 Task: Add a signature Connor Wood containing Have a lovely day, Connor Wood to email address softage.1@softage.net and add a label Benefits
Action: Mouse moved to (397, 642)
Screenshot: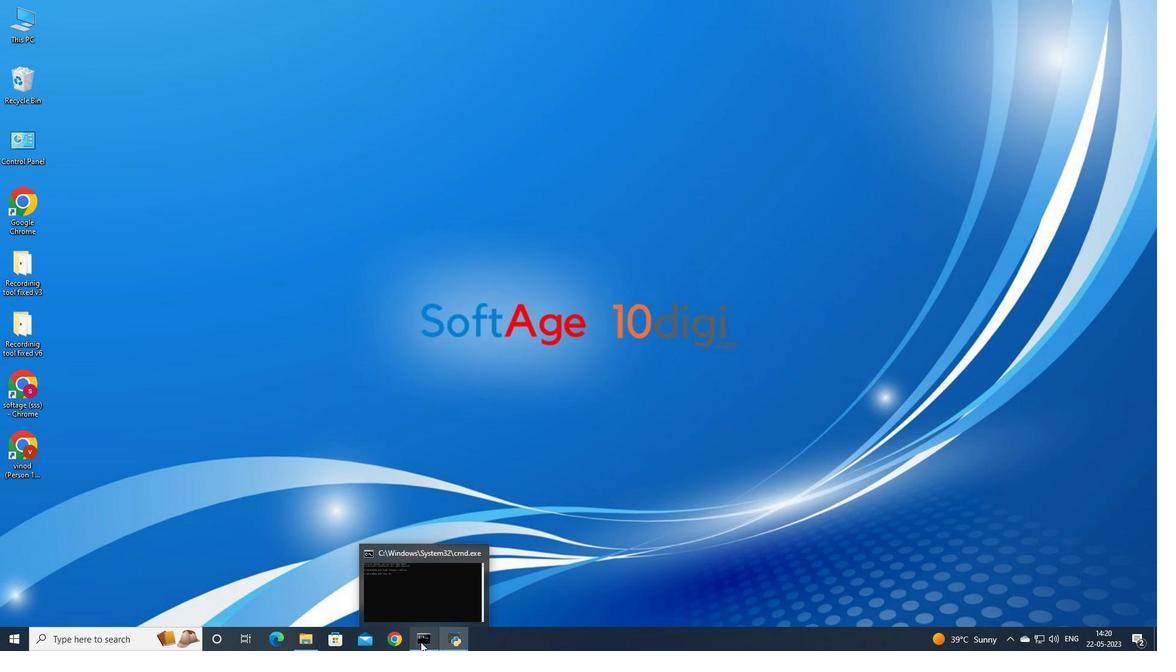 
Action: Mouse pressed left at (397, 642)
Screenshot: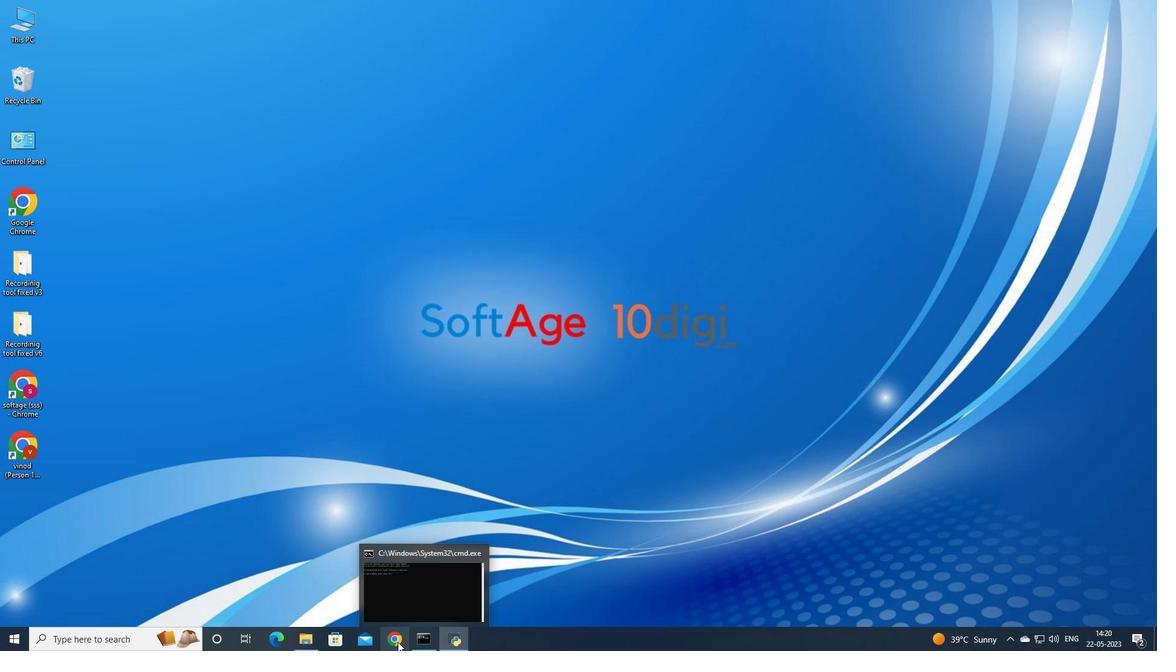 
Action: Mouse moved to (503, 373)
Screenshot: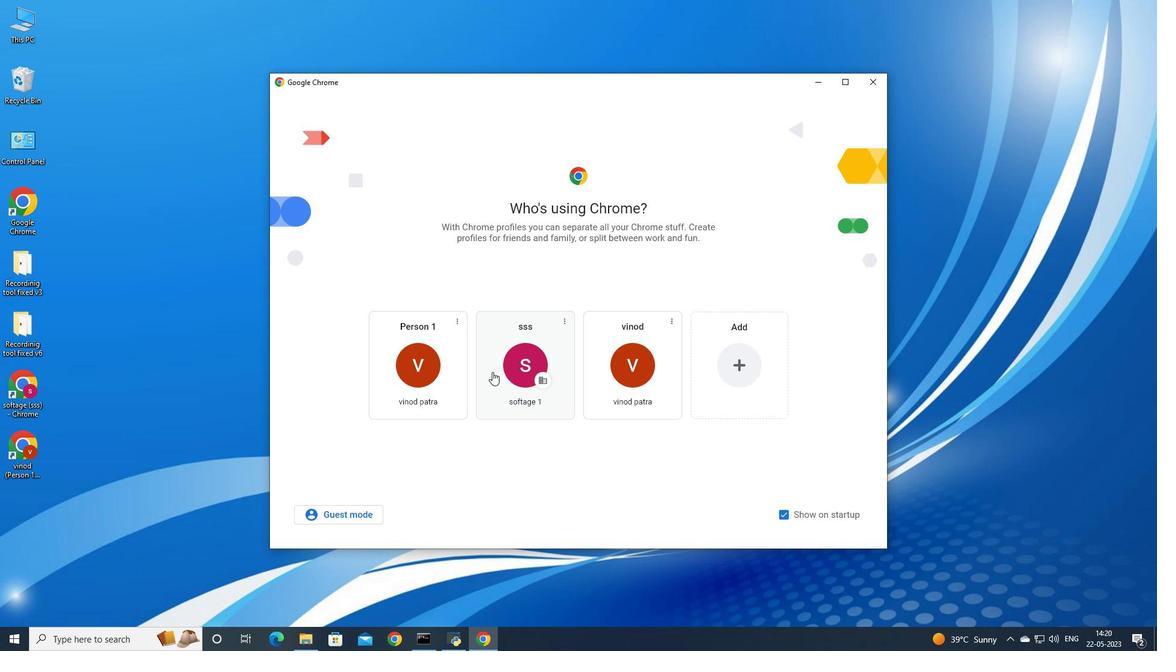 
Action: Mouse pressed left at (503, 373)
Screenshot: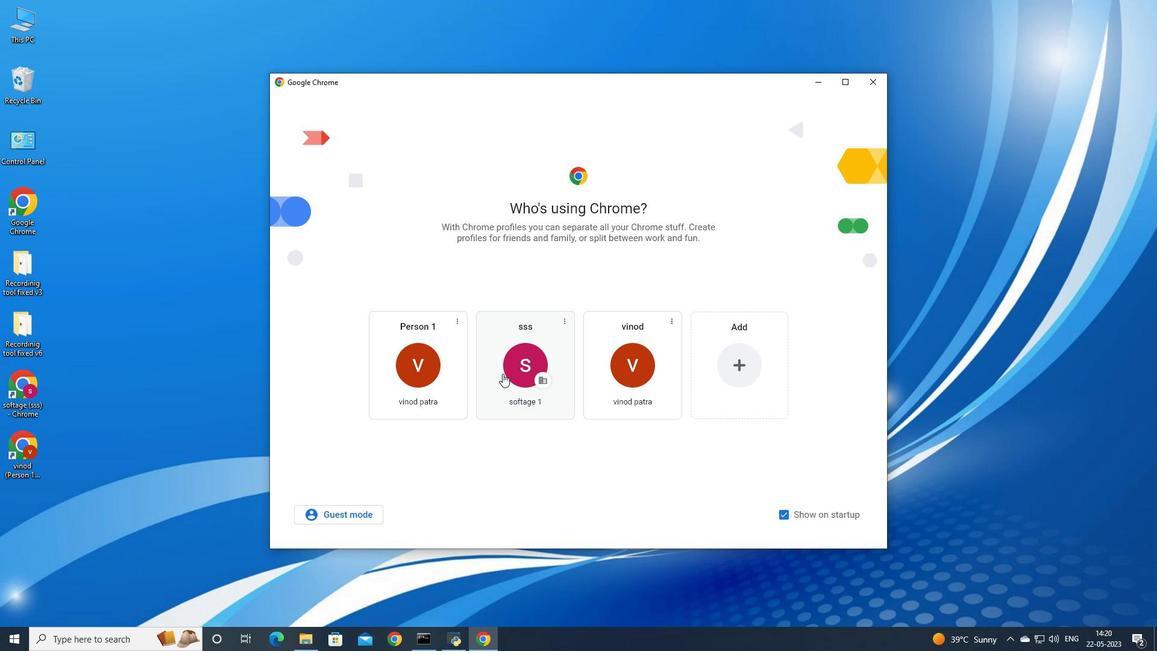 
Action: Mouse moved to (1053, 65)
Screenshot: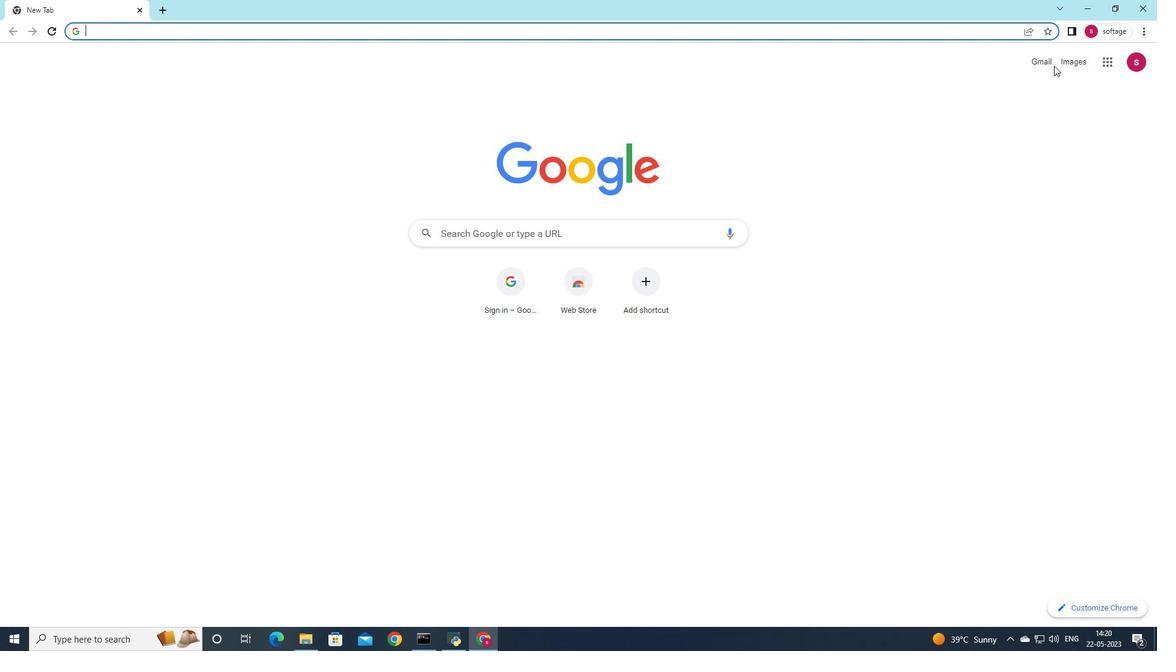 
Action: Mouse pressed left at (1053, 65)
Screenshot: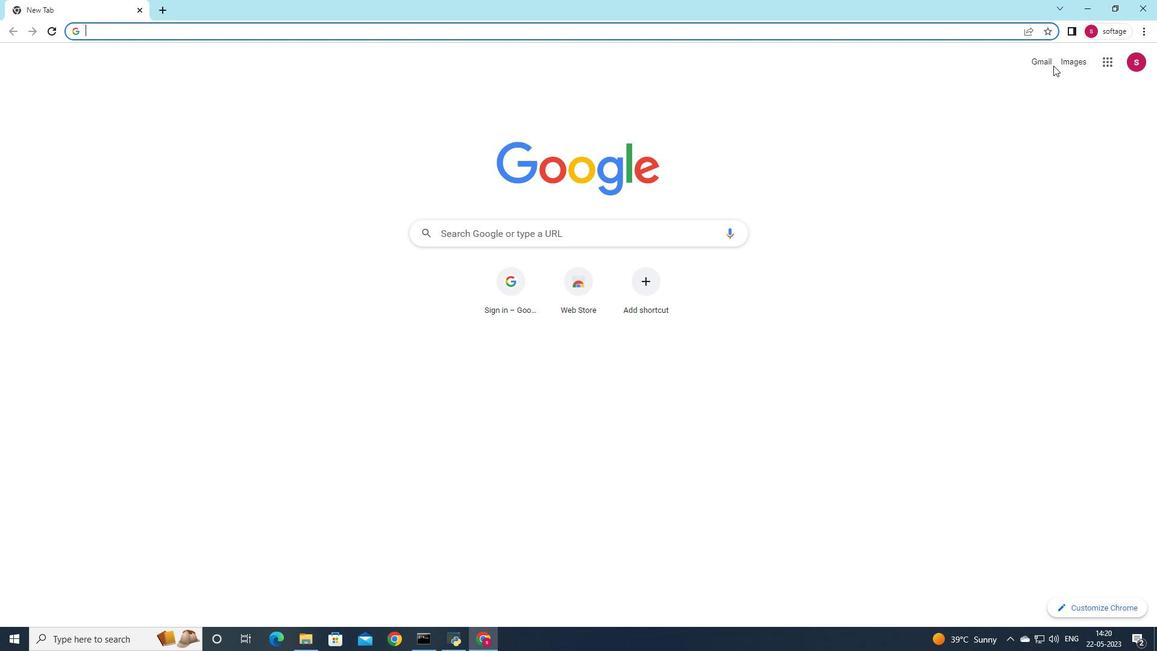 
Action: Mouse moved to (1046, 65)
Screenshot: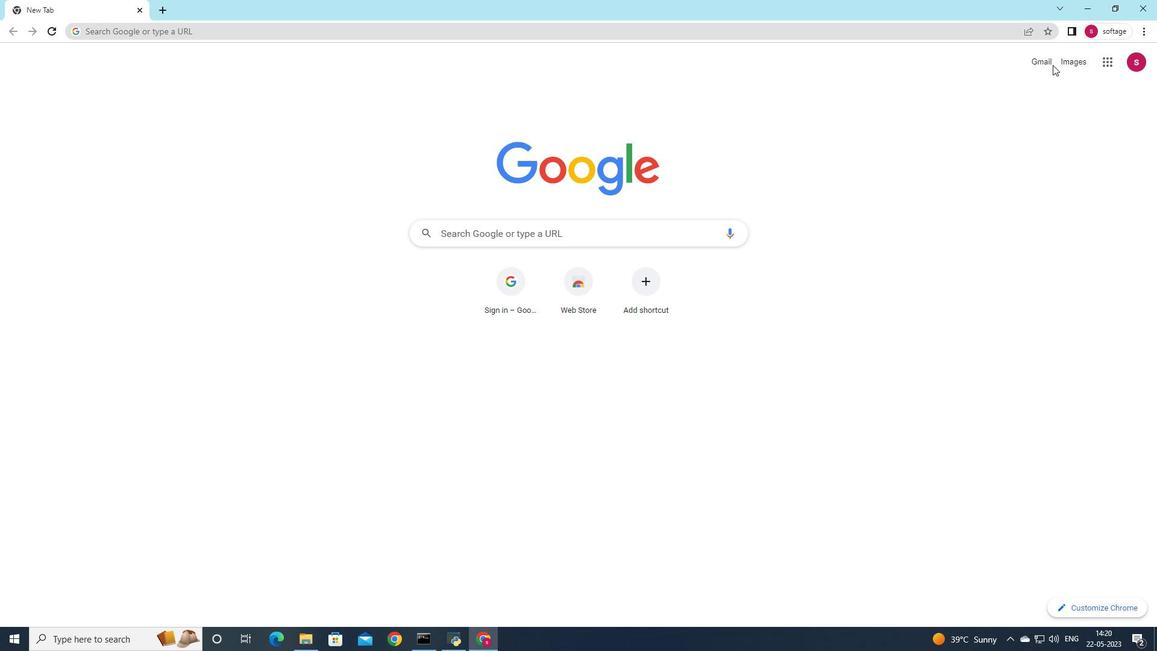 
Action: Mouse pressed left at (1046, 65)
Screenshot: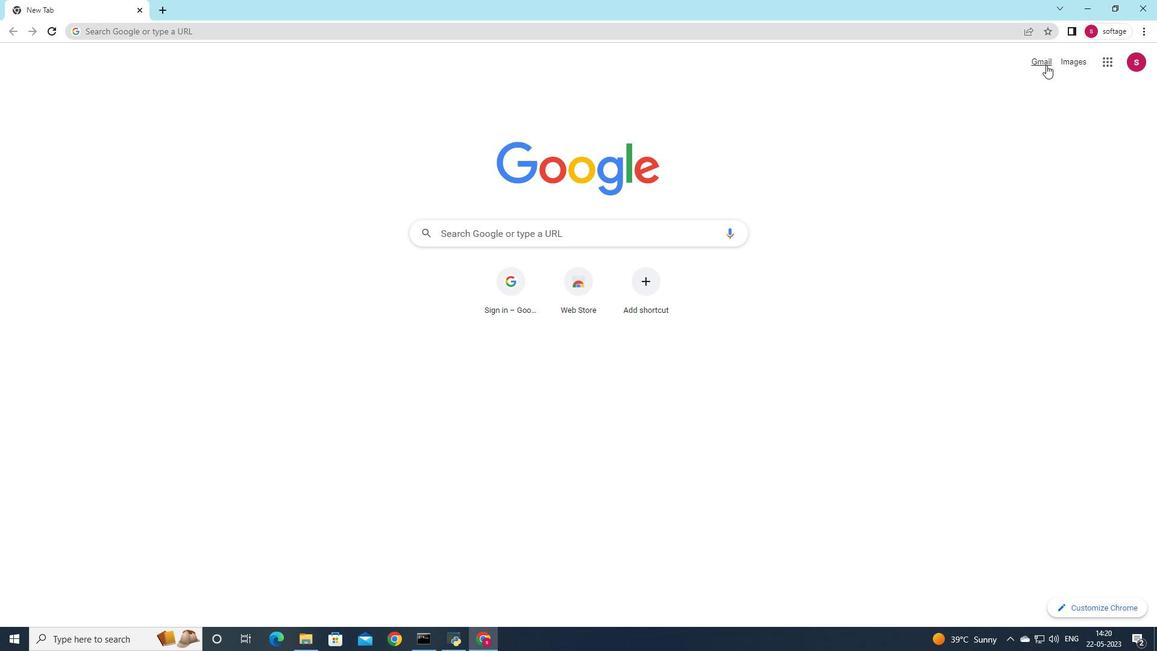 
Action: Mouse moved to (1016, 84)
Screenshot: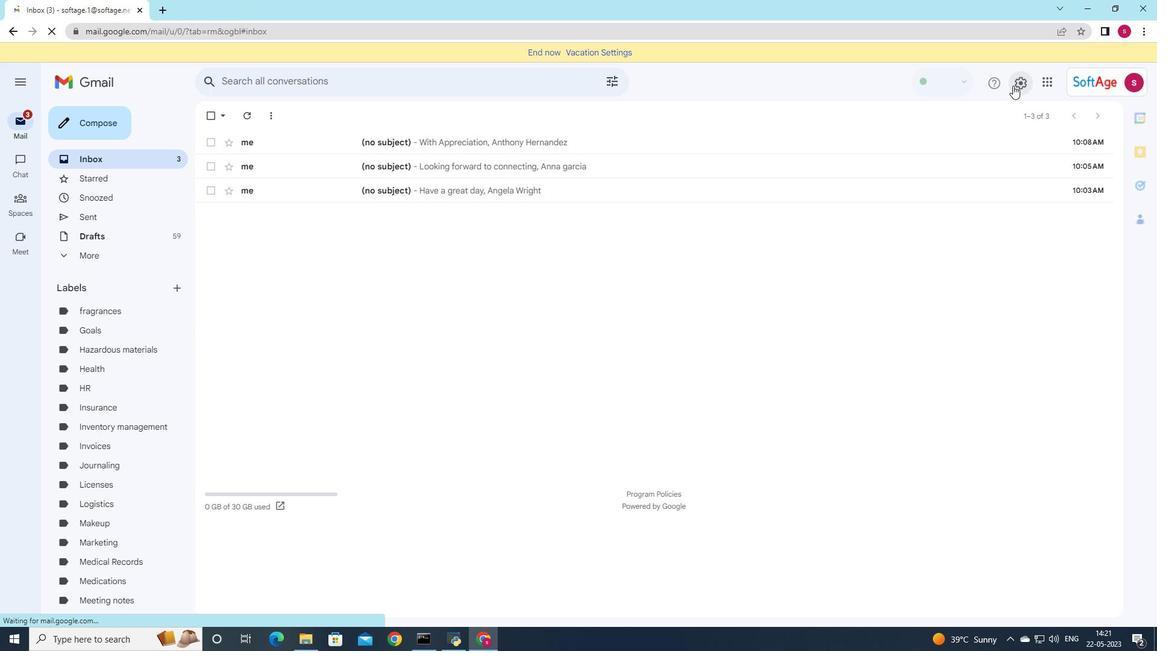 
Action: Mouse pressed left at (1016, 84)
Screenshot: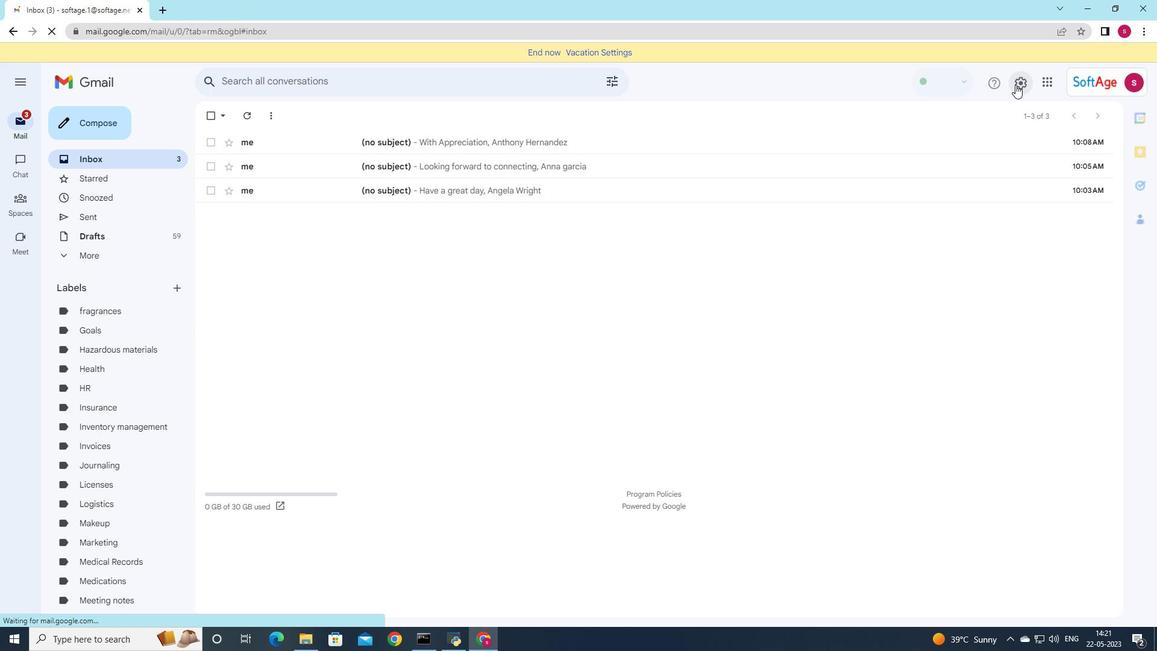 
Action: Mouse moved to (1019, 142)
Screenshot: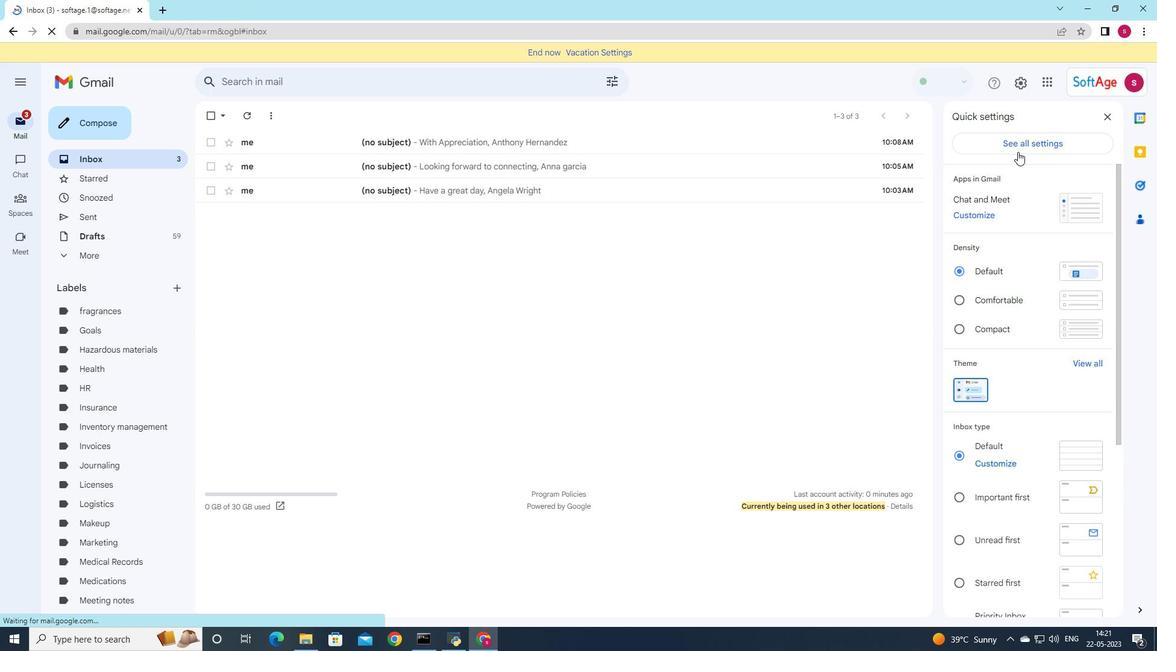 
Action: Mouse pressed left at (1019, 142)
Screenshot: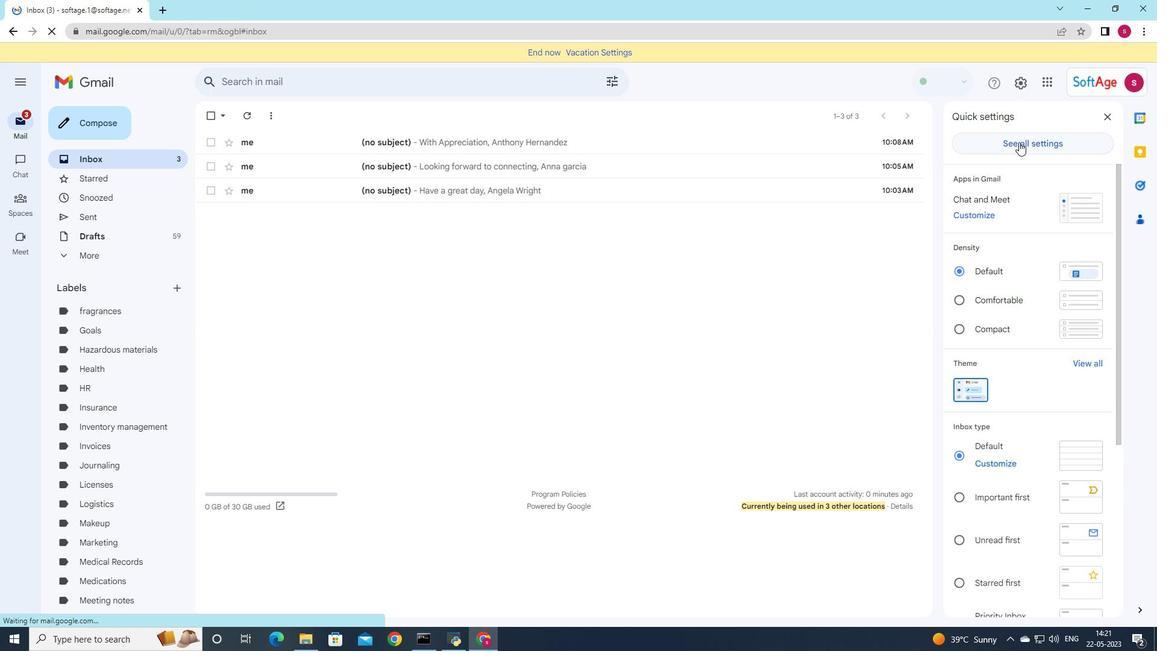 
Action: Mouse moved to (449, 430)
Screenshot: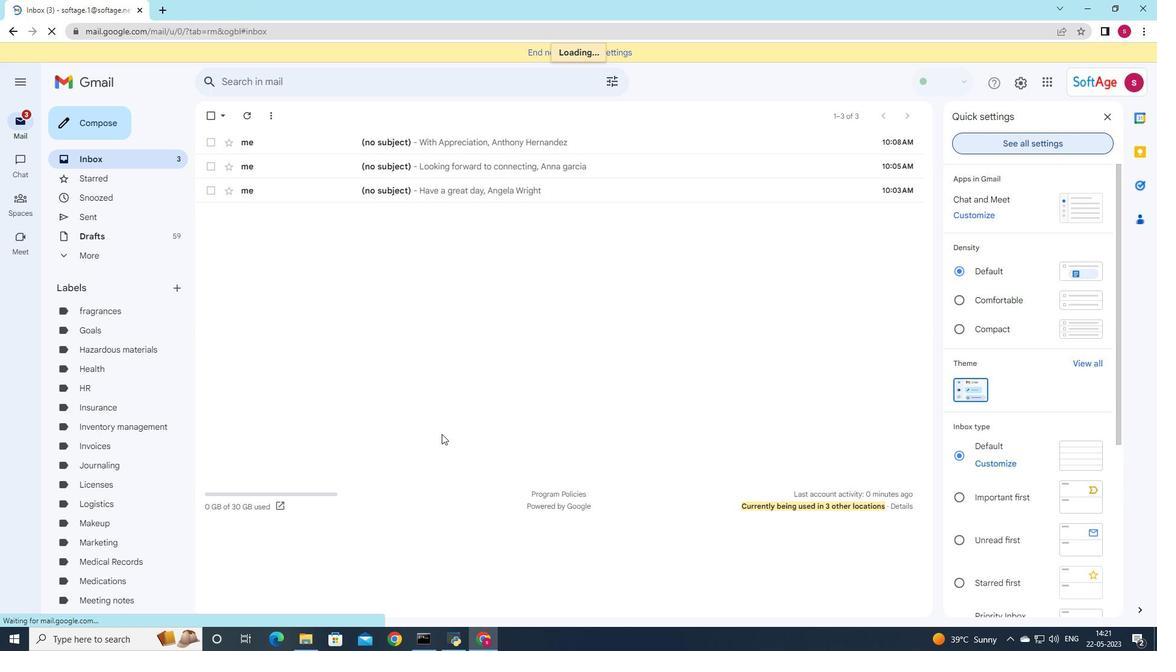 
Action: Mouse scrolled (449, 429) with delta (0, 0)
Screenshot: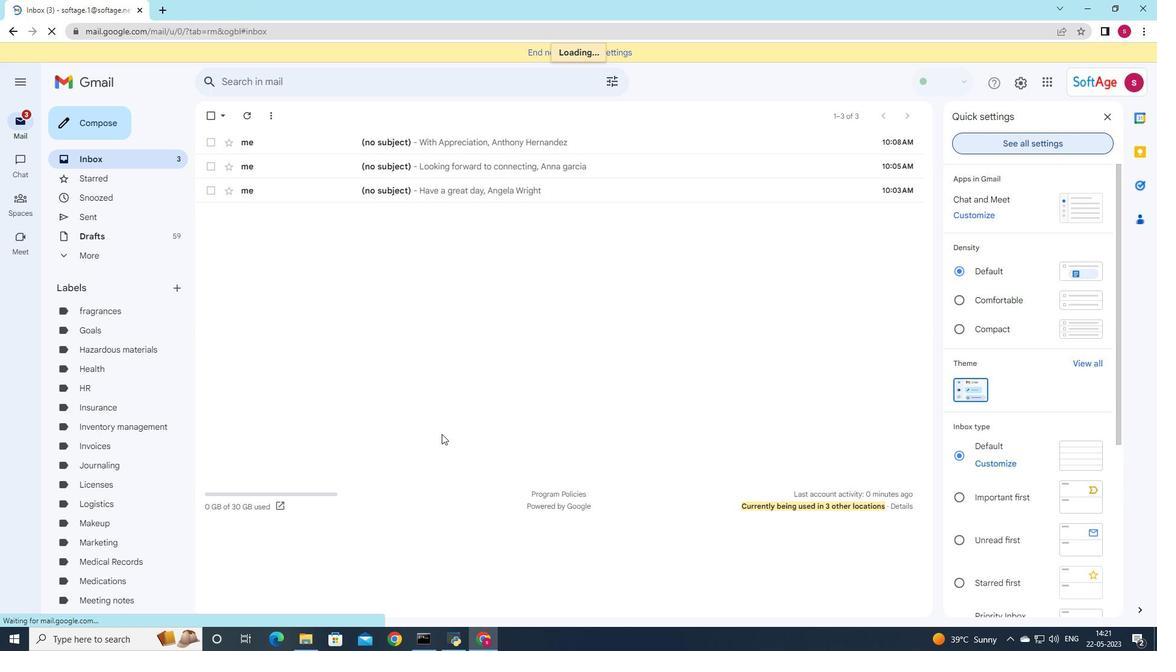 
Action: Mouse moved to (451, 429)
Screenshot: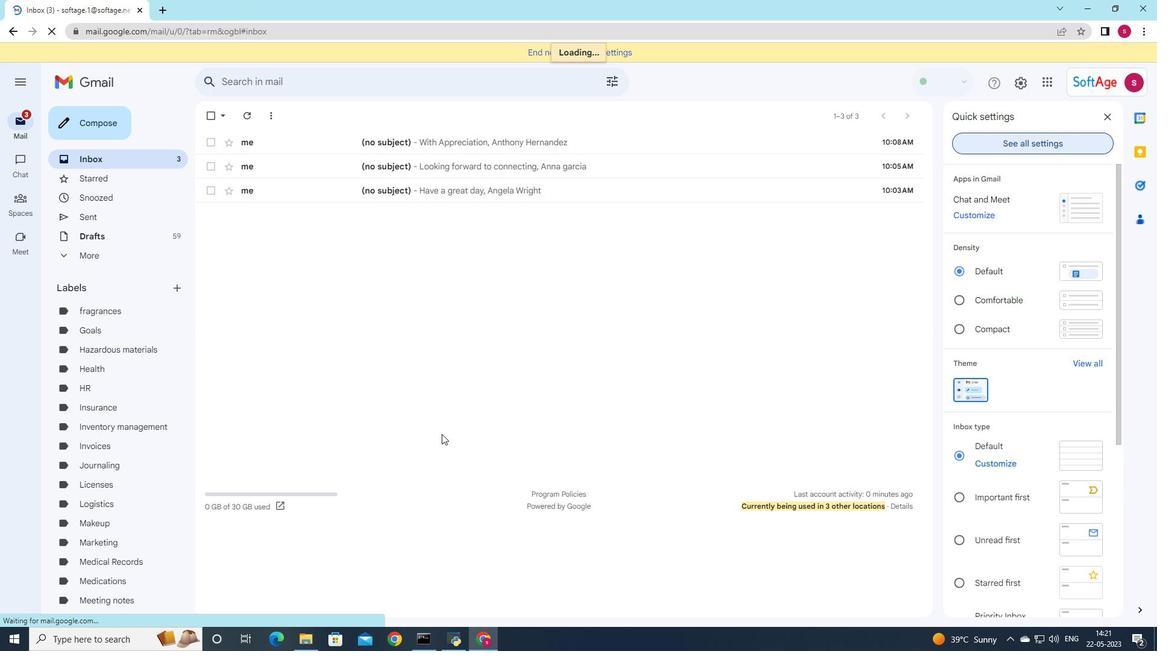 
Action: Mouse scrolled (451, 429) with delta (0, 0)
Screenshot: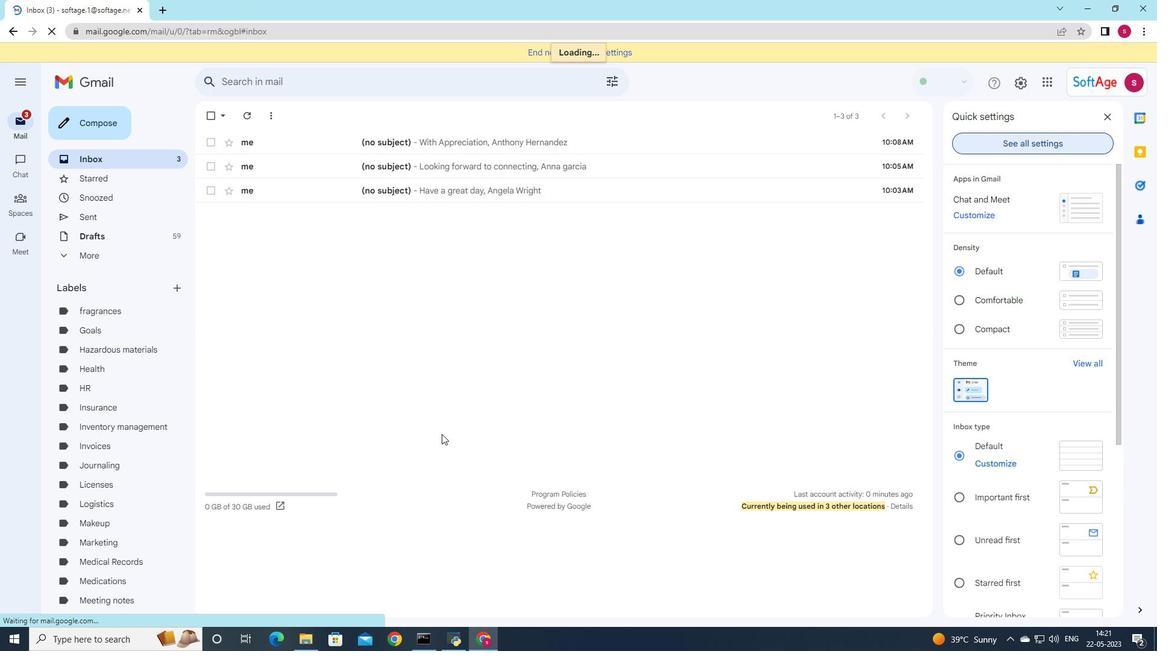 
Action: Mouse moved to (457, 428)
Screenshot: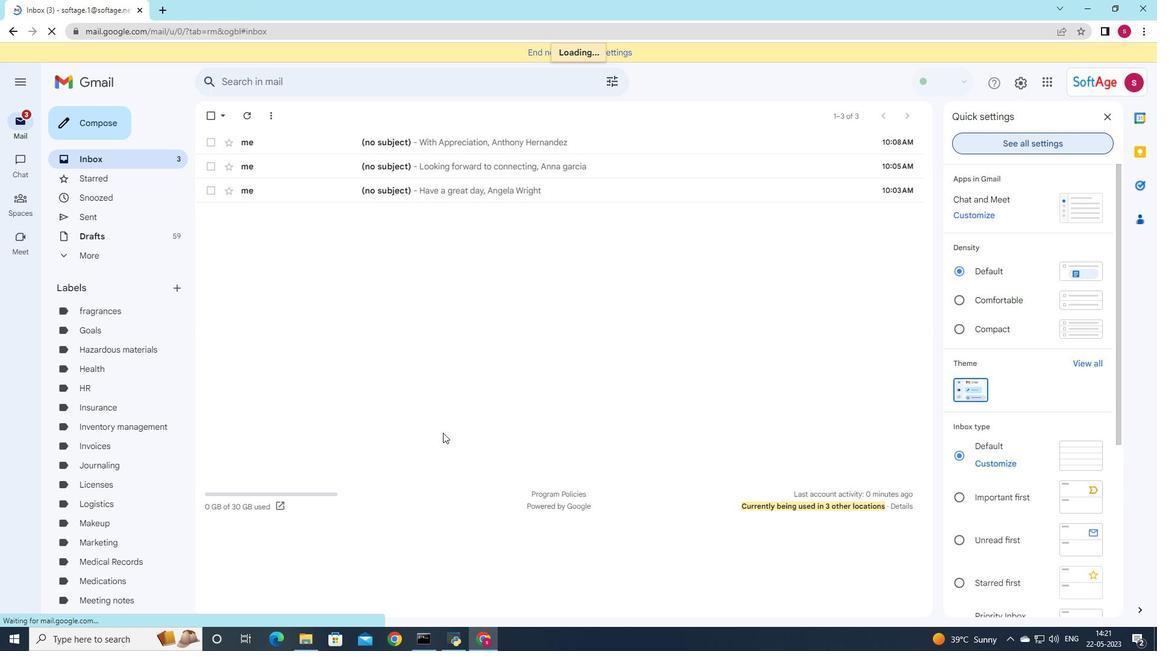 
Action: Mouse scrolled (457, 427) with delta (0, 0)
Screenshot: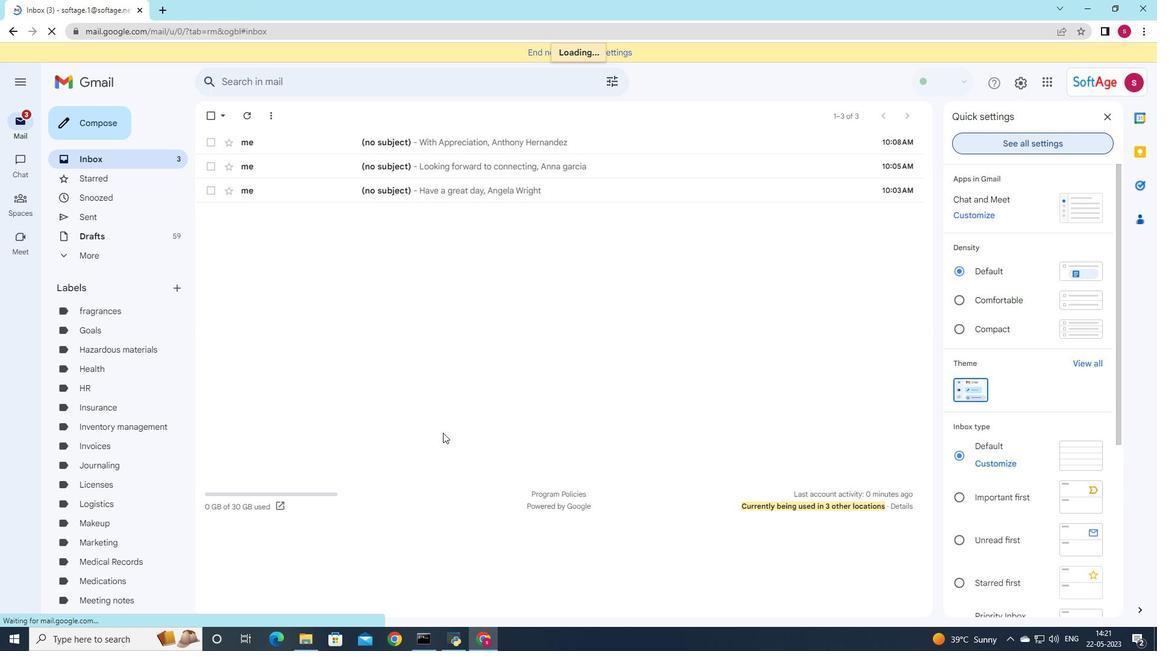 
Action: Mouse moved to (465, 426)
Screenshot: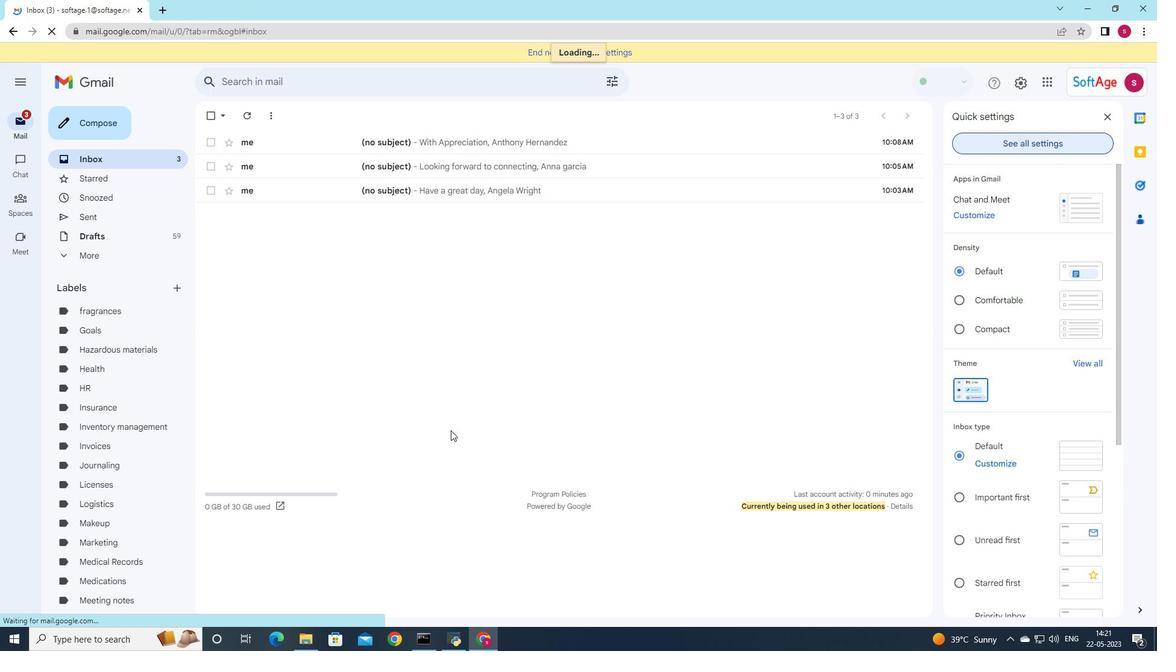 
Action: Mouse scrolled (465, 426) with delta (0, 0)
Screenshot: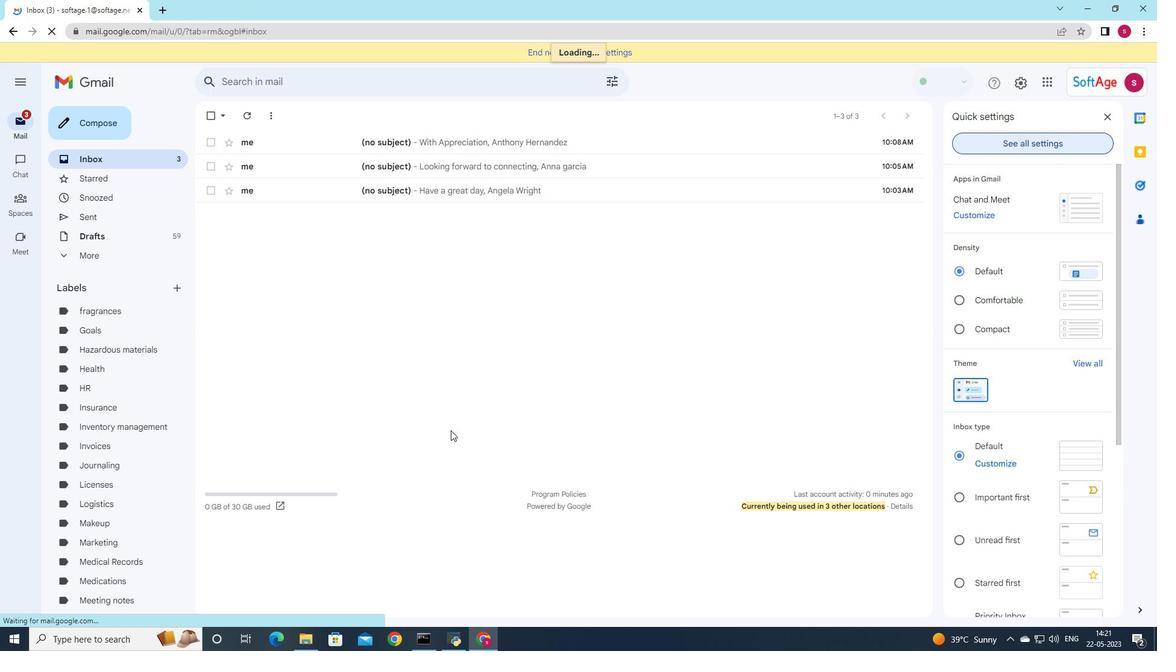 
Action: Mouse moved to (642, 382)
Screenshot: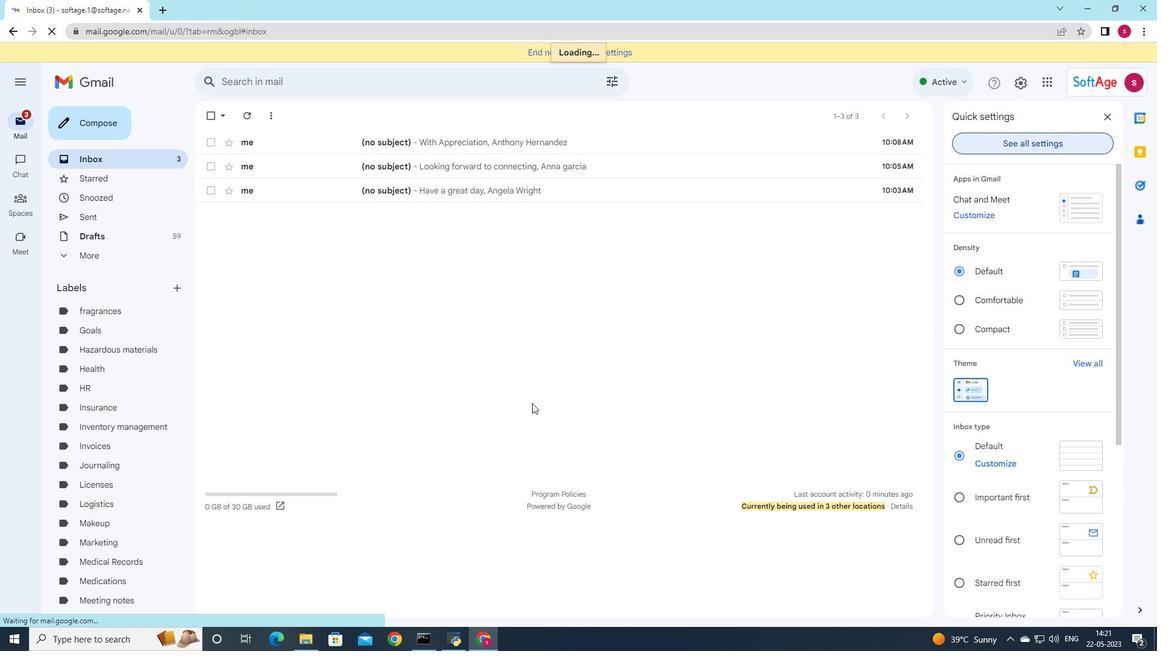 
Action: Mouse scrolled (642, 382) with delta (0, 0)
Screenshot: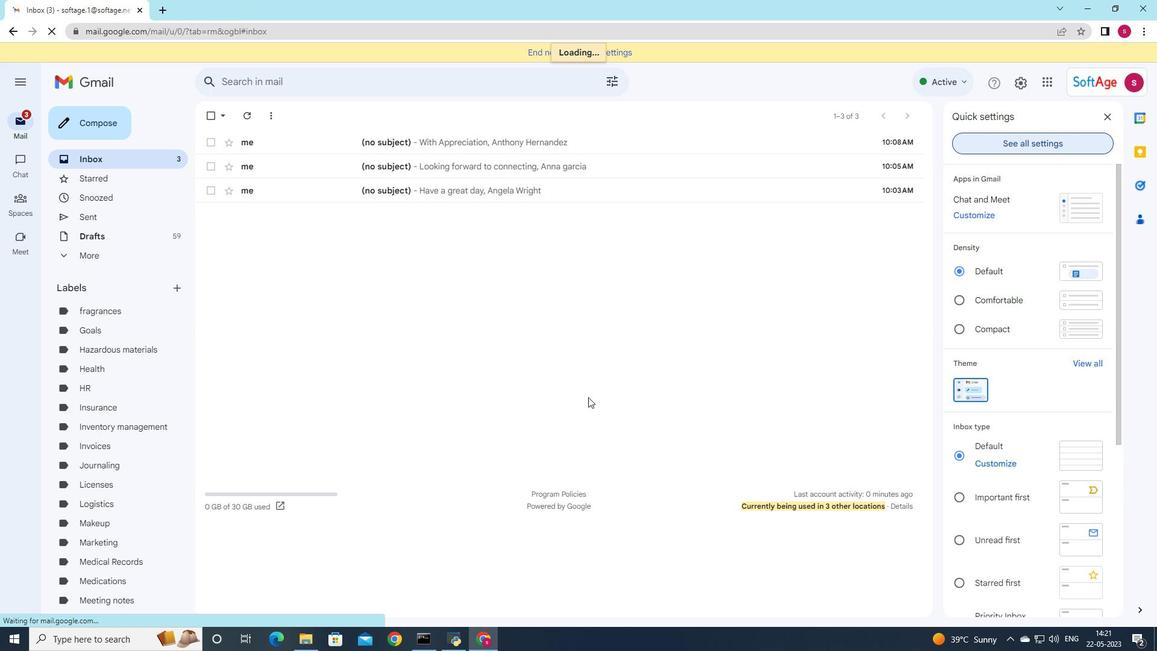 
Action: Mouse scrolled (642, 382) with delta (0, 0)
Screenshot: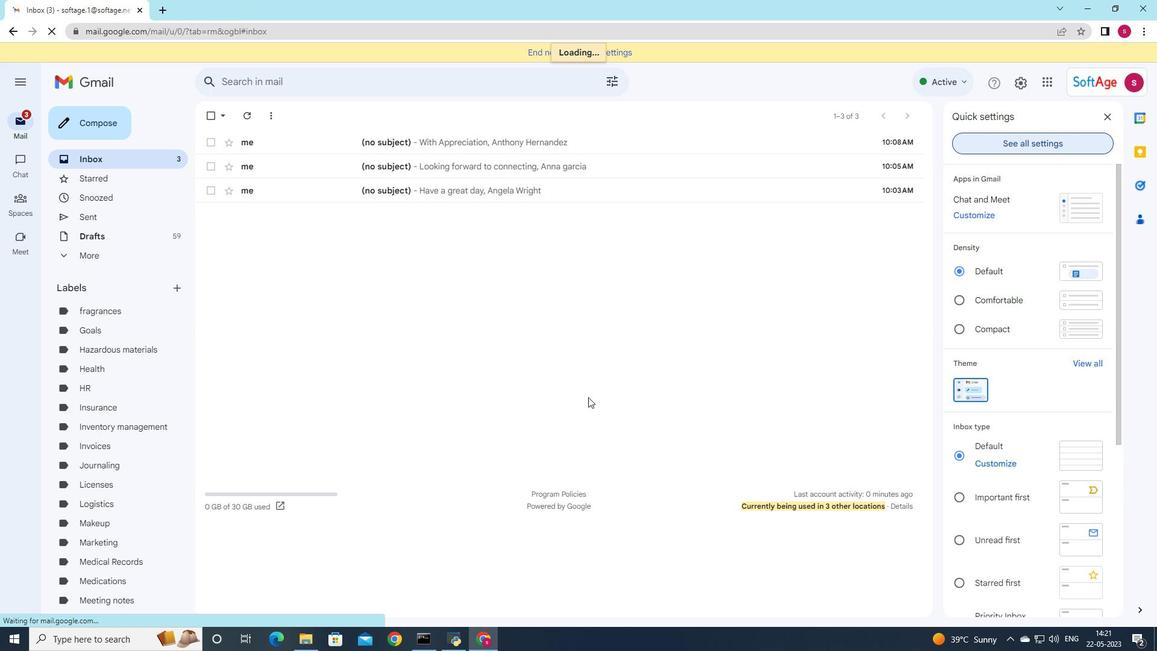 
Action: Mouse scrolled (642, 382) with delta (0, 0)
Screenshot: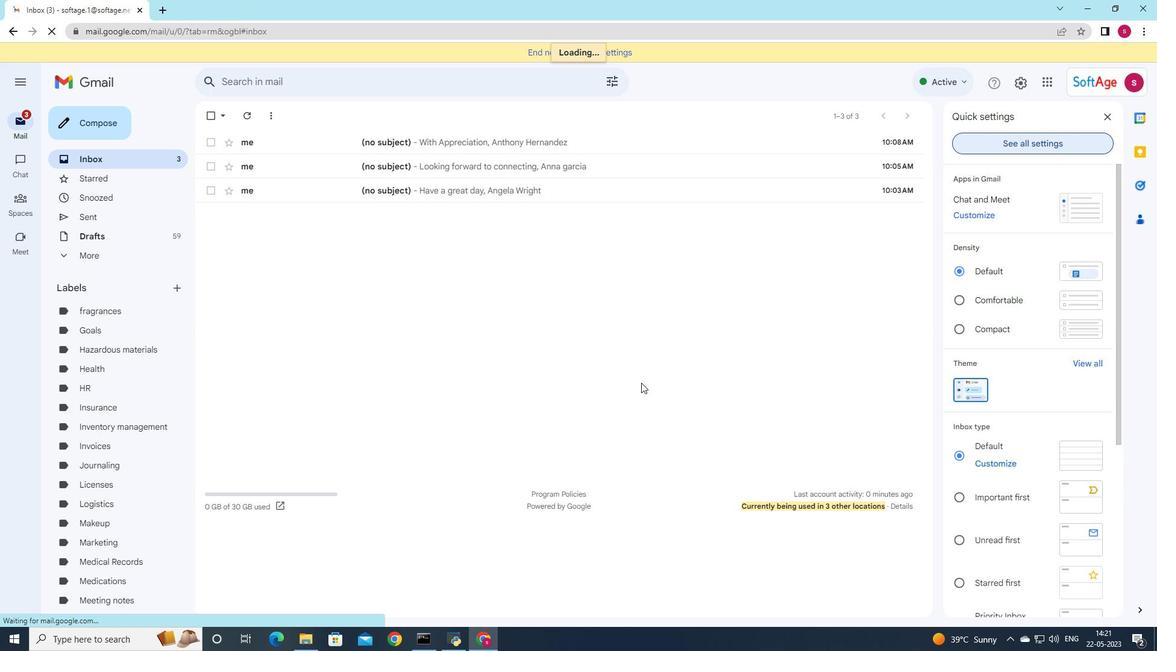 
Action: Mouse moved to (491, 356)
Screenshot: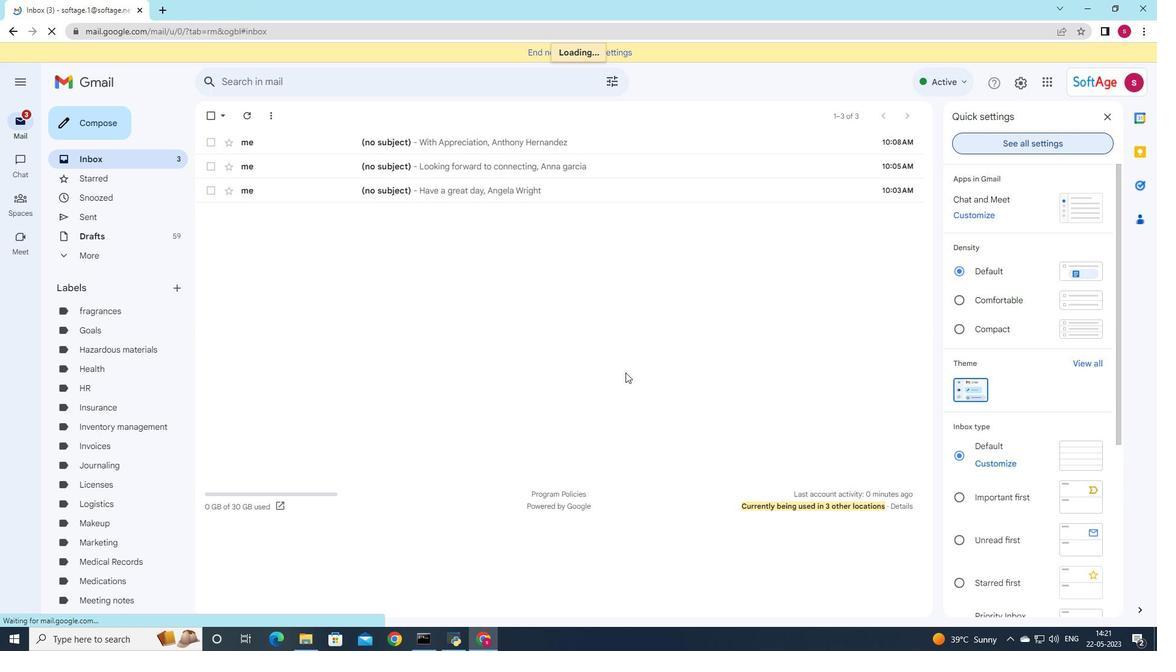 
Action: Mouse scrolled (491, 355) with delta (0, 0)
Screenshot: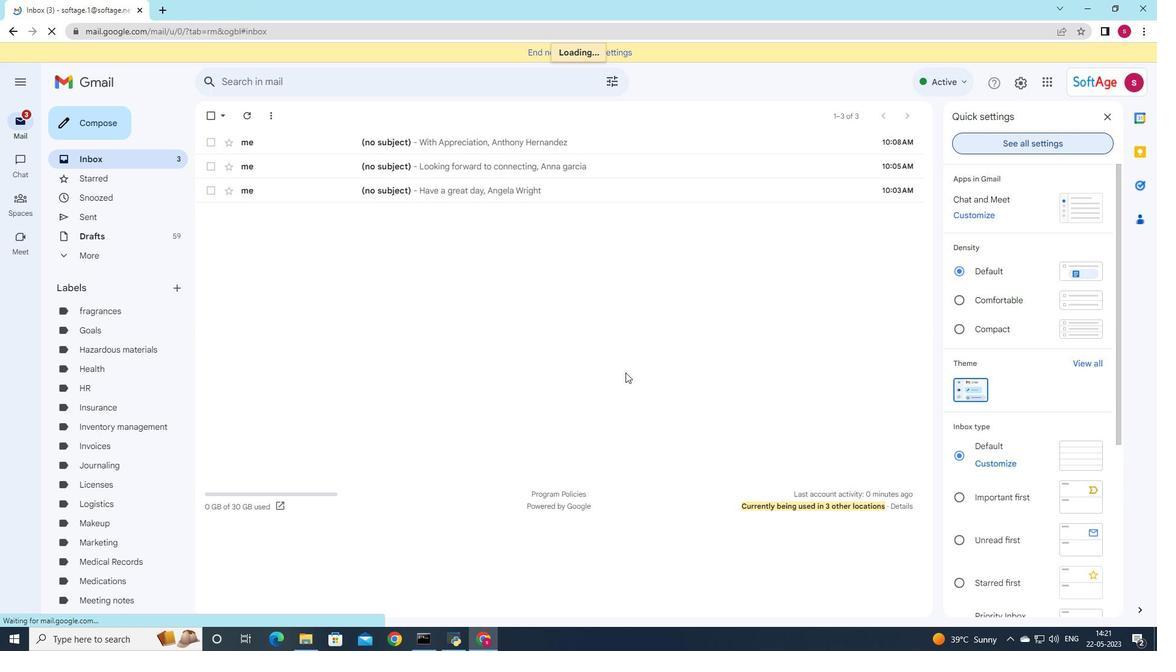 
Action: Mouse scrolled (491, 355) with delta (0, 0)
Screenshot: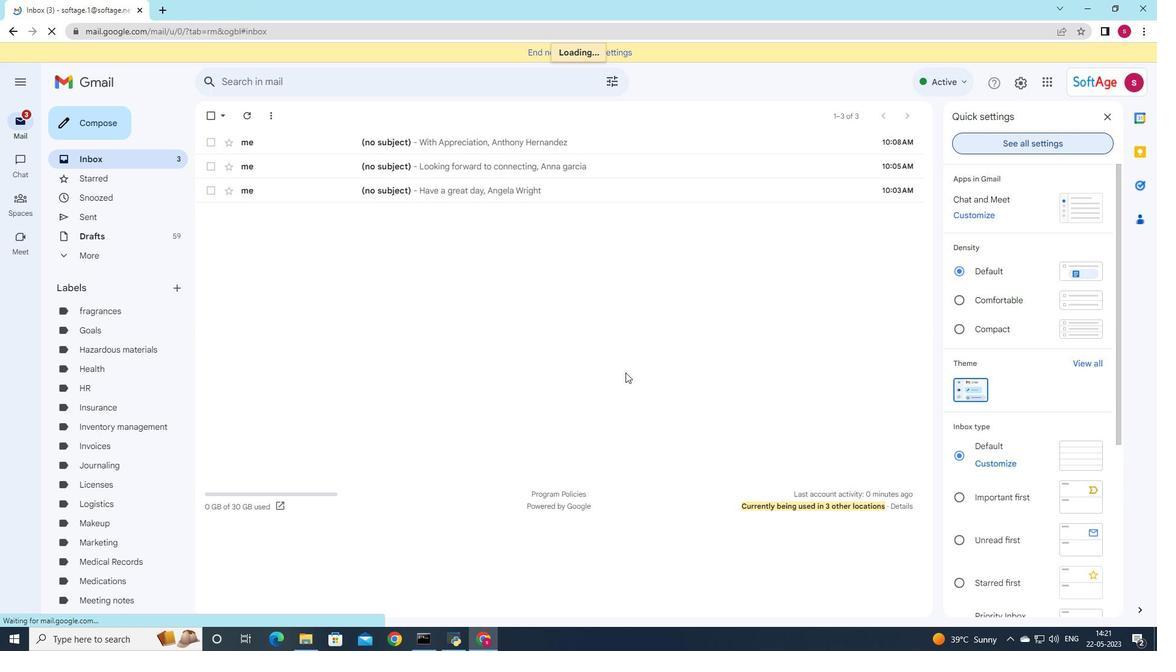 
Action: Mouse moved to (493, 356)
Screenshot: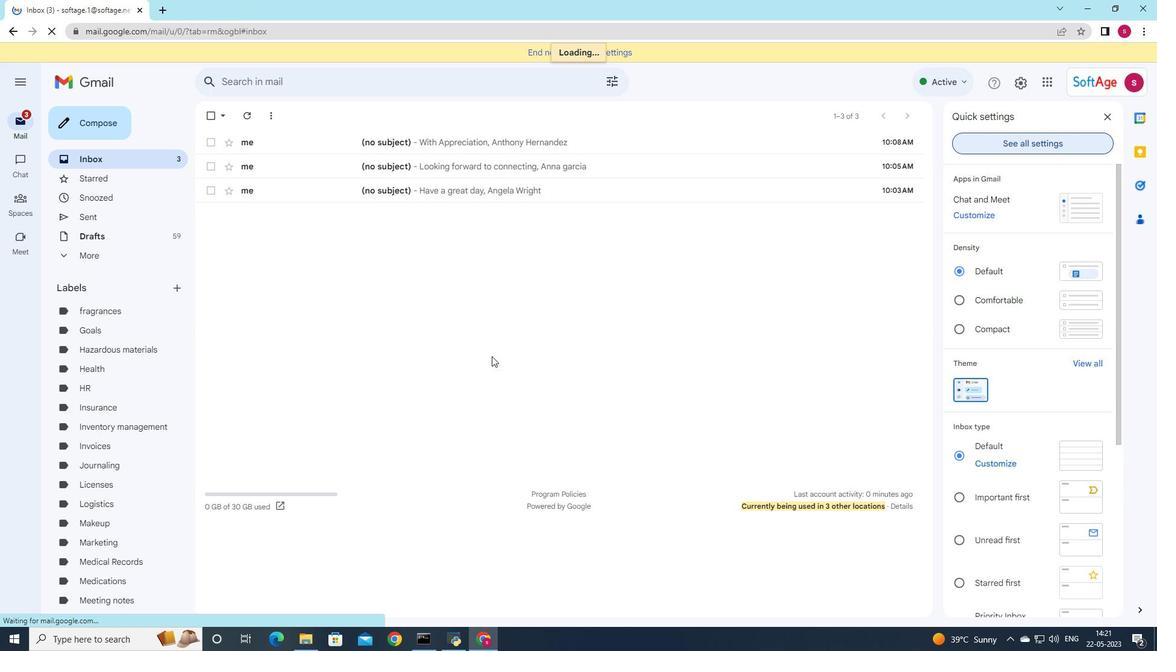 
Action: Mouse scrolled (493, 355) with delta (0, 0)
Screenshot: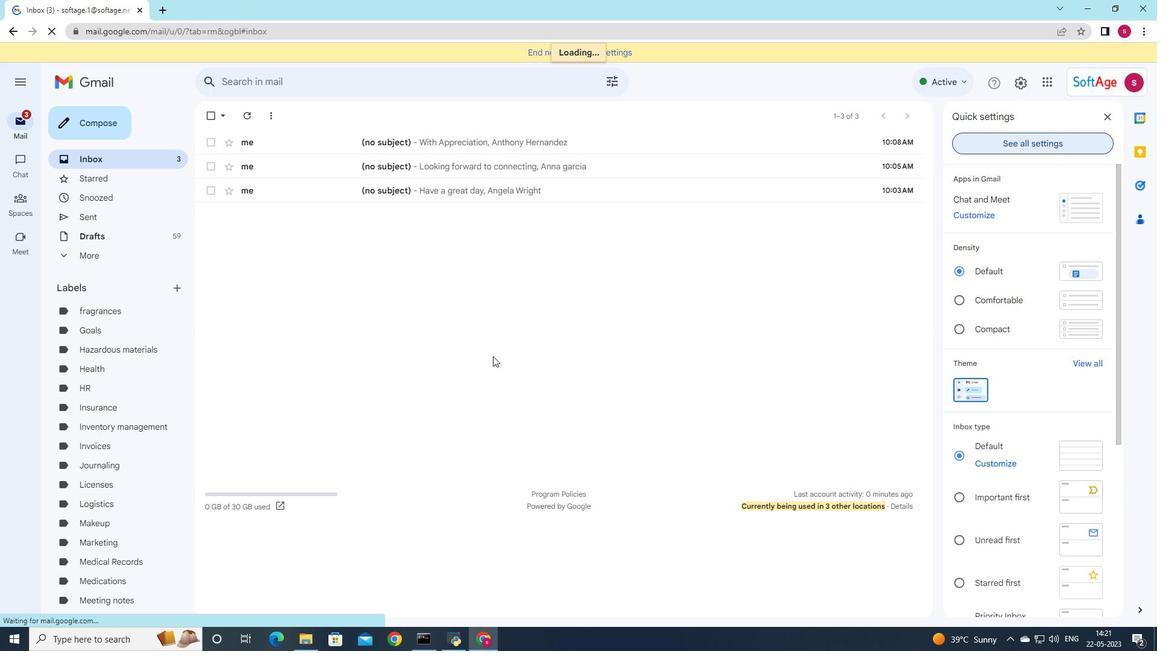 
Action: Mouse scrolled (493, 355) with delta (0, 0)
Screenshot: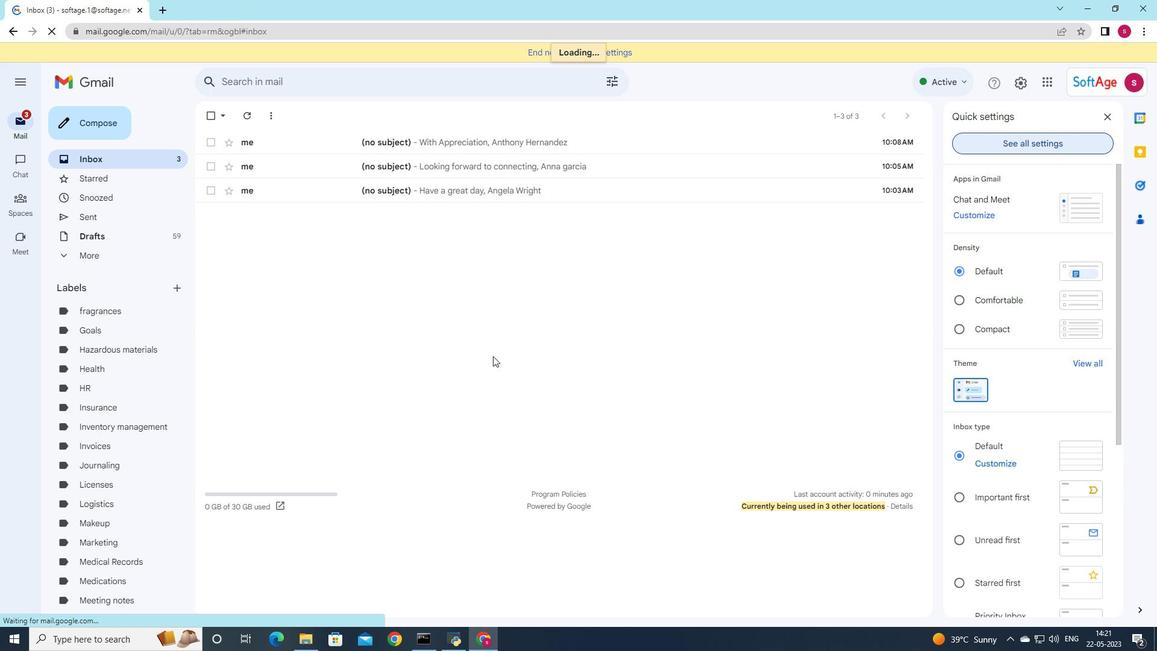 
Action: Mouse scrolled (493, 355) with delta (0, 0)
Screenshot: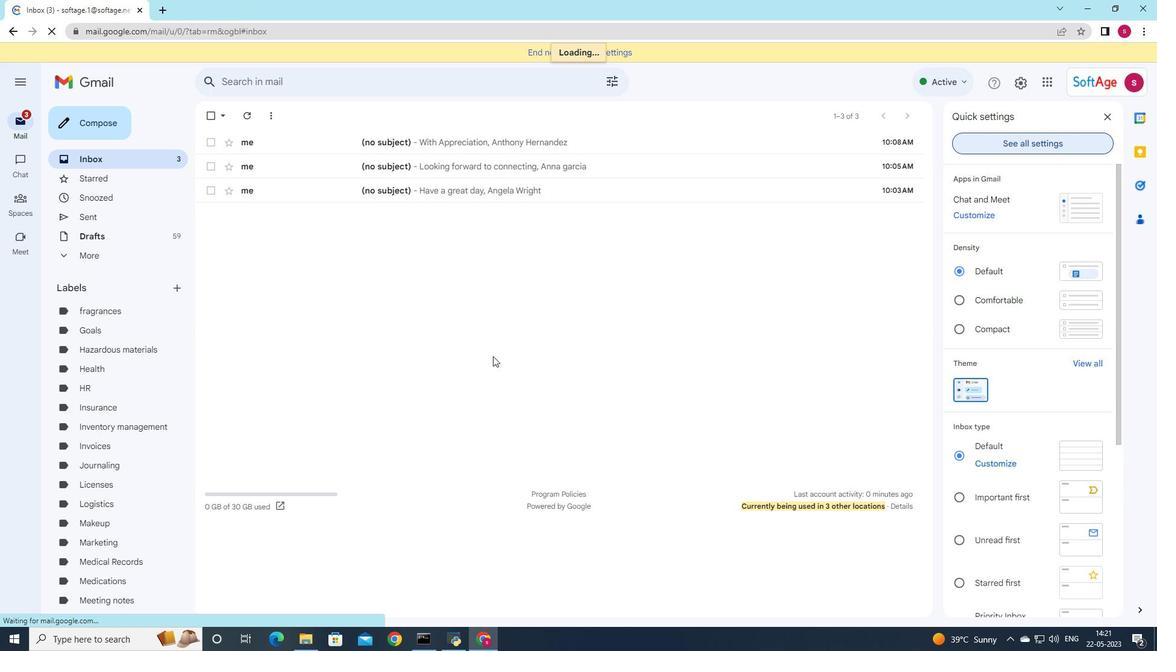 
Action: Mouse scrolled (493, 355) with delta (0, 0)
Screenshot: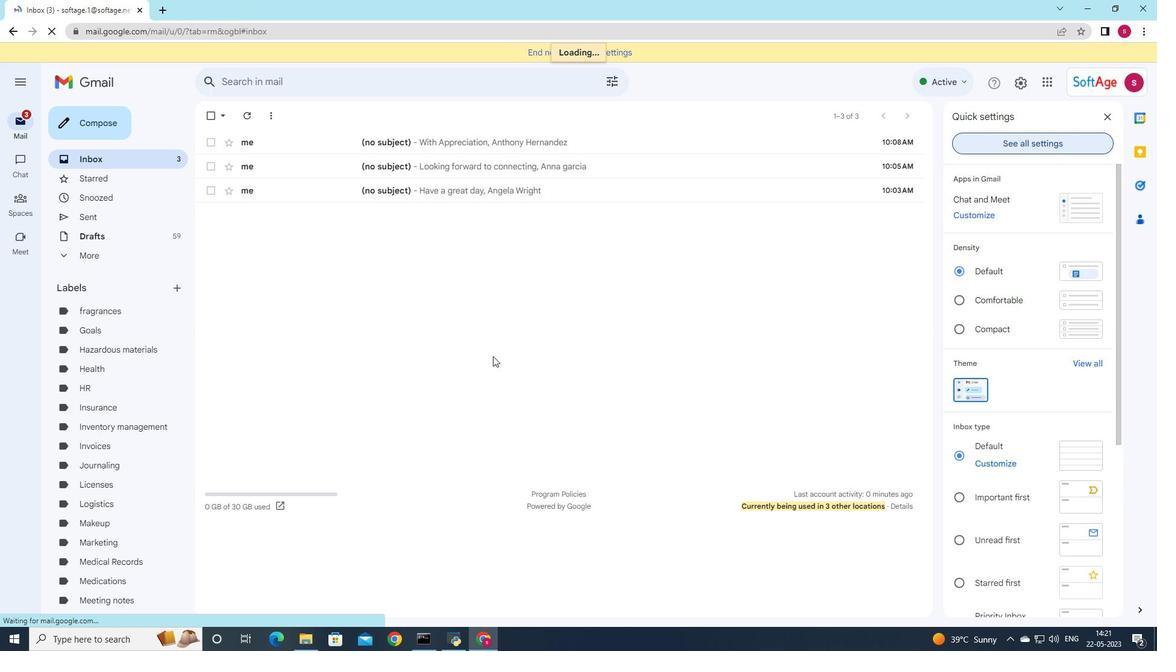 
Action: Mouse scrolled (493, 355) with delta (0, 0)
Screenshot: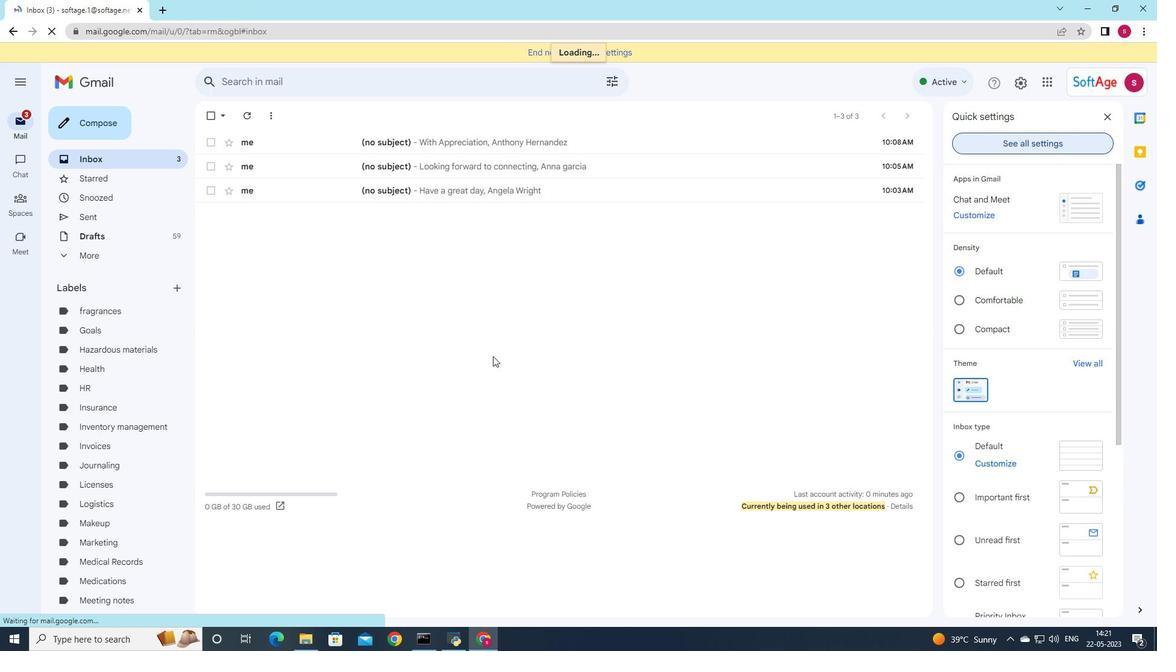 
Action: Mouse scrolled (493, 355) with delta (0, 0)
Screenshot: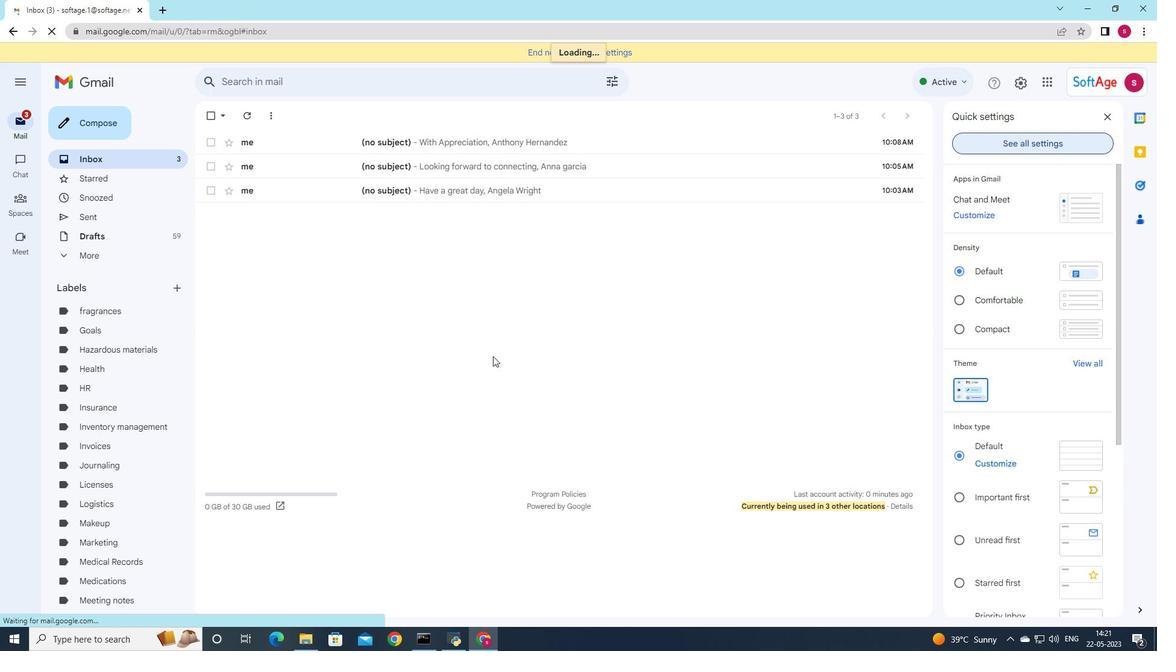 
Action: Mouse scrolled (493, 355) with delta (0, 0)
Screenshot: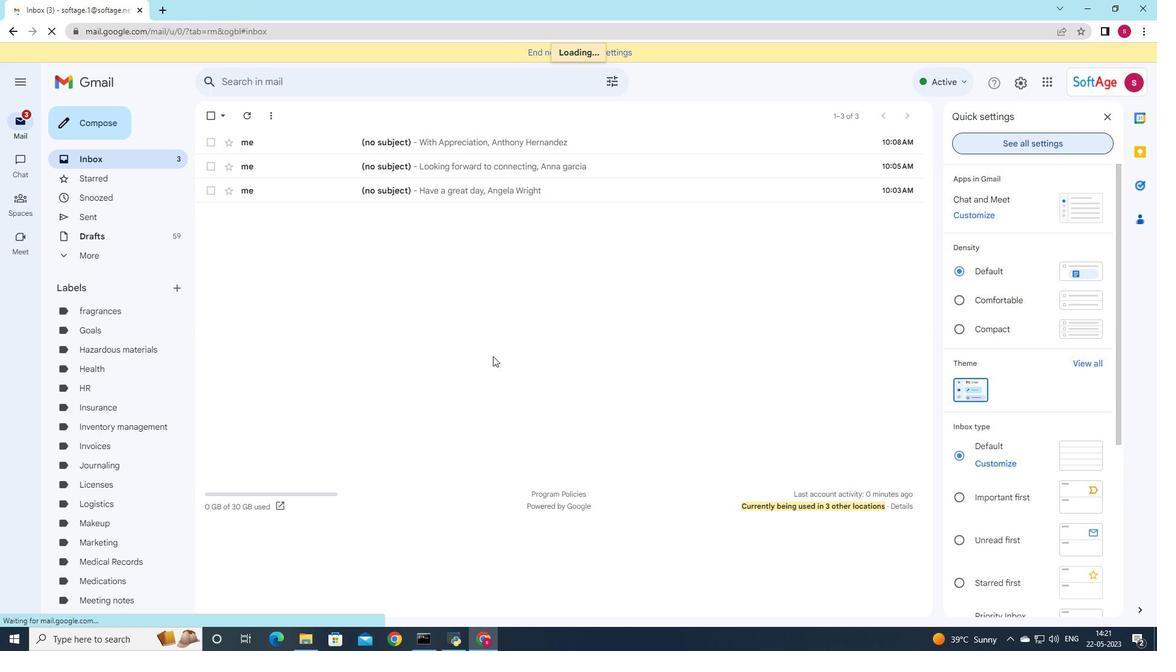 
Action: Mouse scrolled (493, 355) with delta (0, 0)
Screenshot: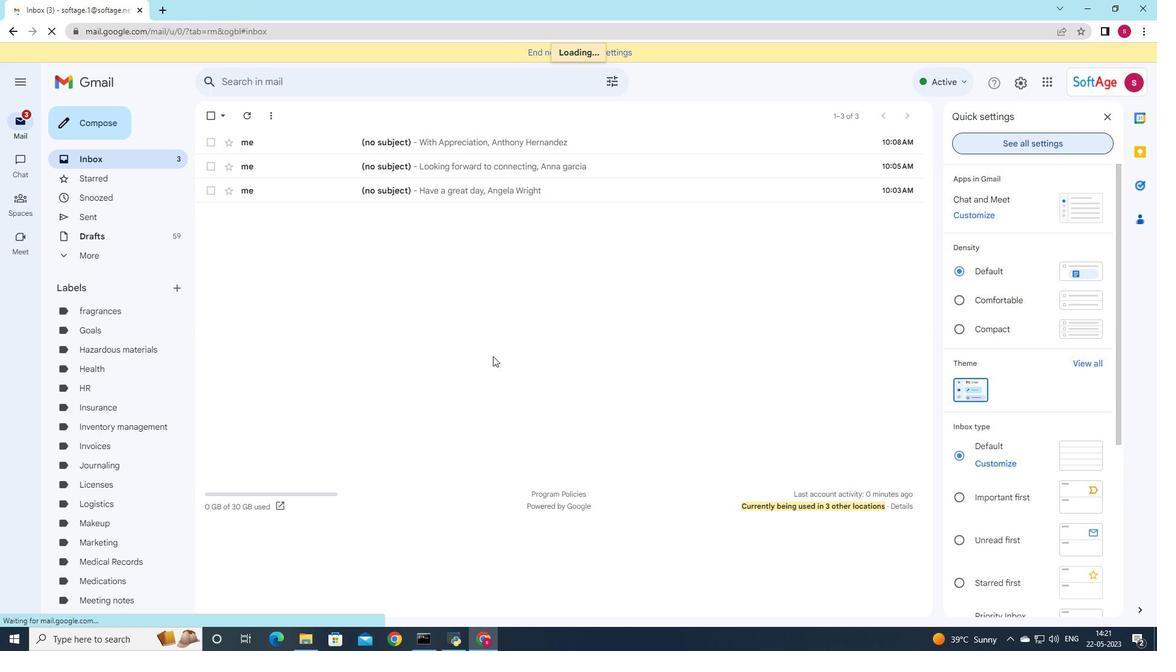 
Action: Mouse scrolled (493, 355) with delta (0, 0)
Screenshot: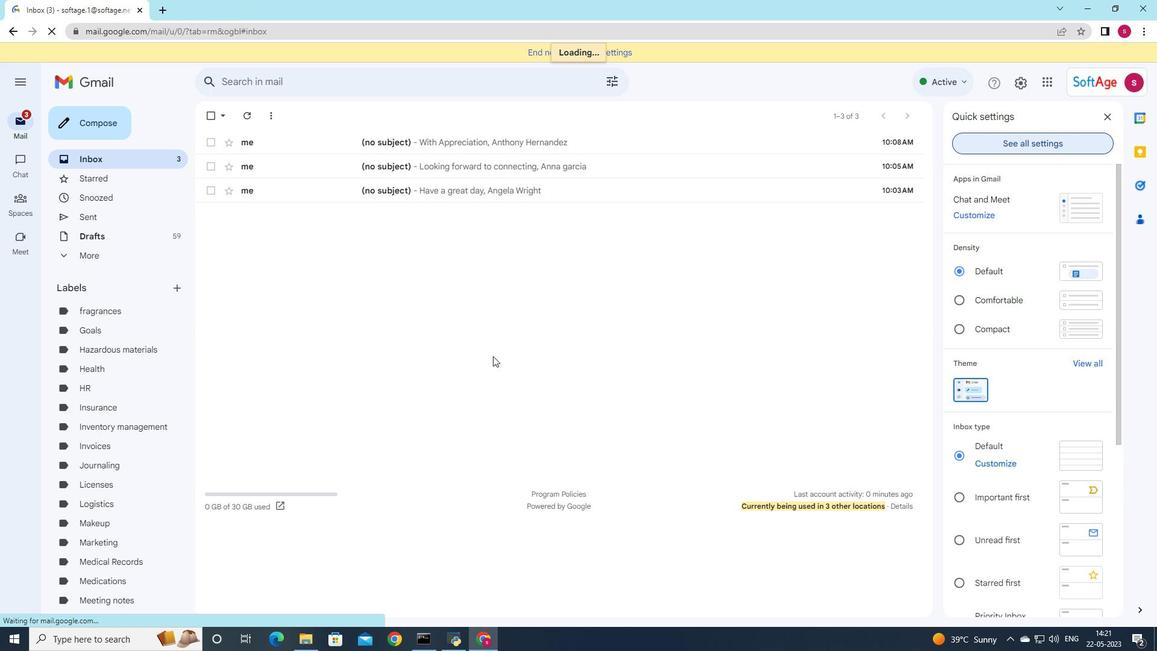 
Action: Mouse scrolled (493, 355) with delta (0, 0)
Screenshot: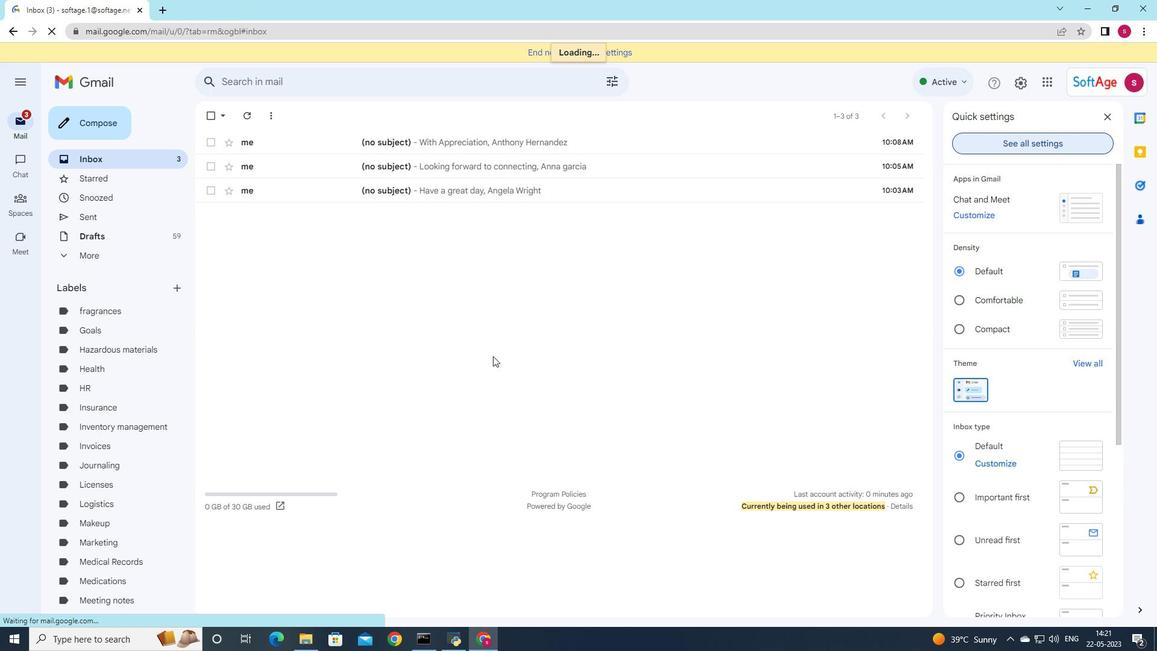 
Action: Mouse scrolled (493, 355) with delta (0, 0)
Screenshot: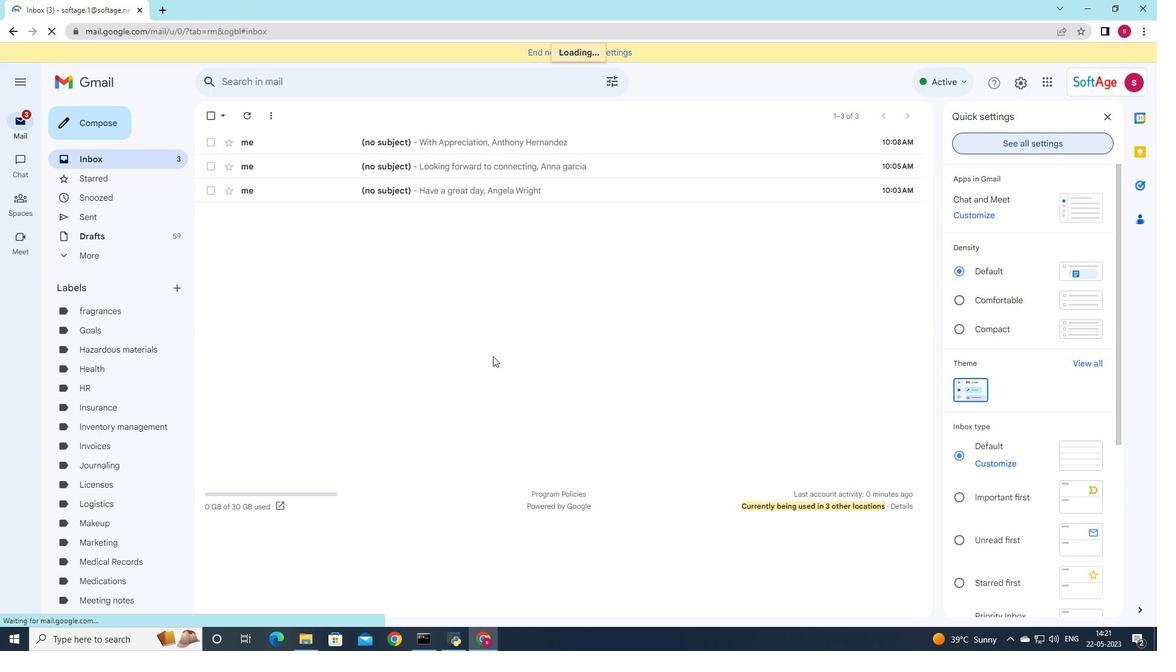 
Action: Mouse scrolled (493, 355) with delta (0, 0)
Screenshot: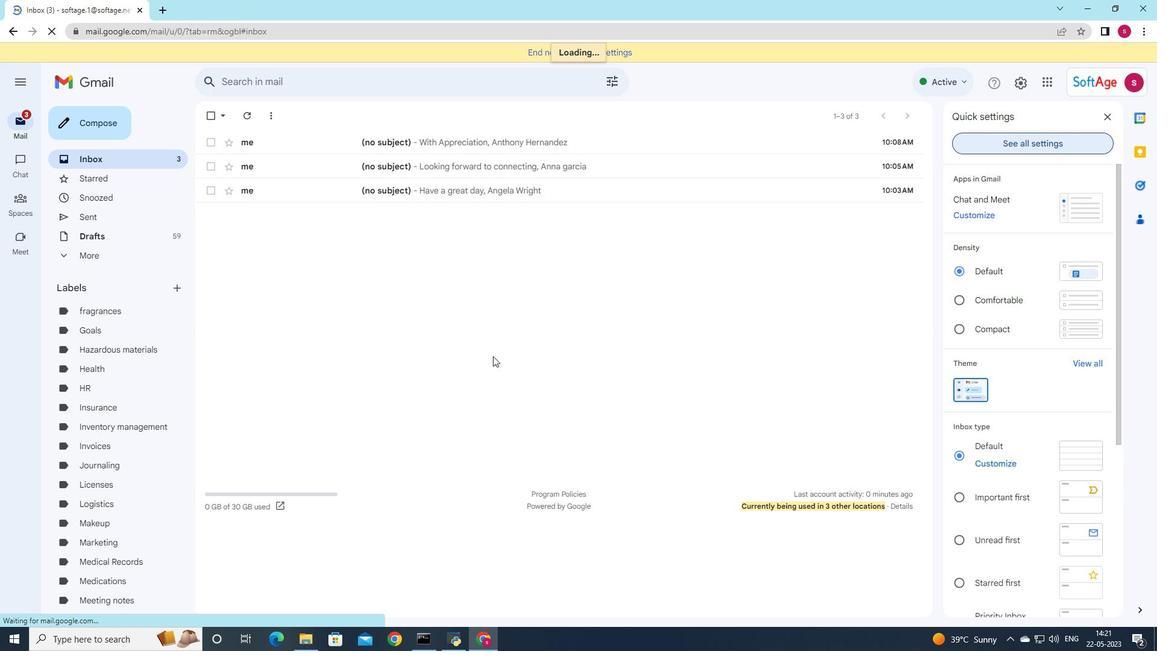 
Action: Mouse scrolled (493, 355) with delta (0, 0)
Screenshot: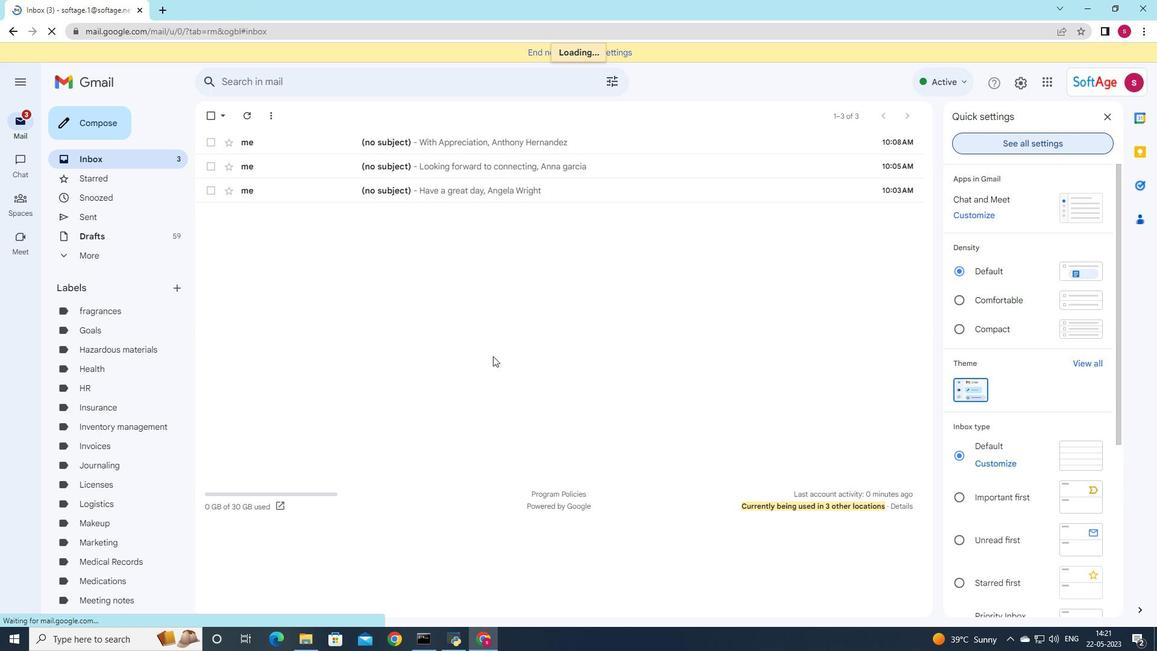 
Action: Mouse scrolled (493, 355) with delta (0, 0)
Screenshot: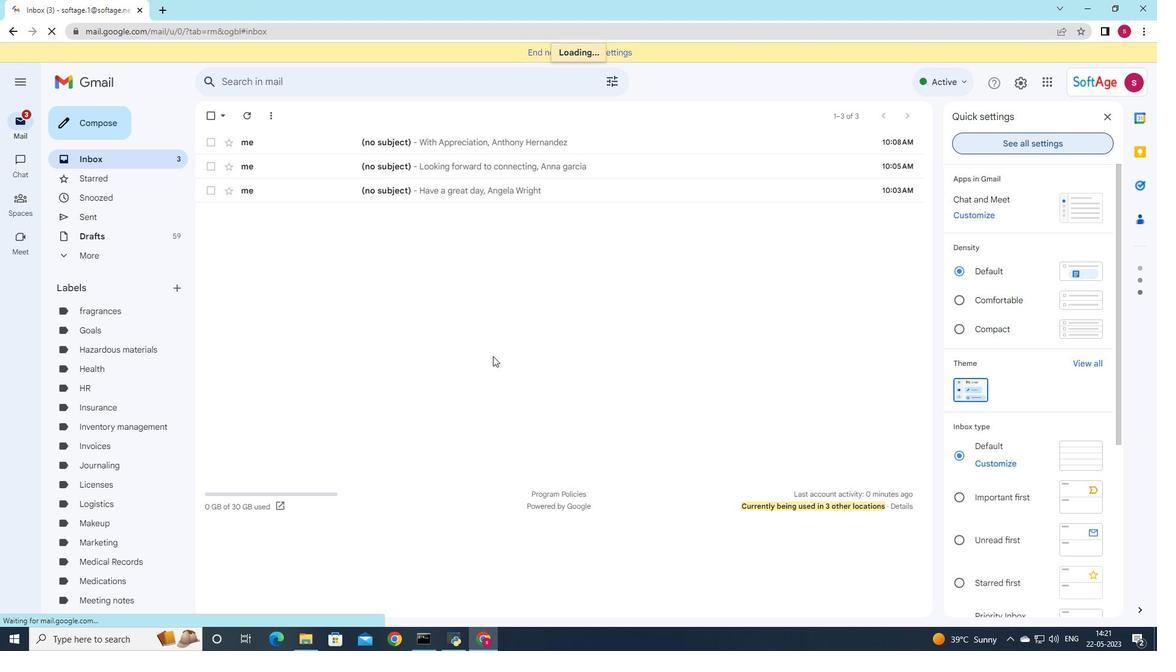 
Action: Mouse scrolled (493, 355) with delta (0, 0)
Screenshot: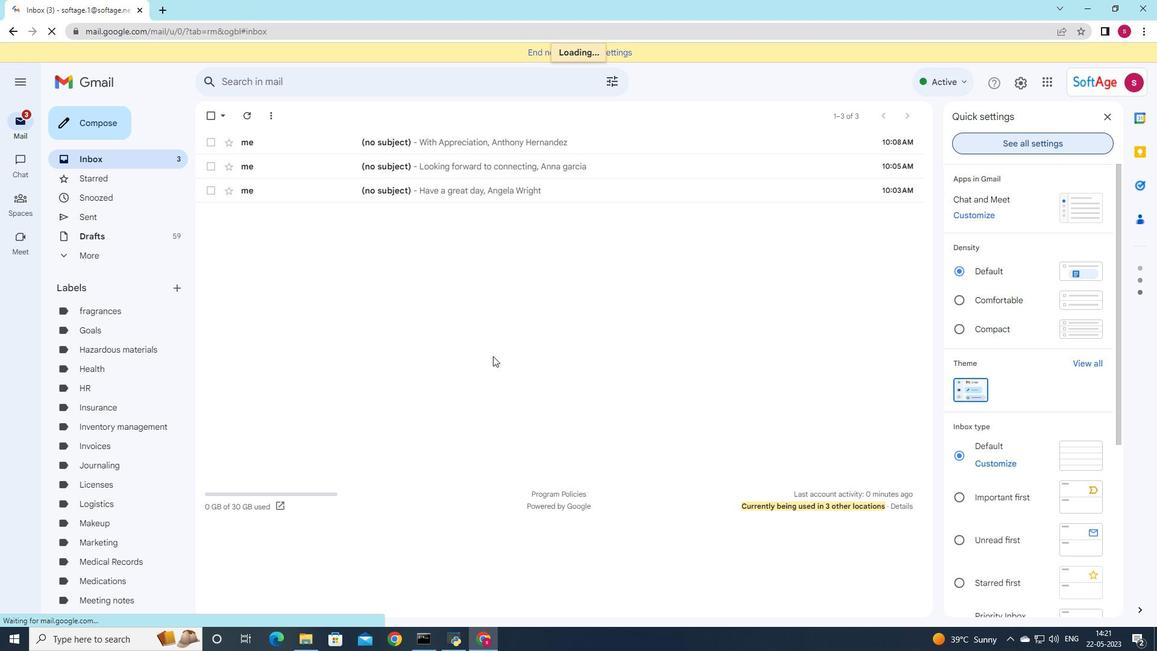 
Action: Mouse scrolled (493, 355) with delta (0, 0)
Screenshot: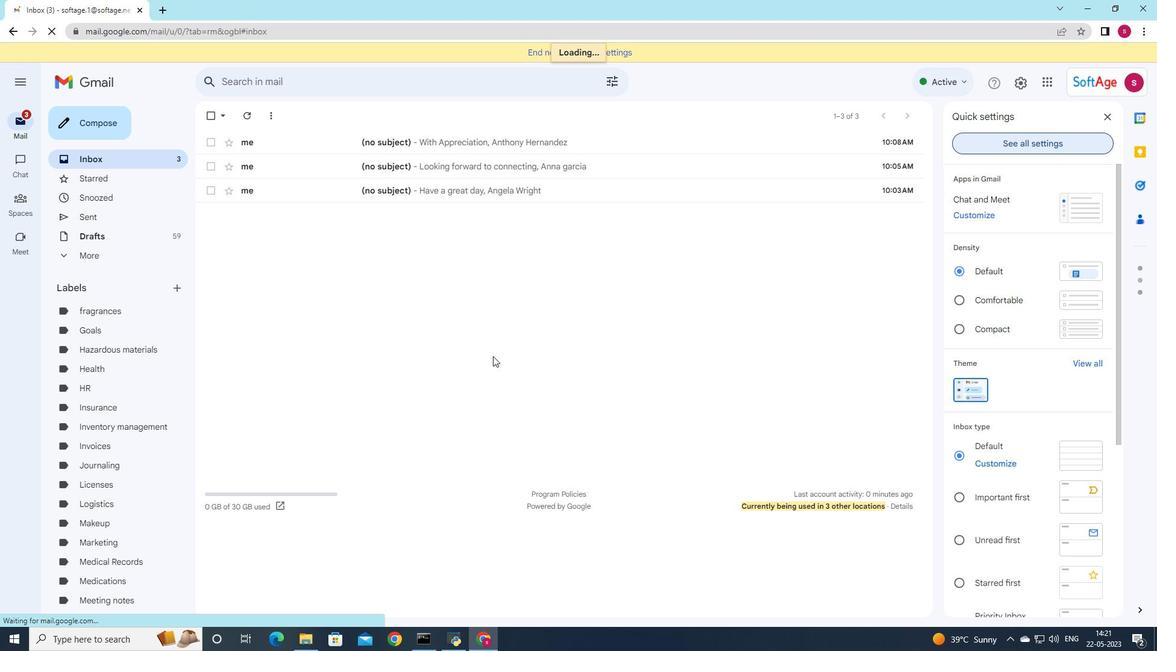 
Action: Mouse scrolled (493, 355) with delta (0, 0)
Screenshot: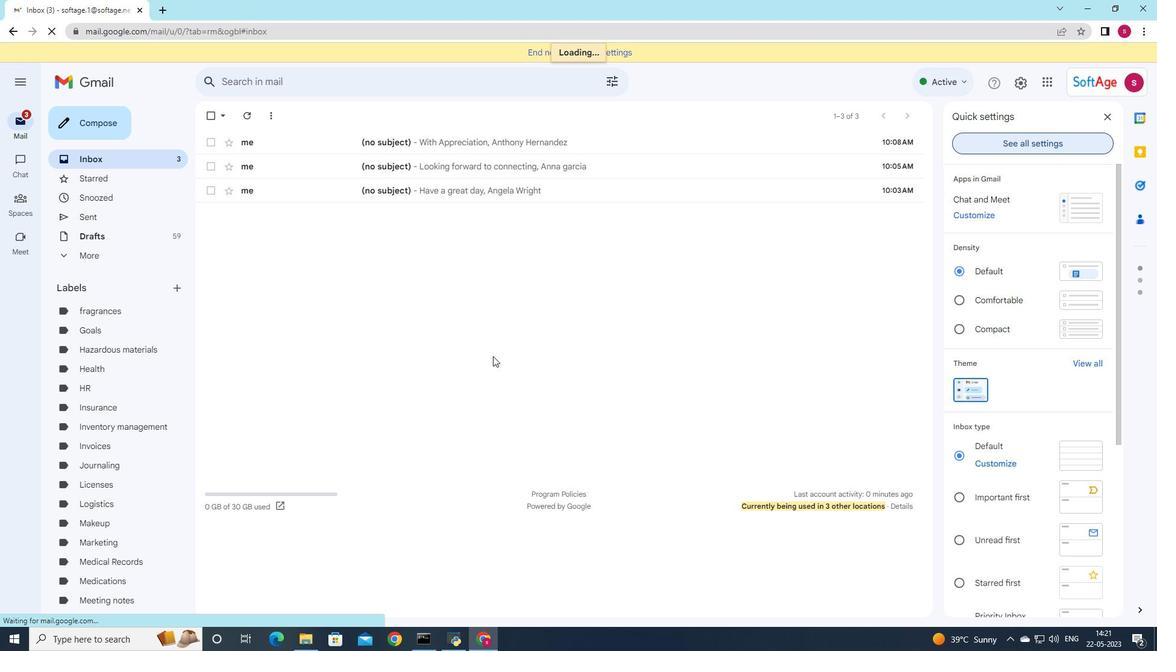
Action: Mouse scrolled (493, 355) with delta (0, 0)
Screenshot: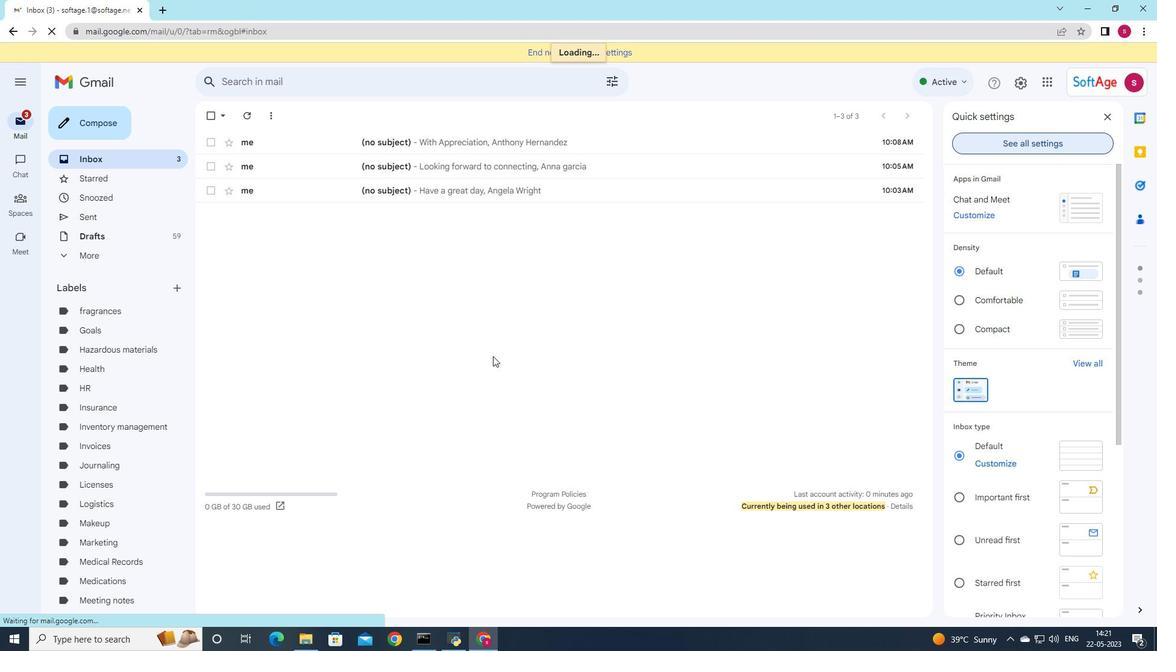 
Action: Mouse scrolled (493, 355) with delta (0, 0)
Screenshot: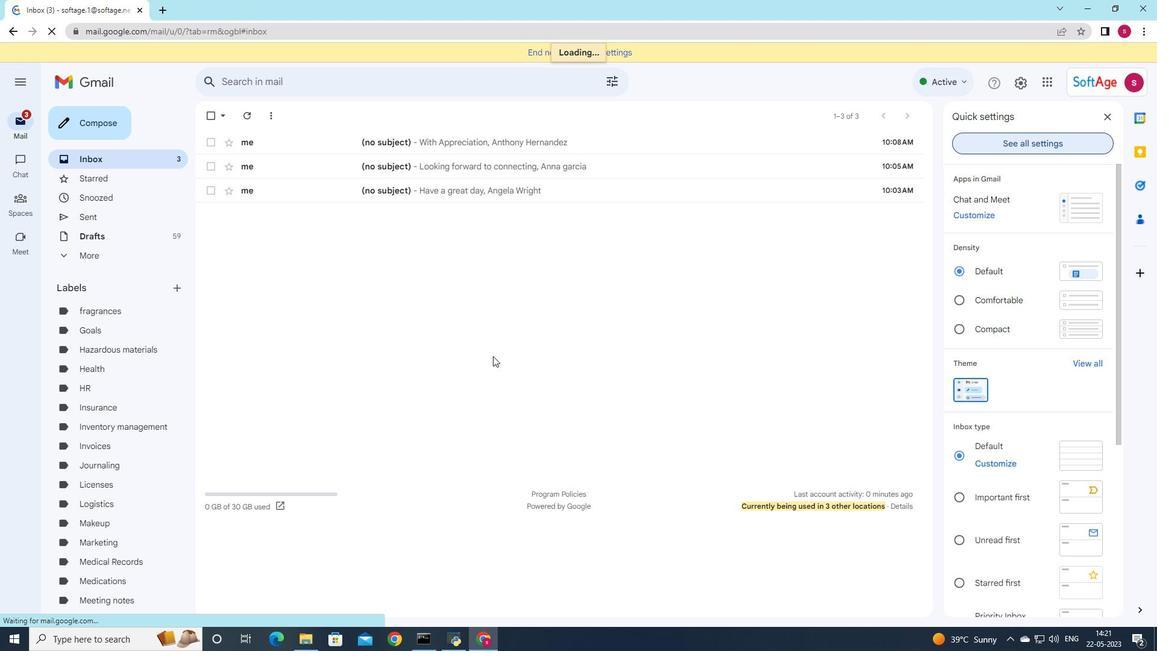 
Action: Mouse scrolled (493, 355) with delta (0, 0)
Screenshot: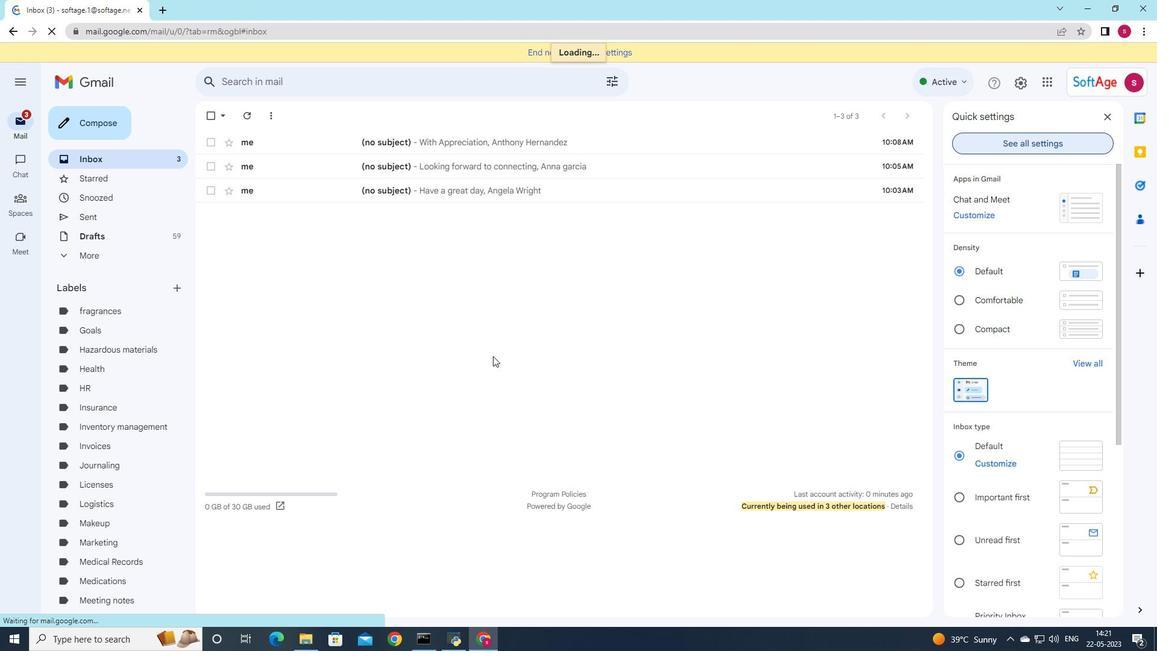 
Action: Mouse scrolled (493, 355) with delta (0, 0)
Screenshot: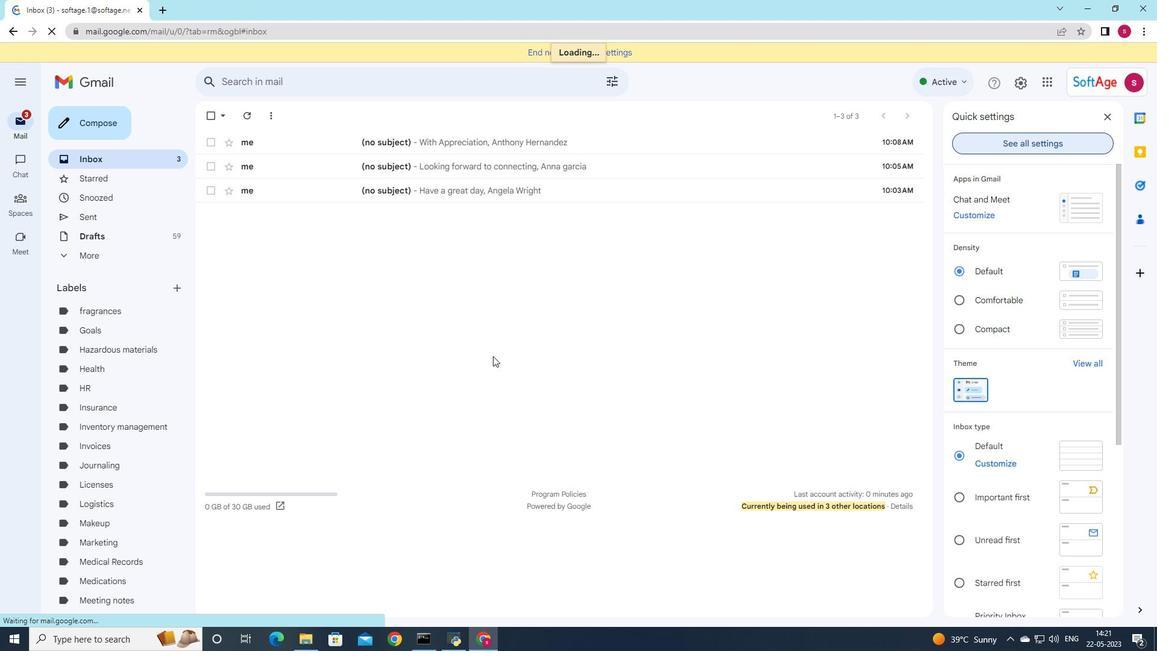 
Action: Mouse scrolled (493, 355) with delta (0, 0)
Screenshot: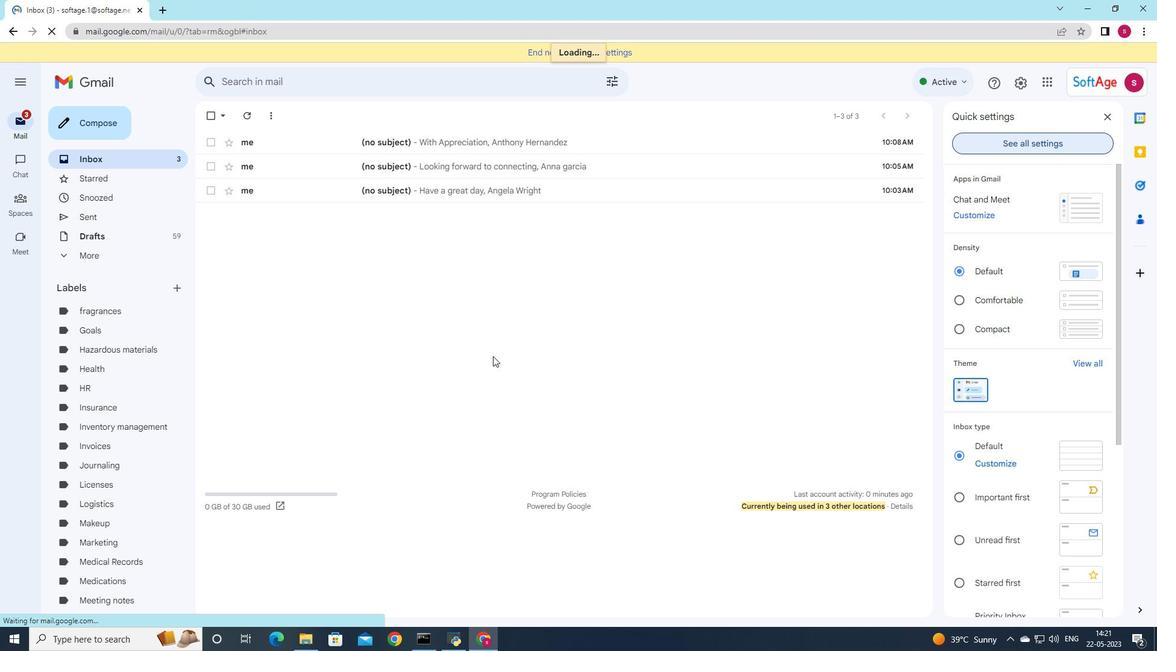 
Action: Mouse scrolled (493, 355) with delta (0, 0)
Screenshot: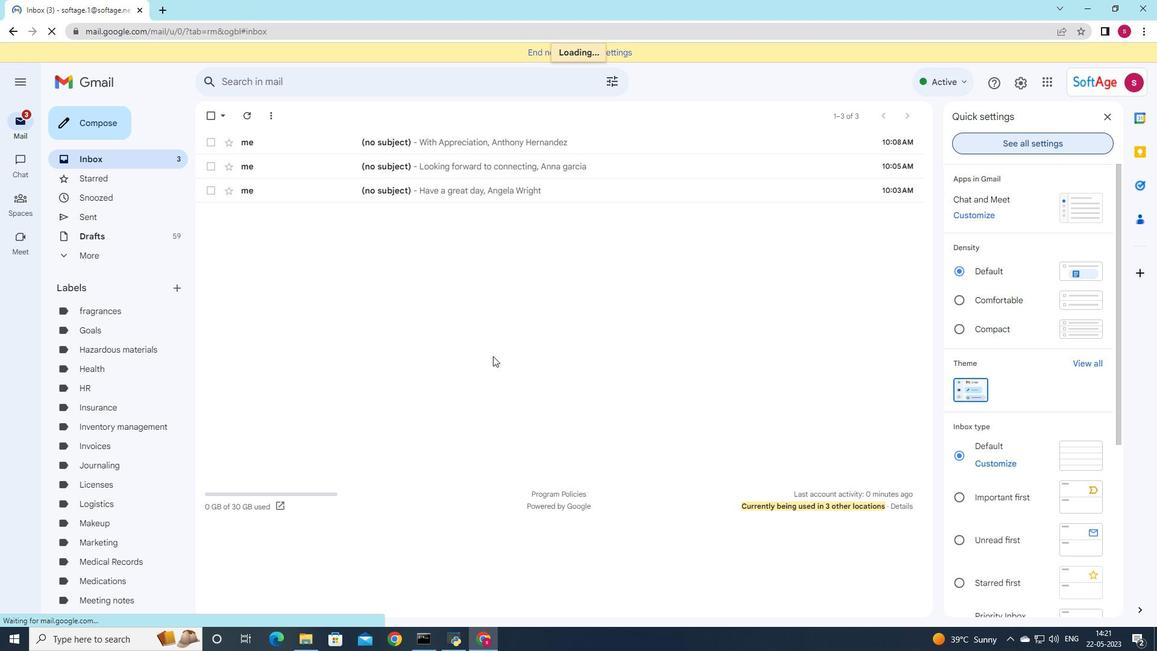 
Action: Mouse scrolled (493, 355) with delta (0, 0)
Screenshot: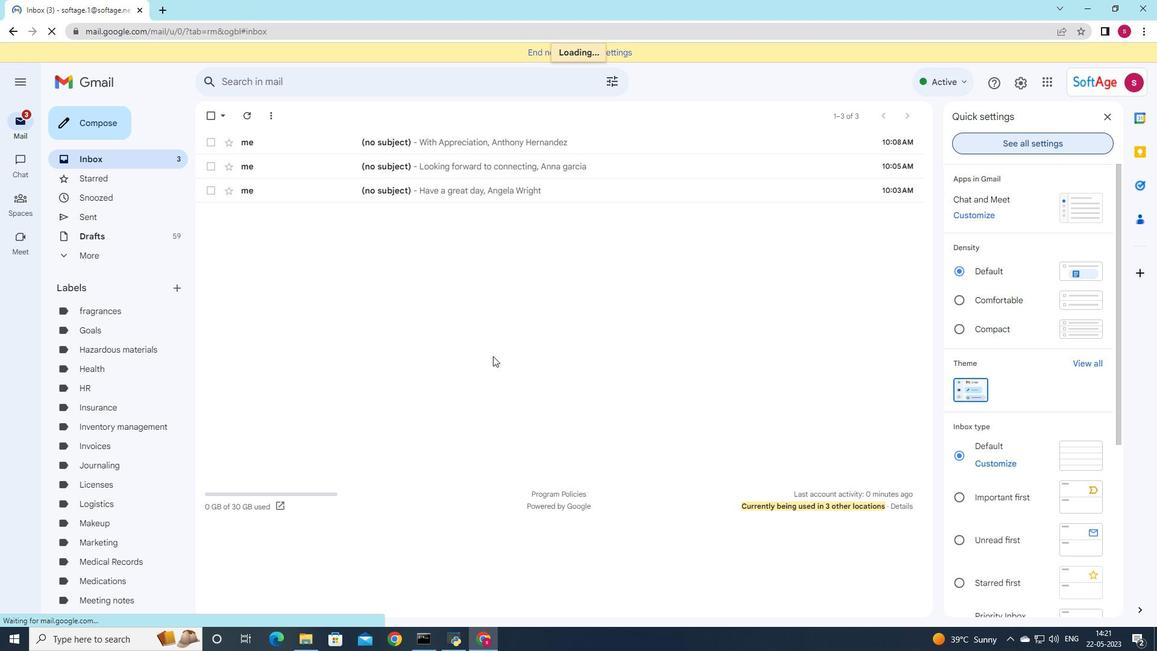 
Action: Mouse scrolled (493, 355) with delta (0, 0)
Screenshot: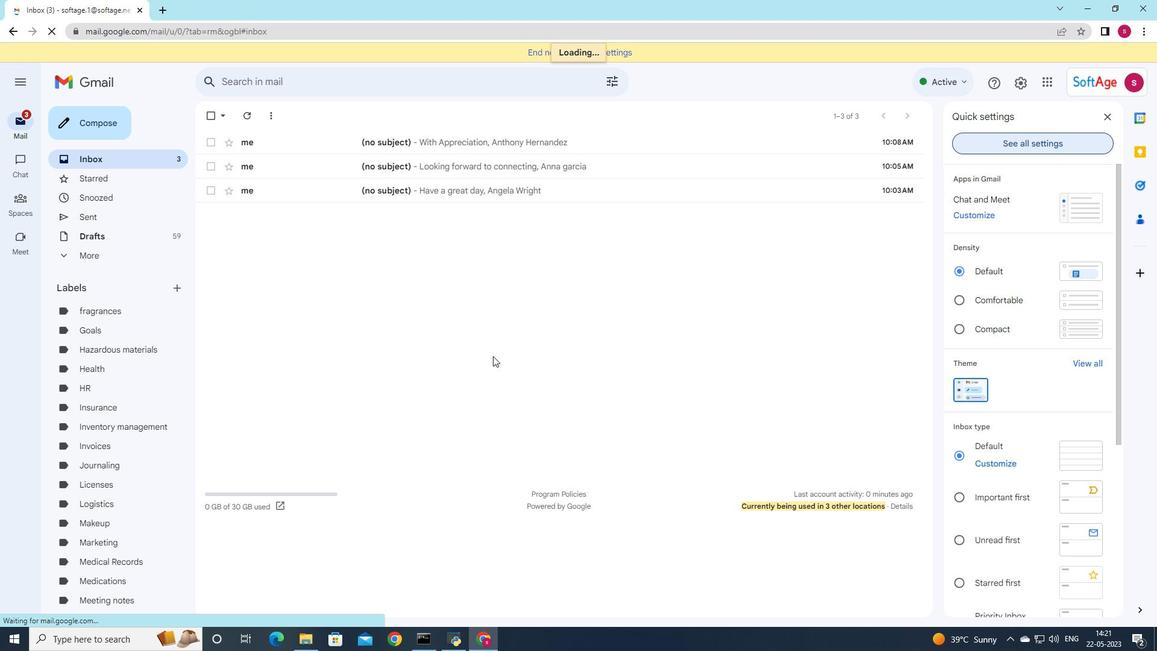 
Action: Mouse scrolled (493, 355) with delta (0, 0)
Screenshot: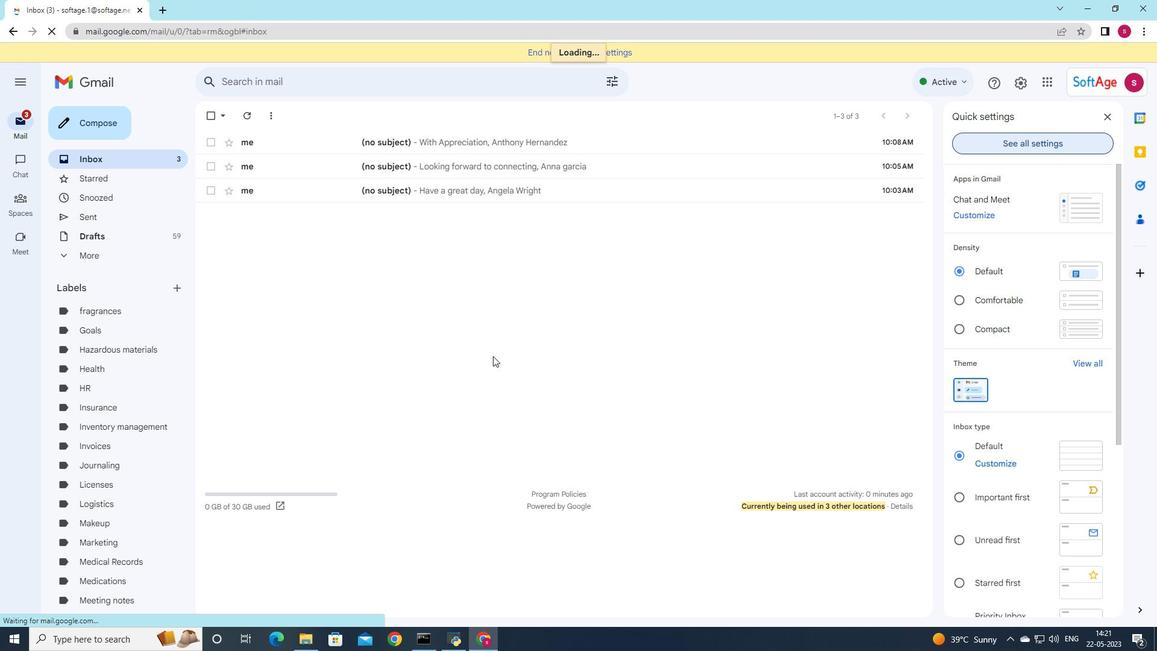 
Action: Mouse scrolled (493, 355) with delta (0, 0)
Screenshot: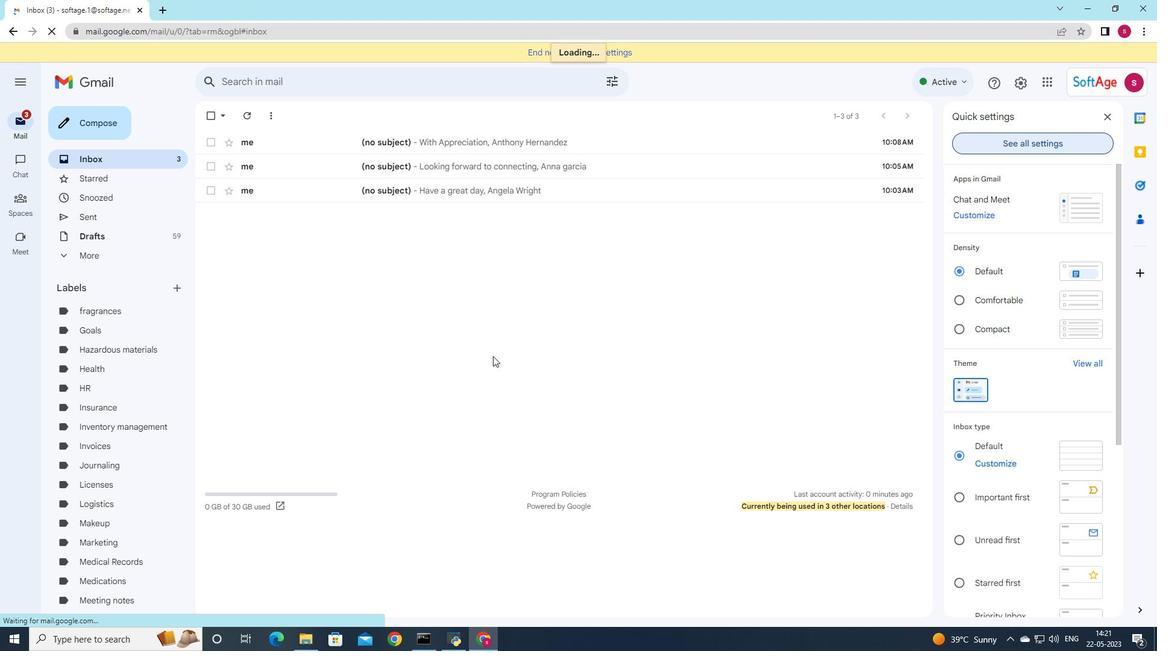 
Action: Mouse moved to (611, 292)
Screenshot: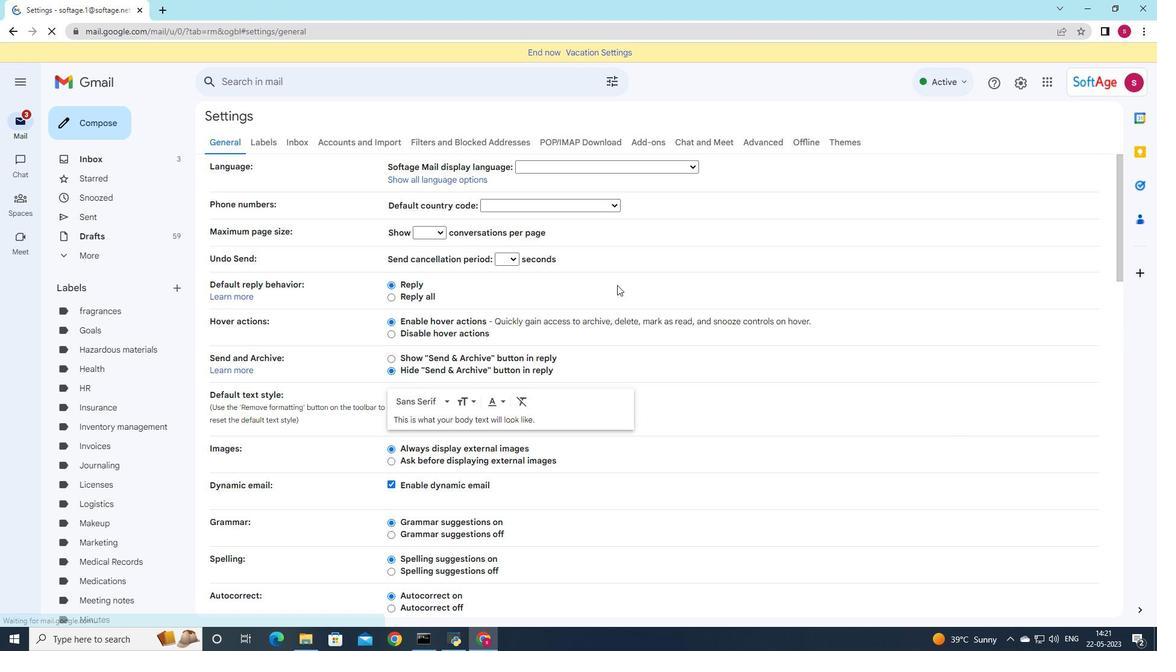
Action: Mouse scrolled (611, 292) with delta (0, 0)
Screenshot: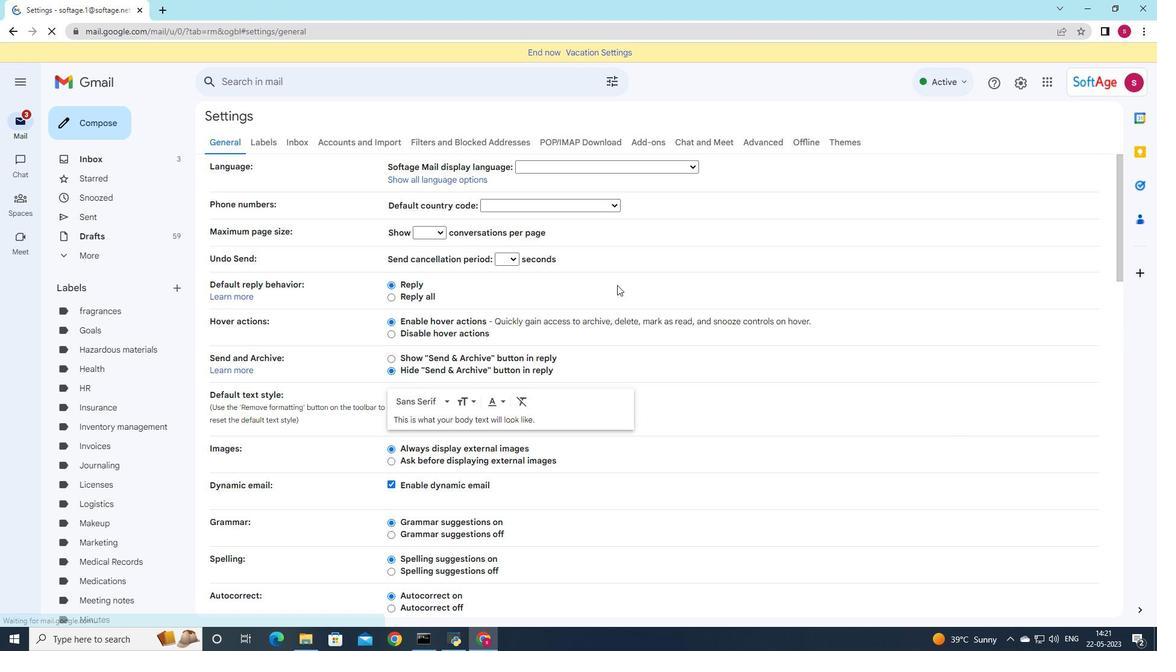 
Action: Mouse moved to (606, 297)
Screenshot: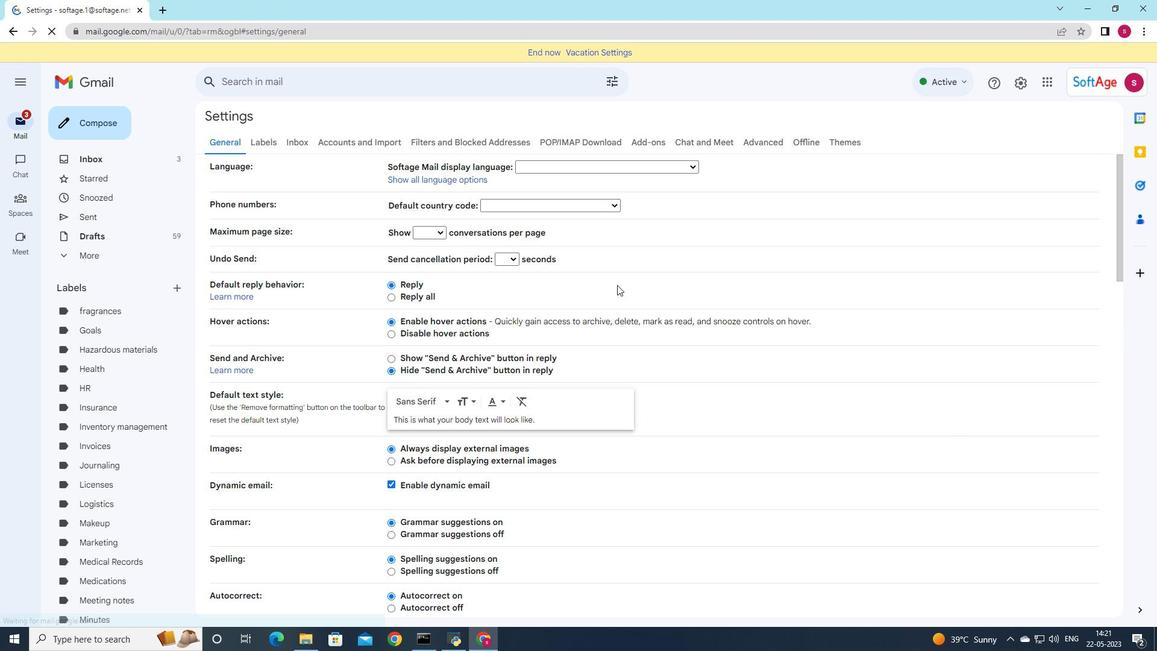 
Action: Mouse scrolled (606, 296) with delta (0, 0)
Screenshot: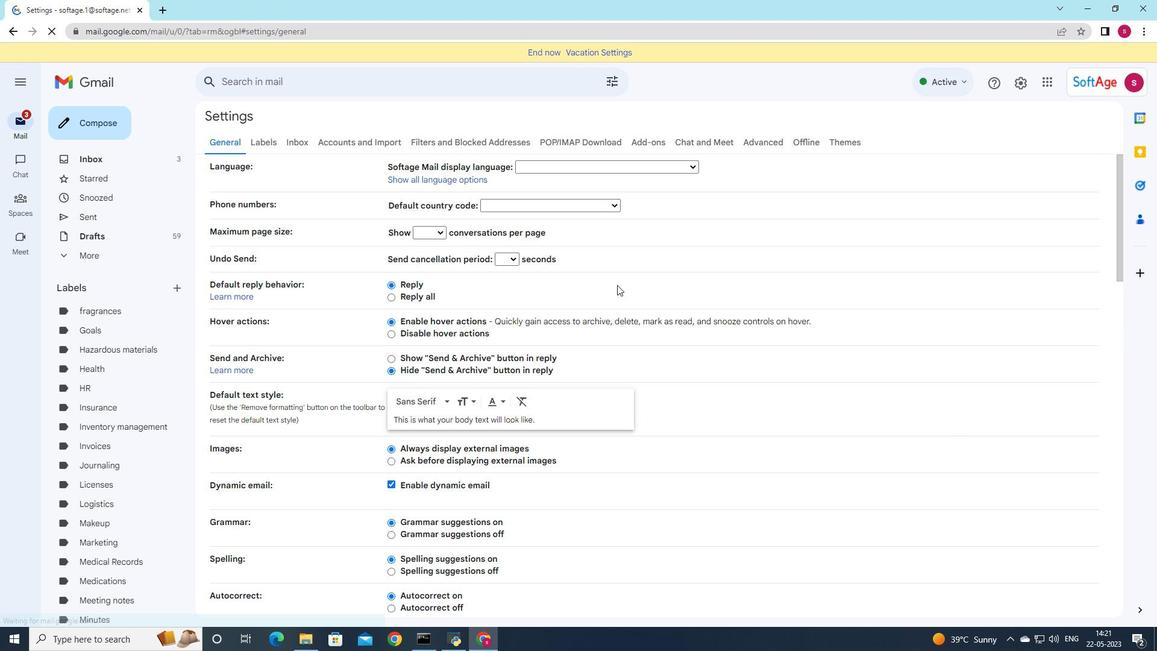 
Action: Mouse moved to (601, 302)
Screenshot: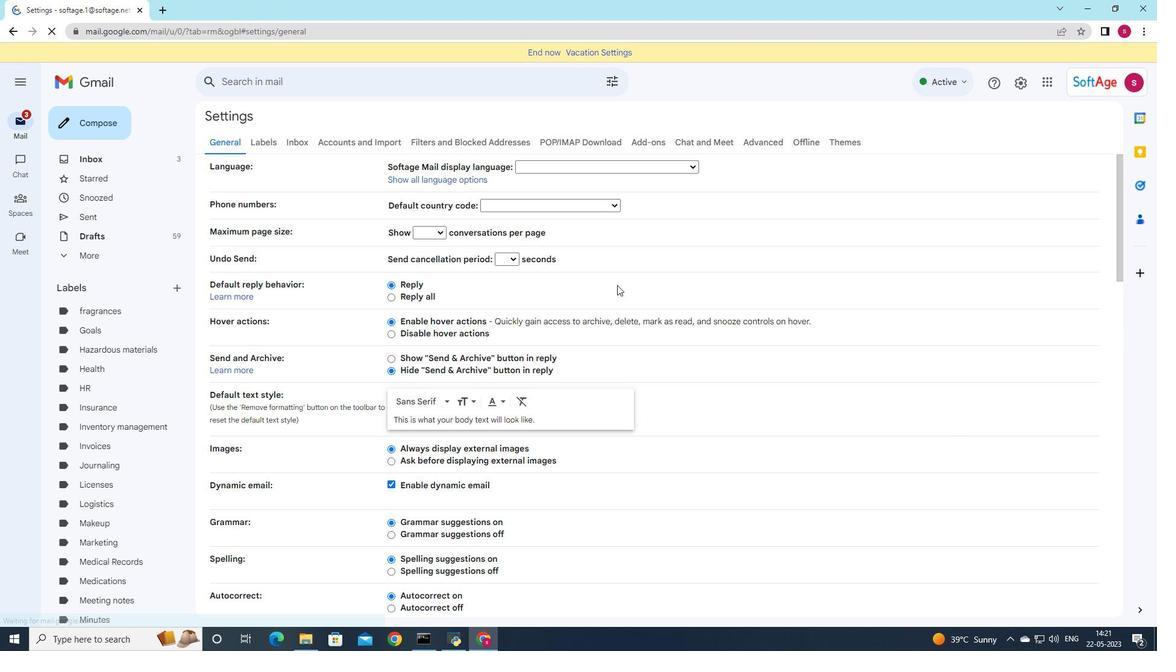 
Action: Mouse scrolled (601, 301) with delta (0, 0)
Screenshot: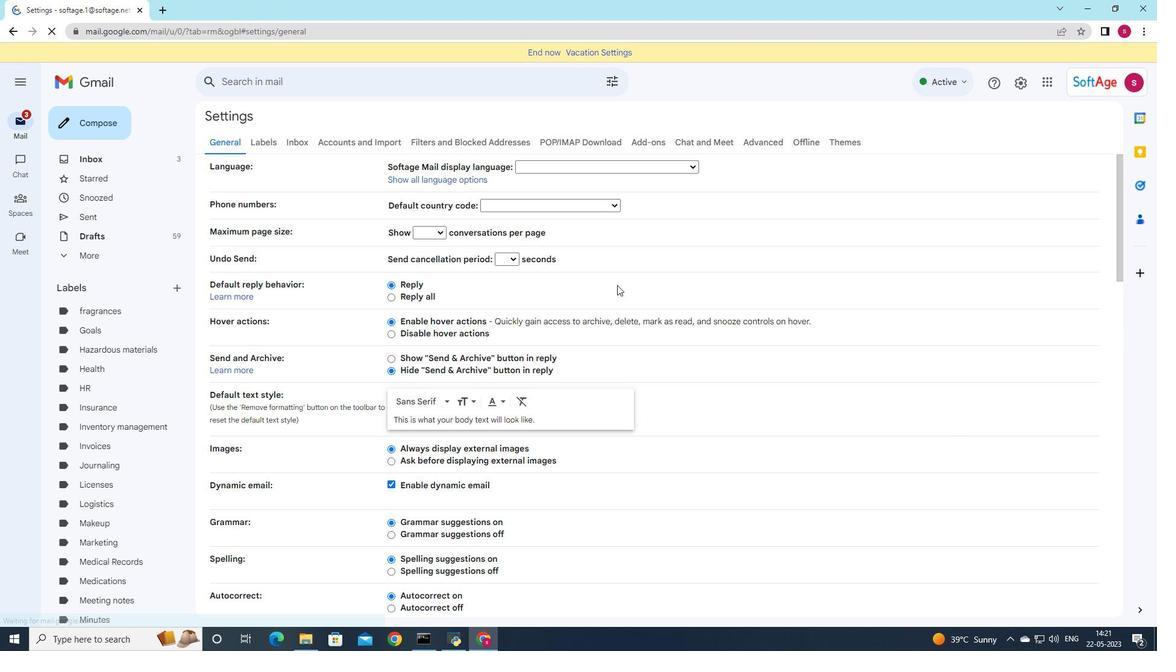 
Action: Mouse moved to (589, 301)
Screenshot: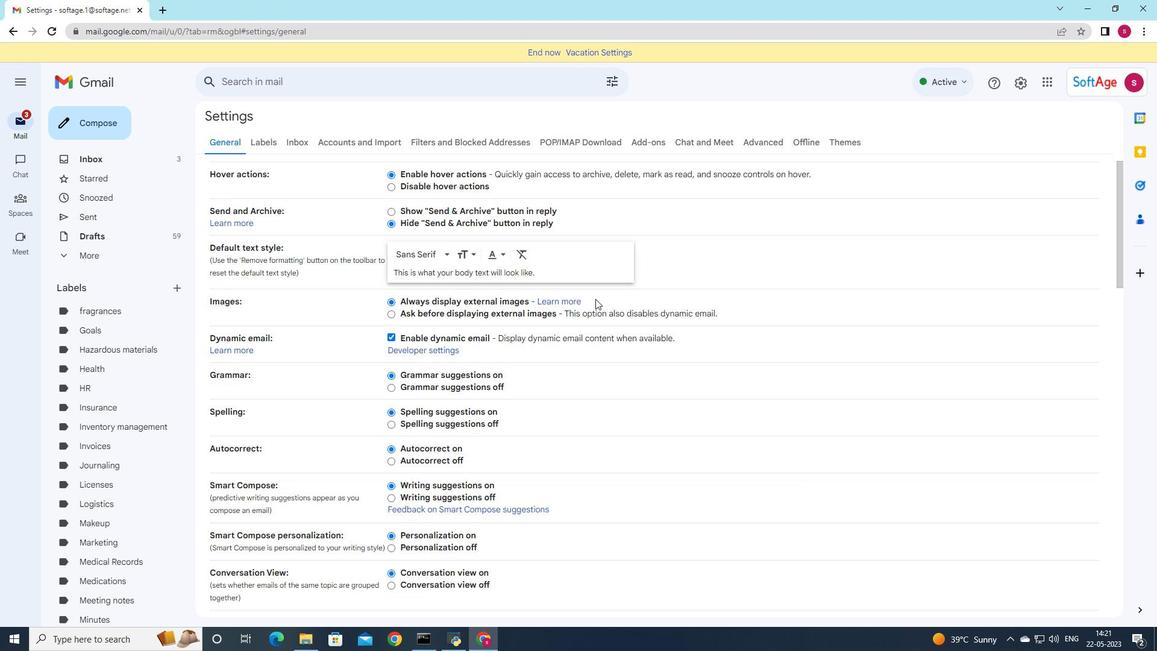 
Action: Mouse scrolled (589, 300) with delta (0, 0)
Screenshot: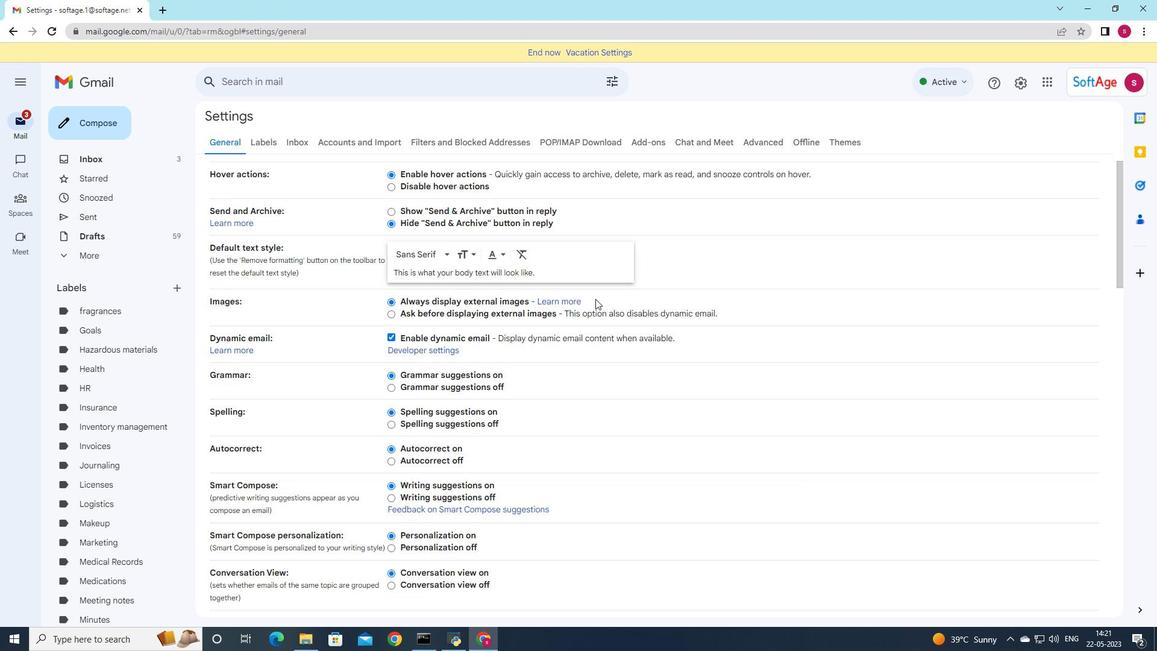 
Action: Mouse moved to (585, 305)
Screenshot: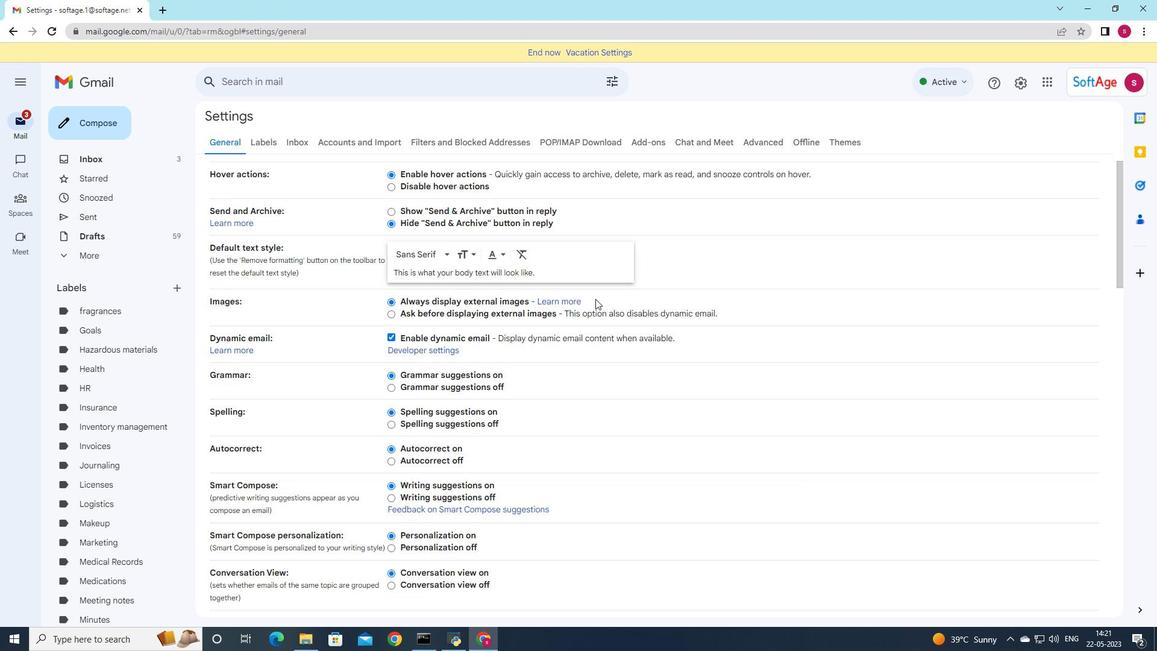 
Action: Mouse scrolled (585, 304) with delta (0, 0)
Screenshot: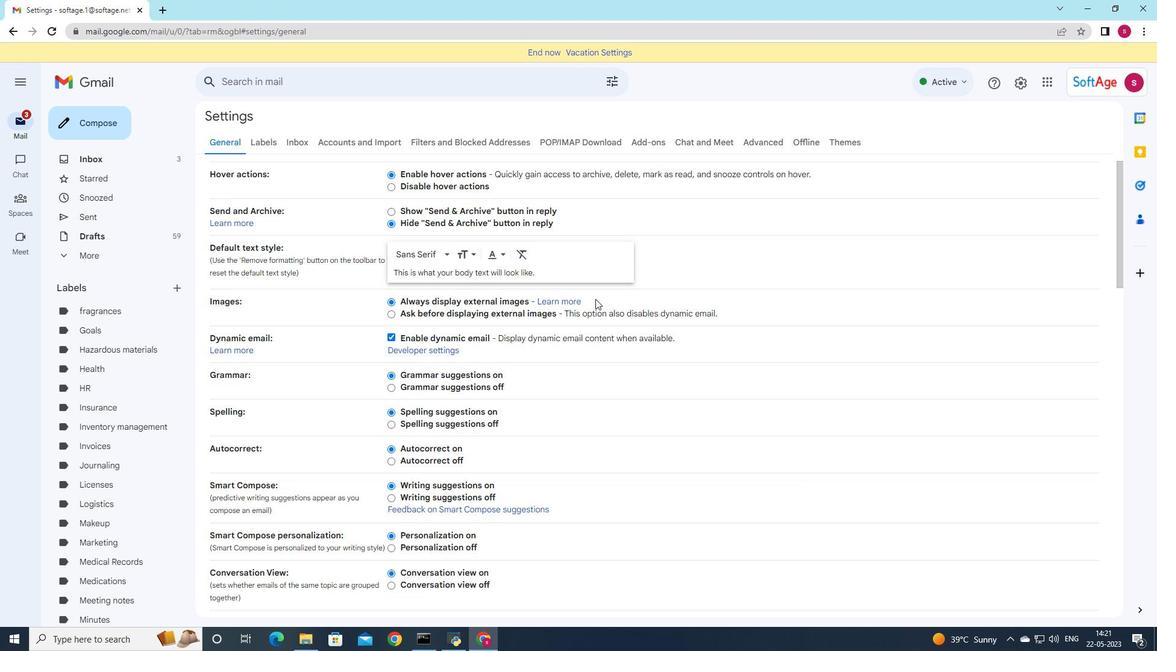 
Action: Mouse moved to (581, 308)
Screenshot: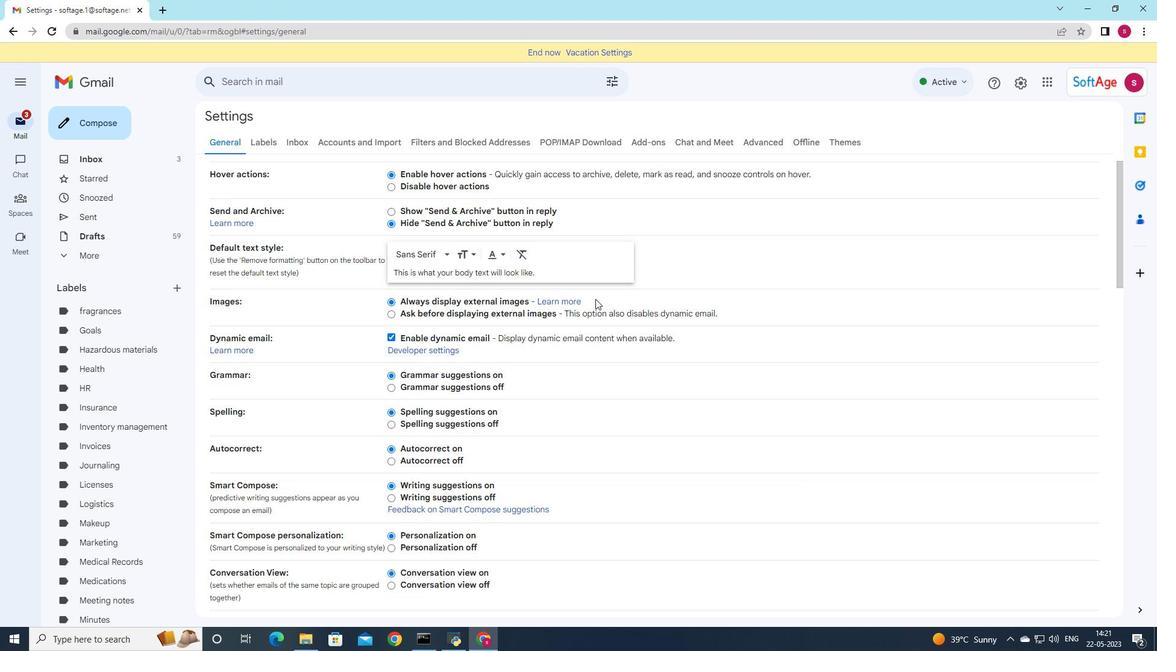 
Action: Mouse scrolled (581, 308) with delta (0, 0)
Screenshot: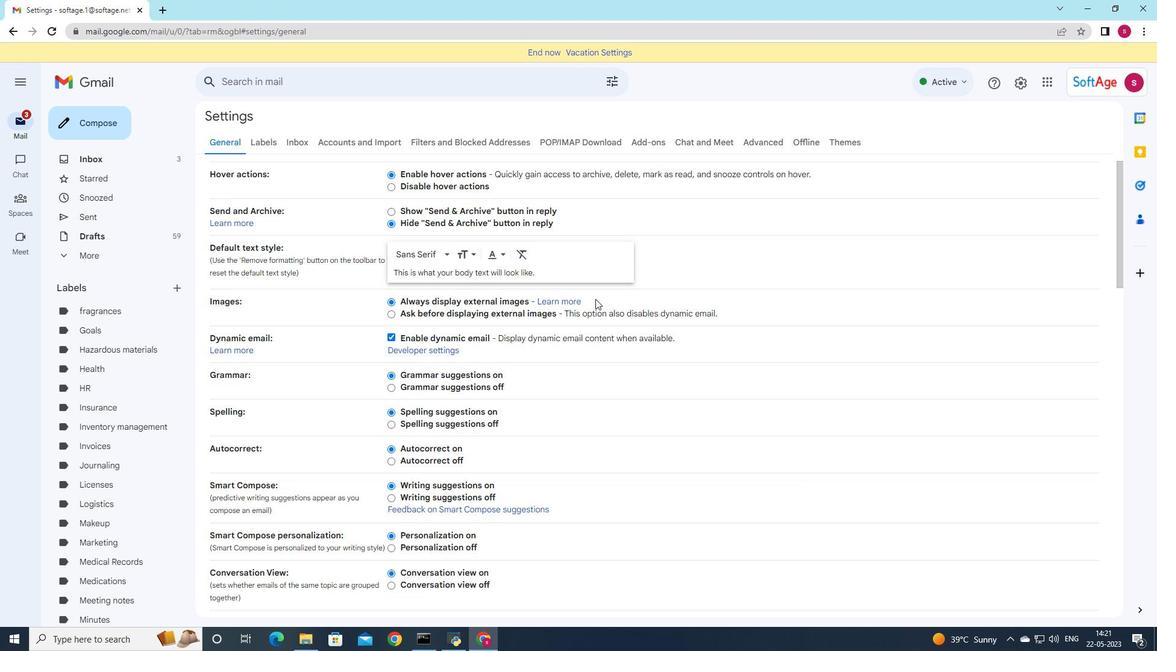 
Action: Mouse moved to (541, 321)
Screenshot: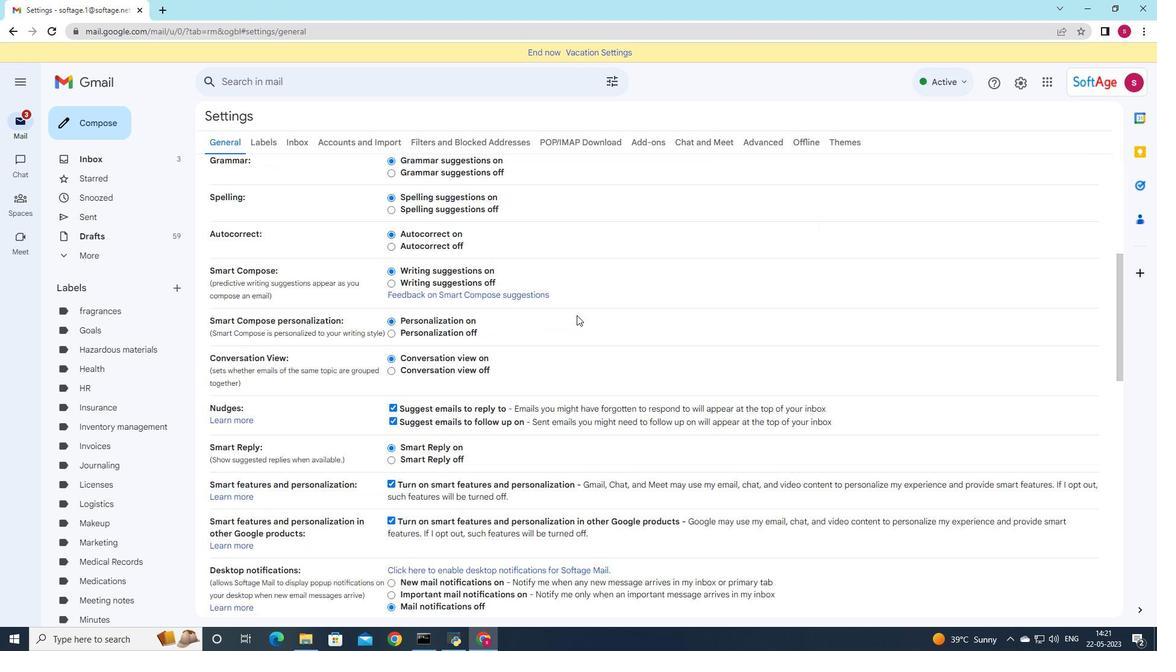 
Action: Mouse scrolled (541, 320) with delta (0, 0)
Screenshot: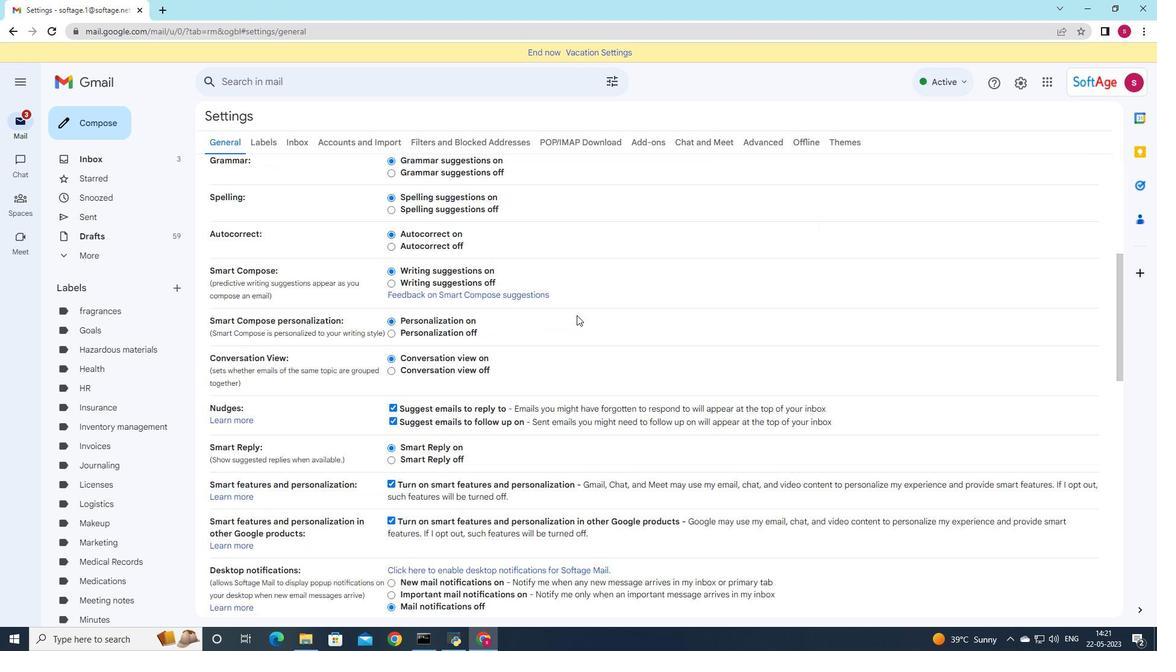 
Action: Mouse moved to (539, 322)
Screenshot: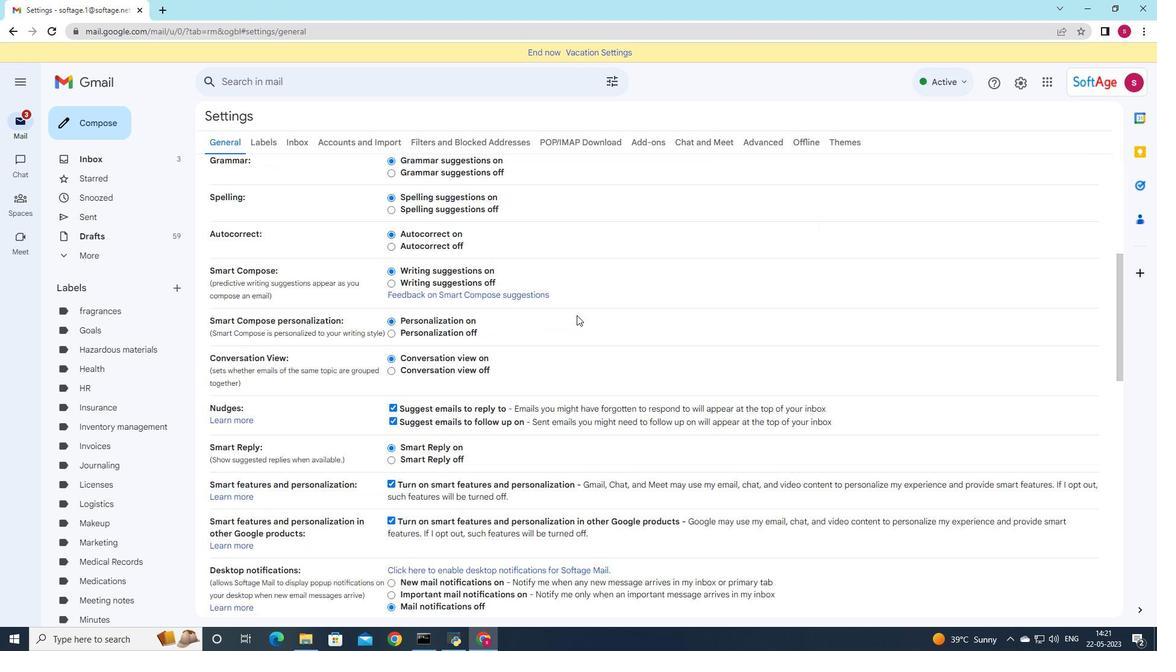 
Action: Mouse scrolled (539, 321) with delta (0, 0)
Screenshot: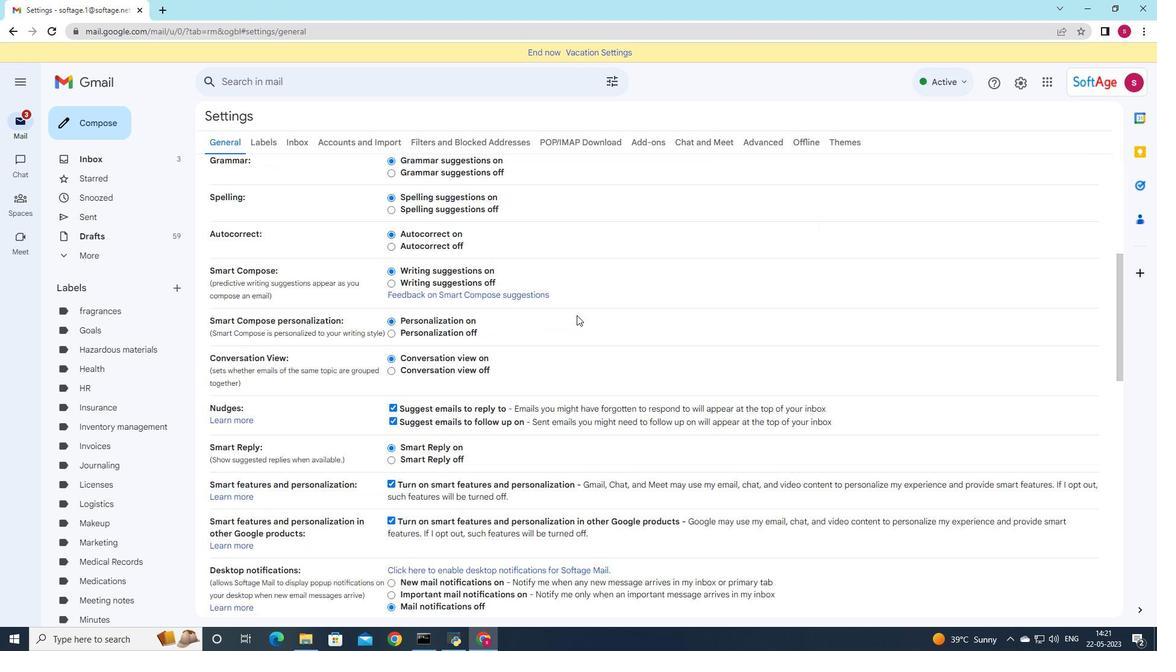 
Action: Mouse moved to (538, 323)
Screenshot: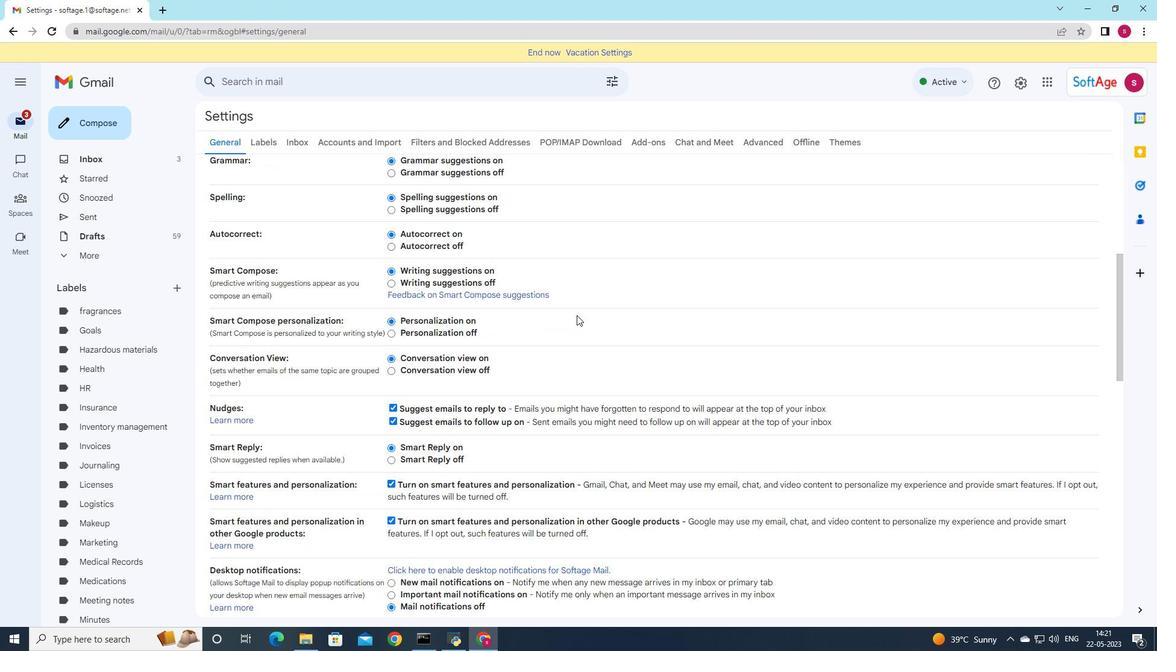 
Action: Mouse scrolled (538, 323) with delta (0, 0)
Screenshot: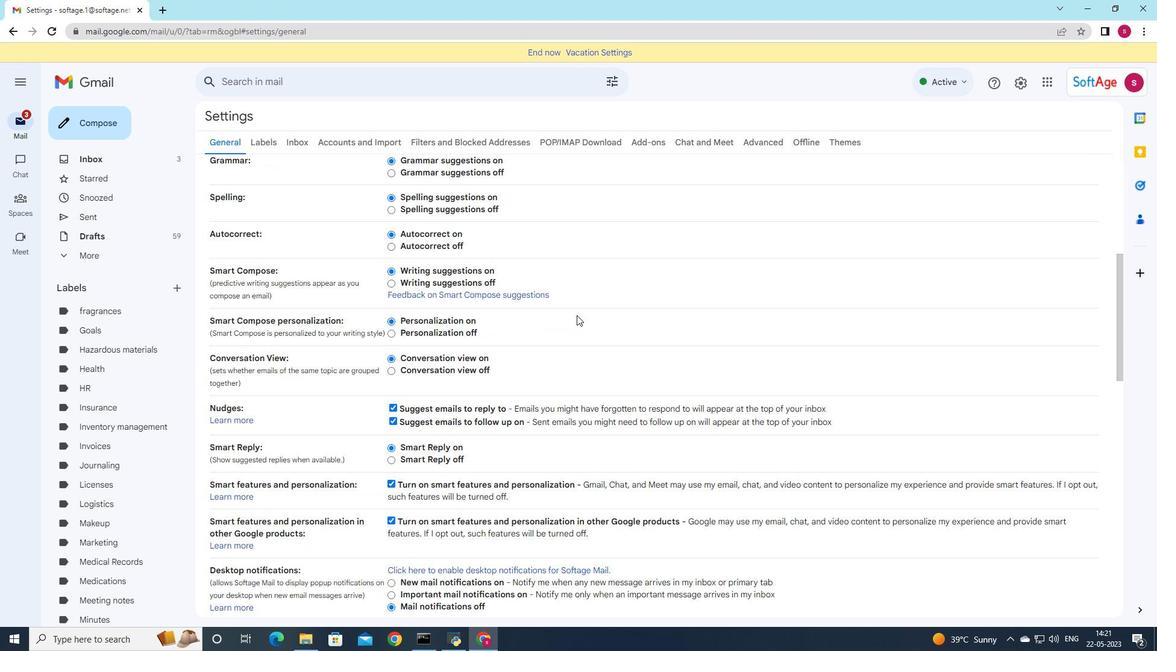 
Action: Mouse moved to (534, 330)
Screenshot: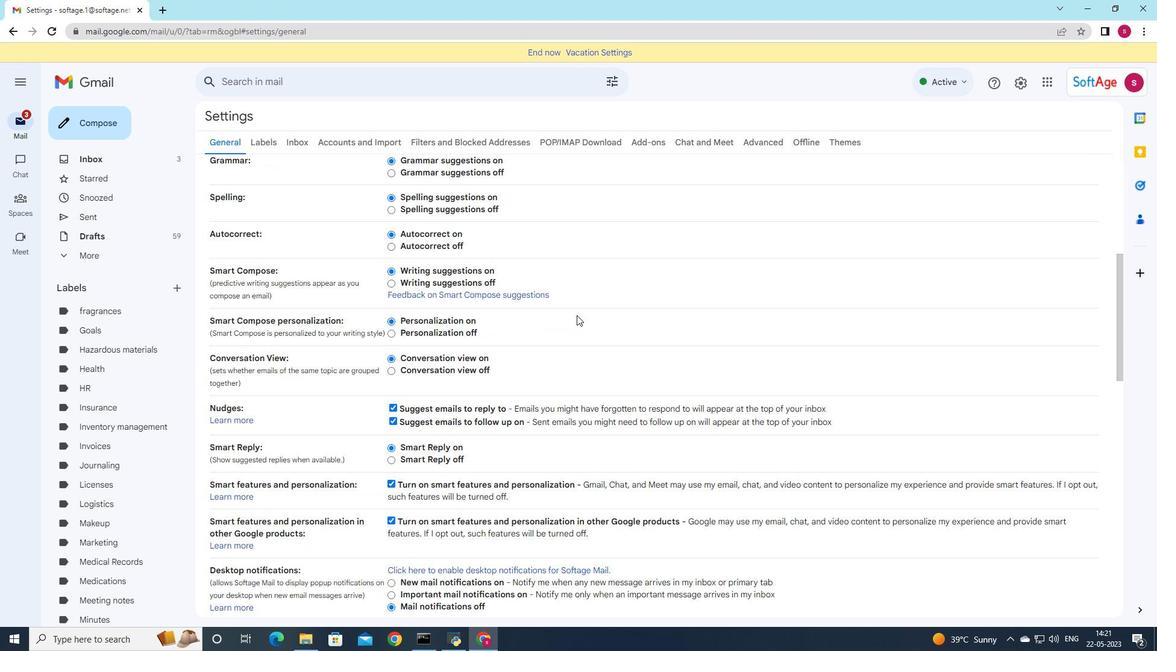 
Action: Mouse scrolled (534, 330) with delta (0, 0)
Screenshot: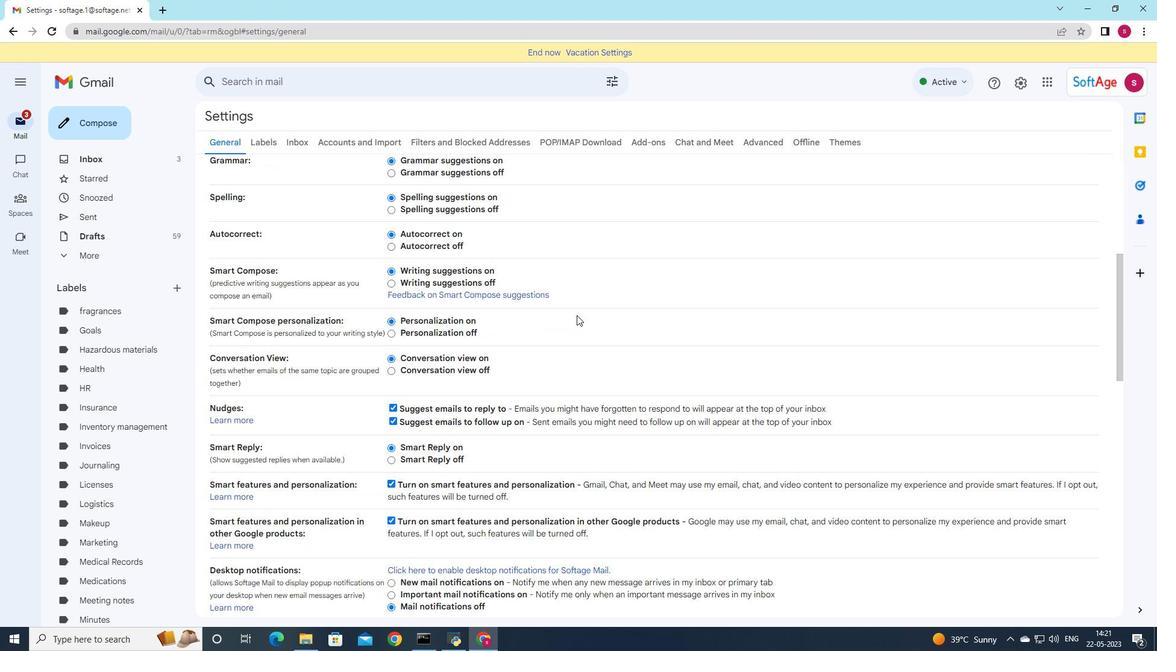 
Action: Mouse moved to (532, 333)
Screenshot: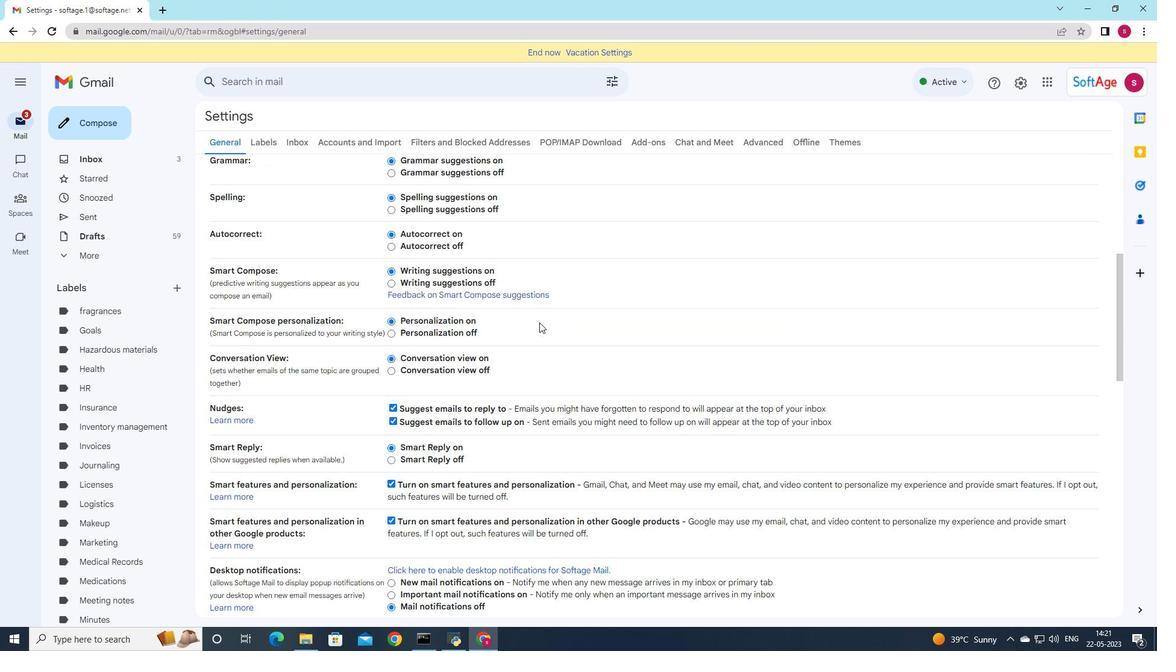 
Action: Mouse scrolled (532, 332) with delta (0, 0)
Screenshot: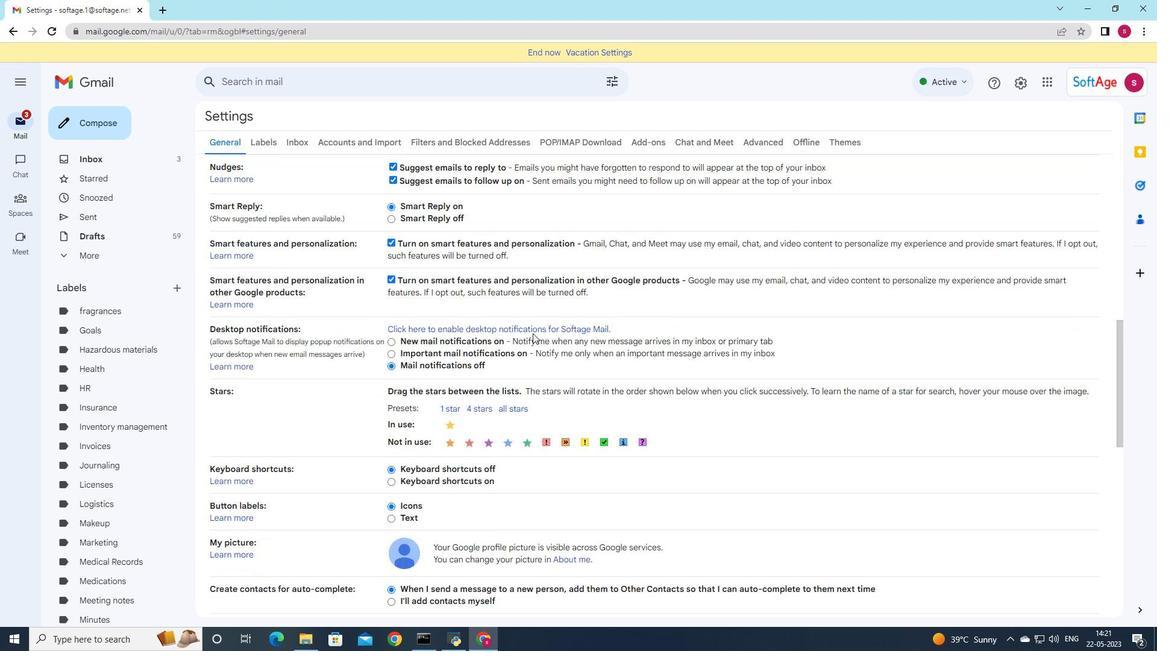 
Action: Mouse moved to (532, 333)
Screenshot: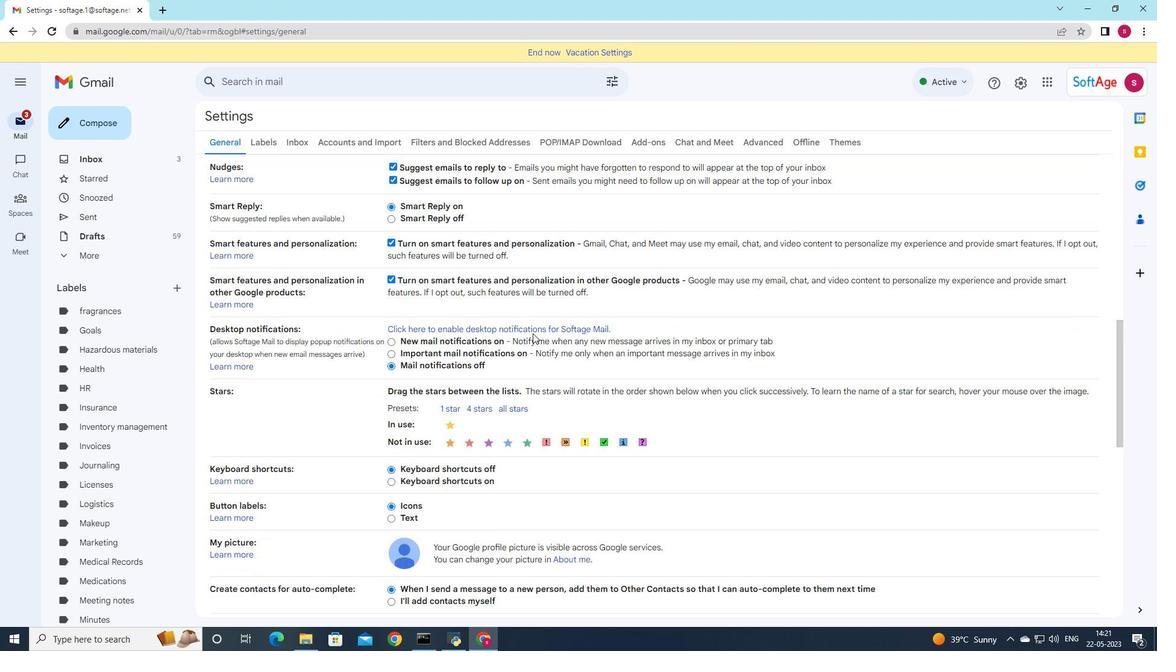 
Action: Mouse scrolled (532, 332) with delta (0, 0)
Screenshot: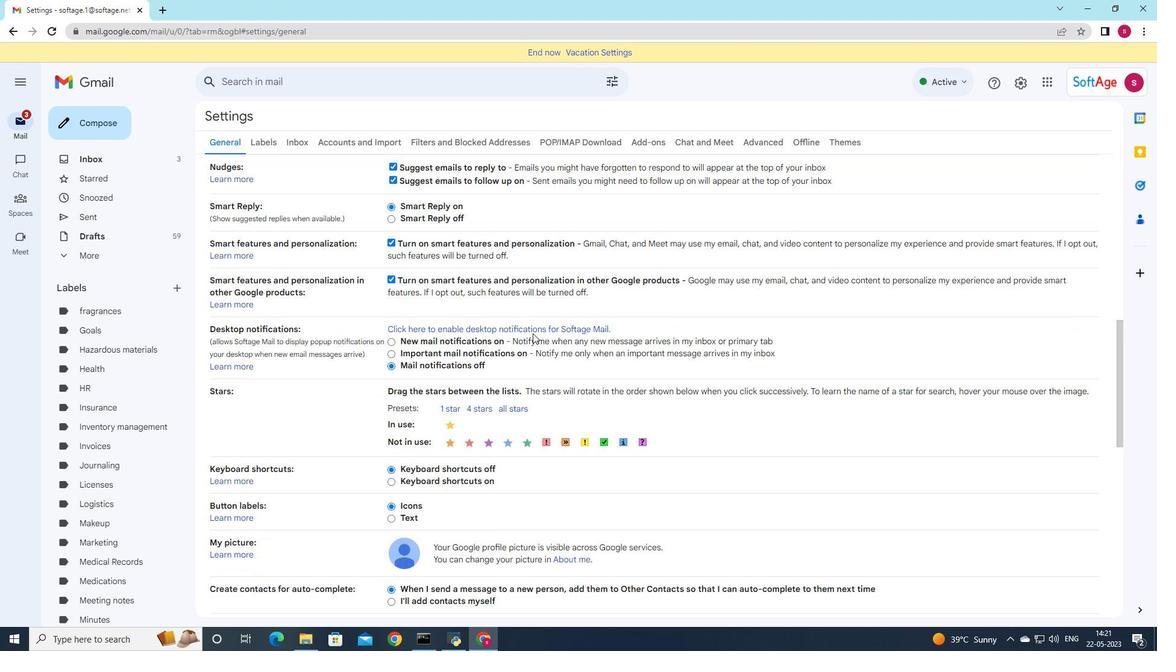 
Action: Mouse moved to (532, 333)
Screenshot: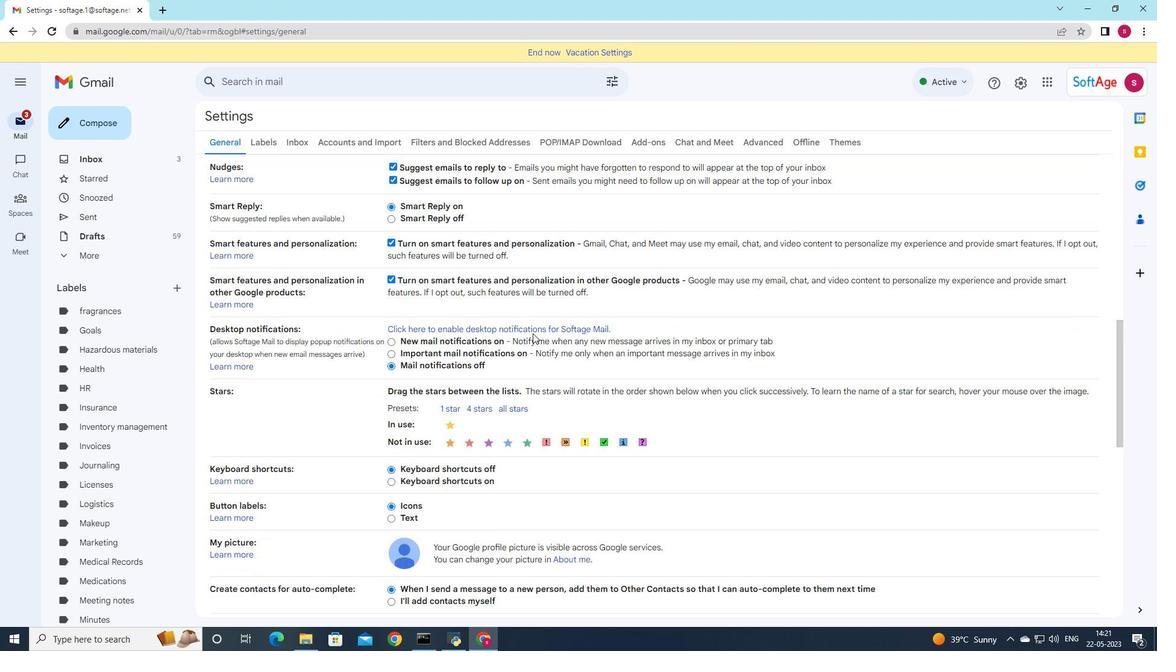 
Action: Mouse scrolled (532, 332) with delta (0, 0)
Screenshot: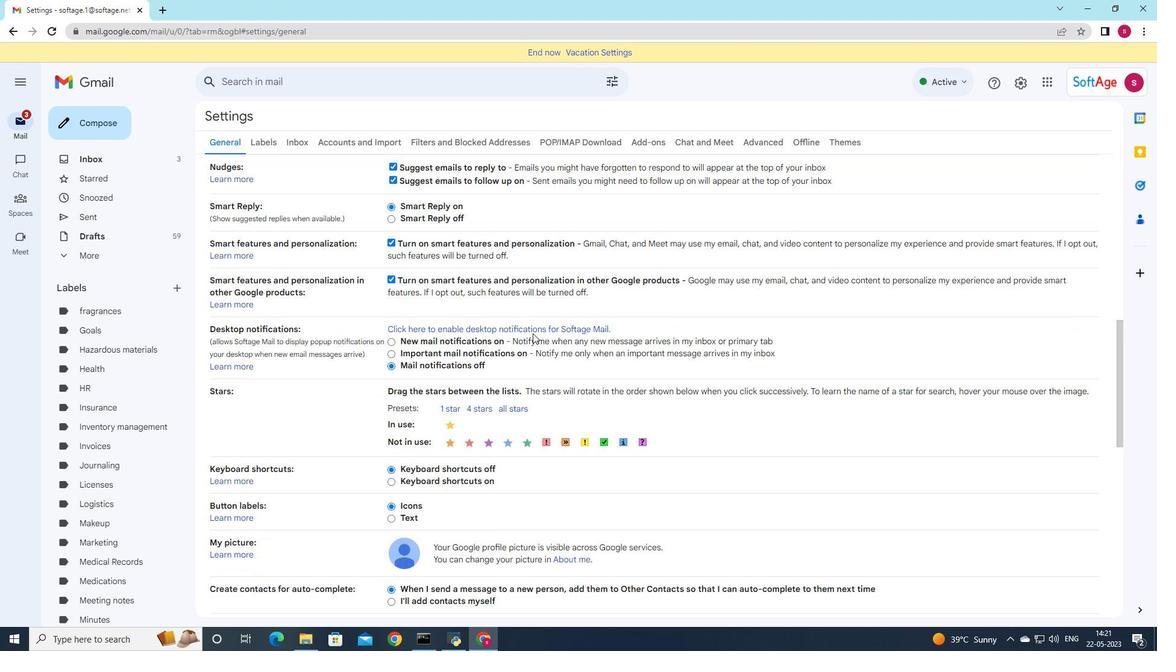 
Action: Mouse moved to (516, 339)
Screenshot: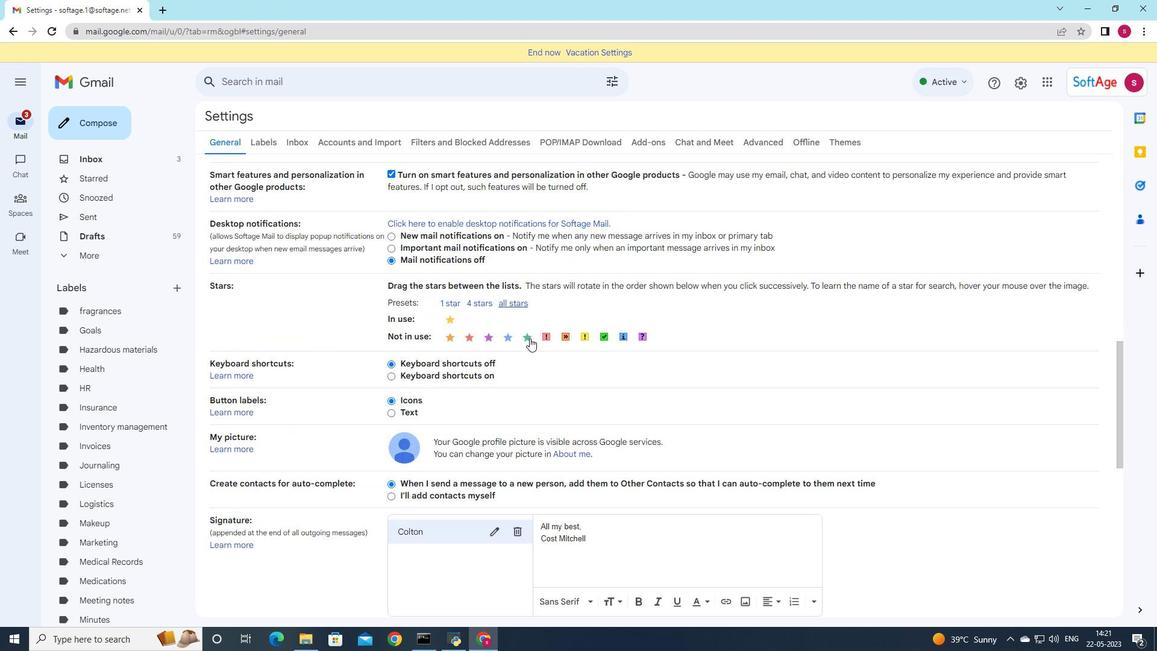 
Action: Mouse scrolled (516, 338) with delta (0, 0)
Screenshot: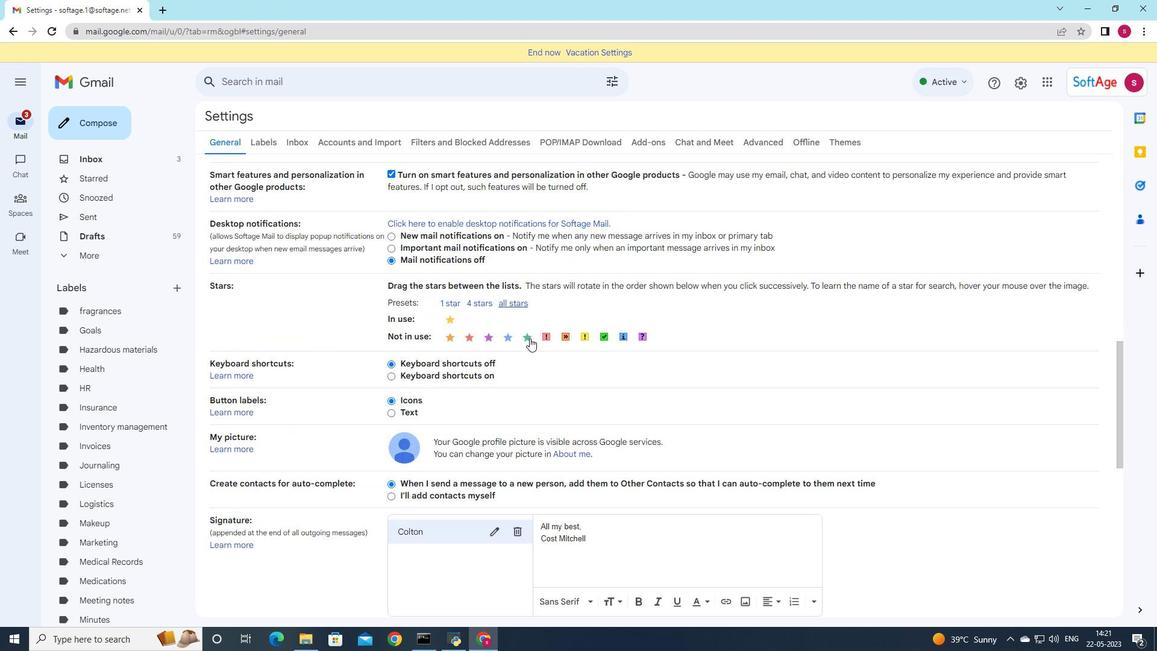 
Action: Mouse scrolled (516, 338) with delta (0, 0)
Screenshot: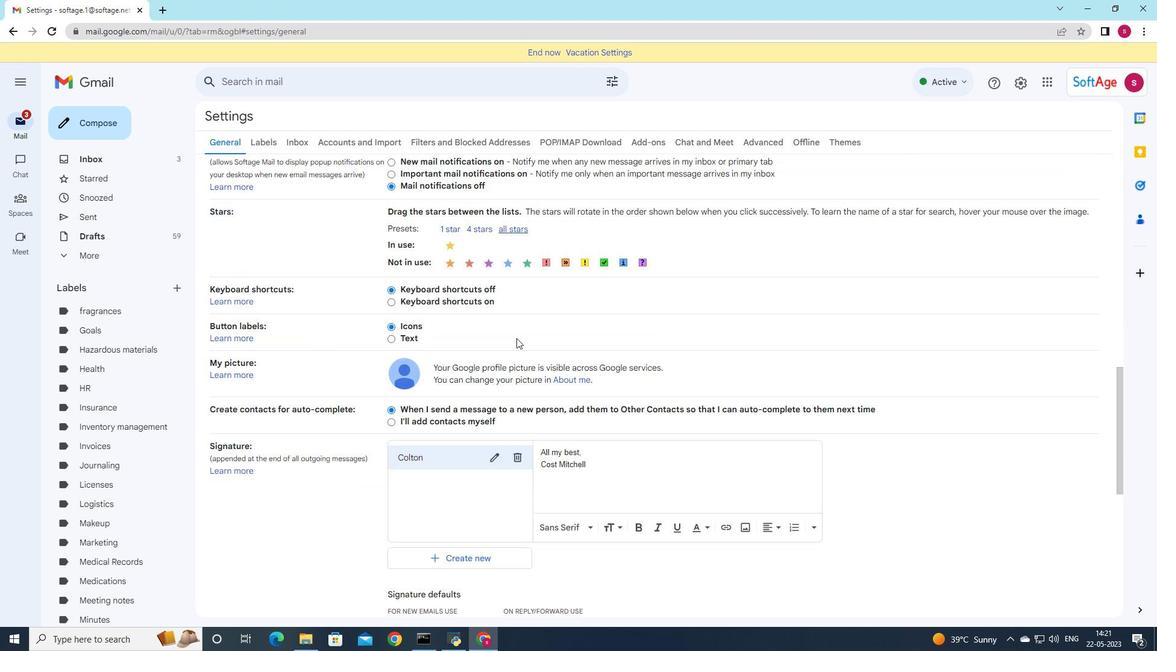 
Action: Mouse scrolled (516, 338) with delta (0, 0)
Screenshot: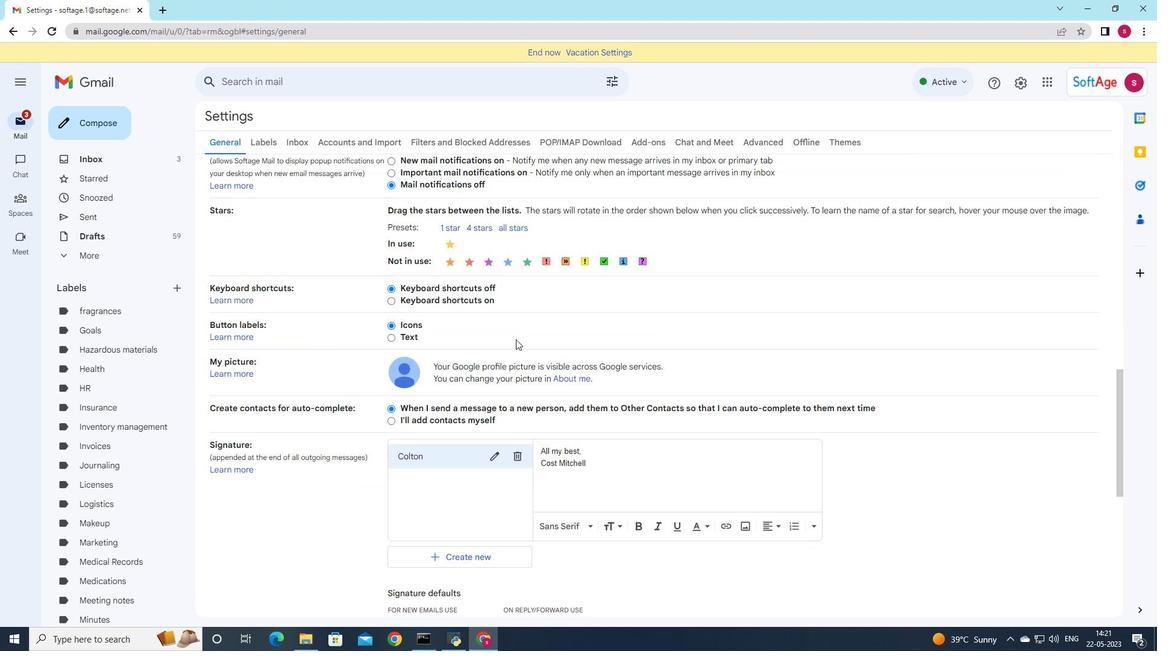 
Action: Mouse moved to (517, 269)
Screenshot: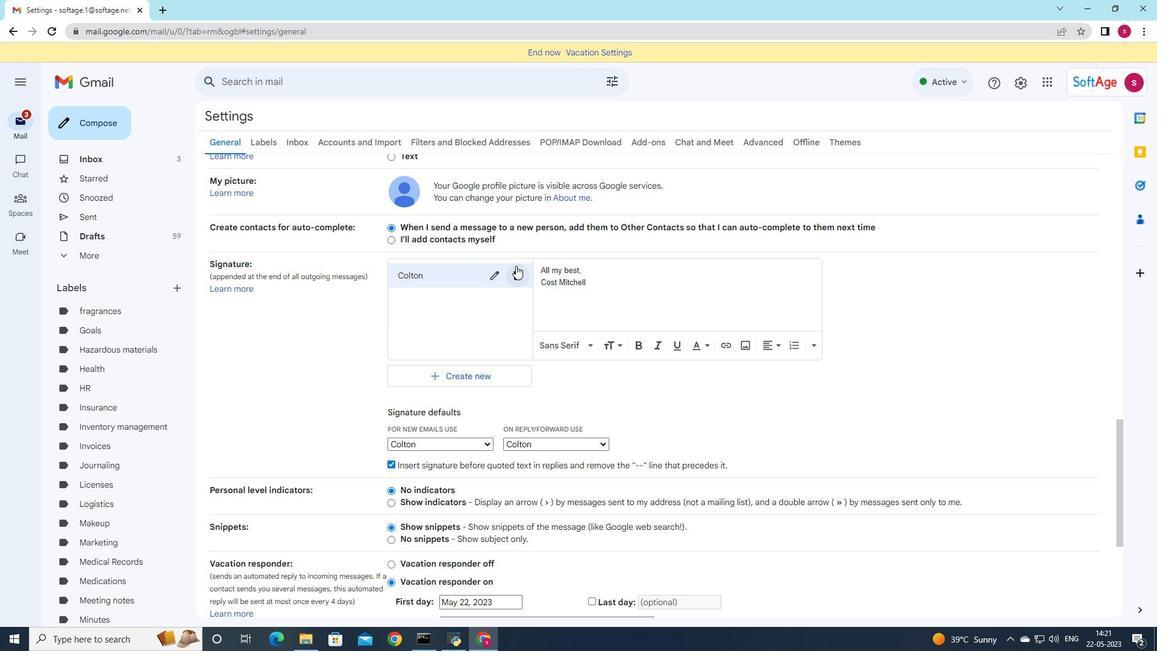 
Action: Mouse pressed left at (517, 269)
Screenshot: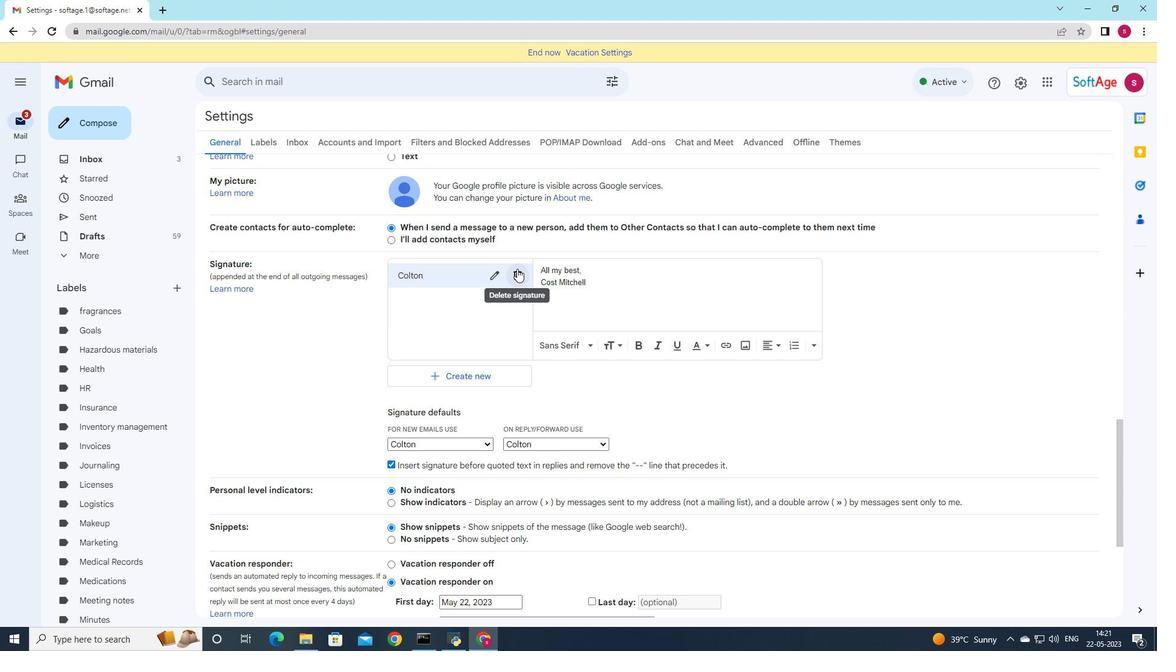 
Action: Mouse moved to (654, 350)
Screenshot: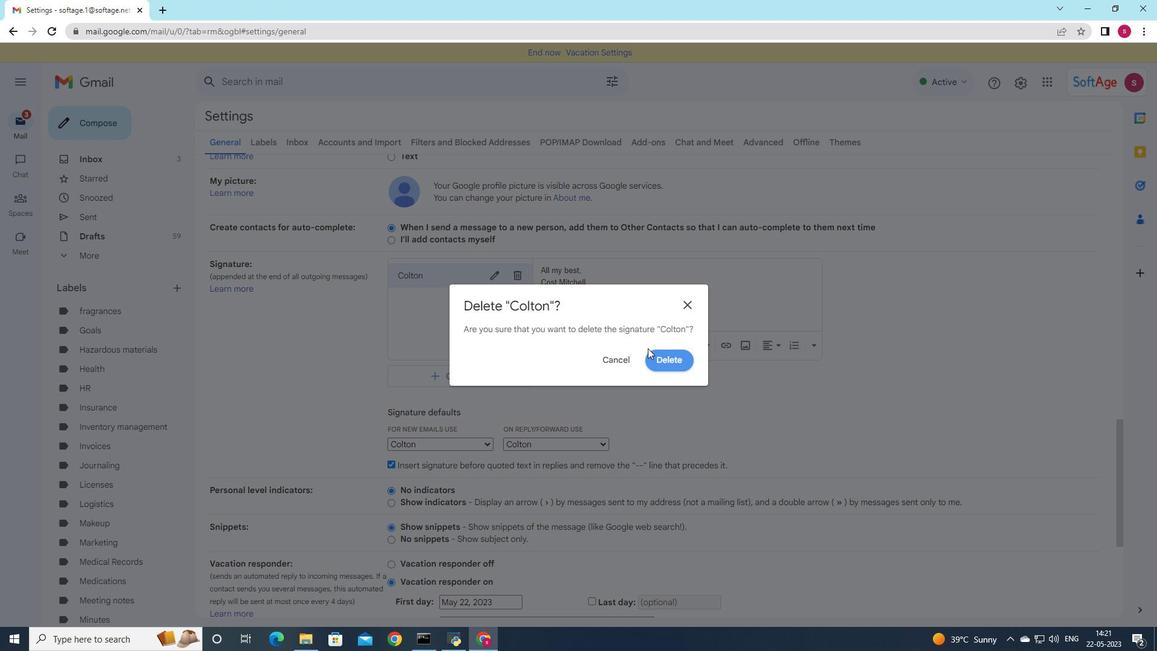 
Action: Mouse pressed left at (654, 350)
Screenshot: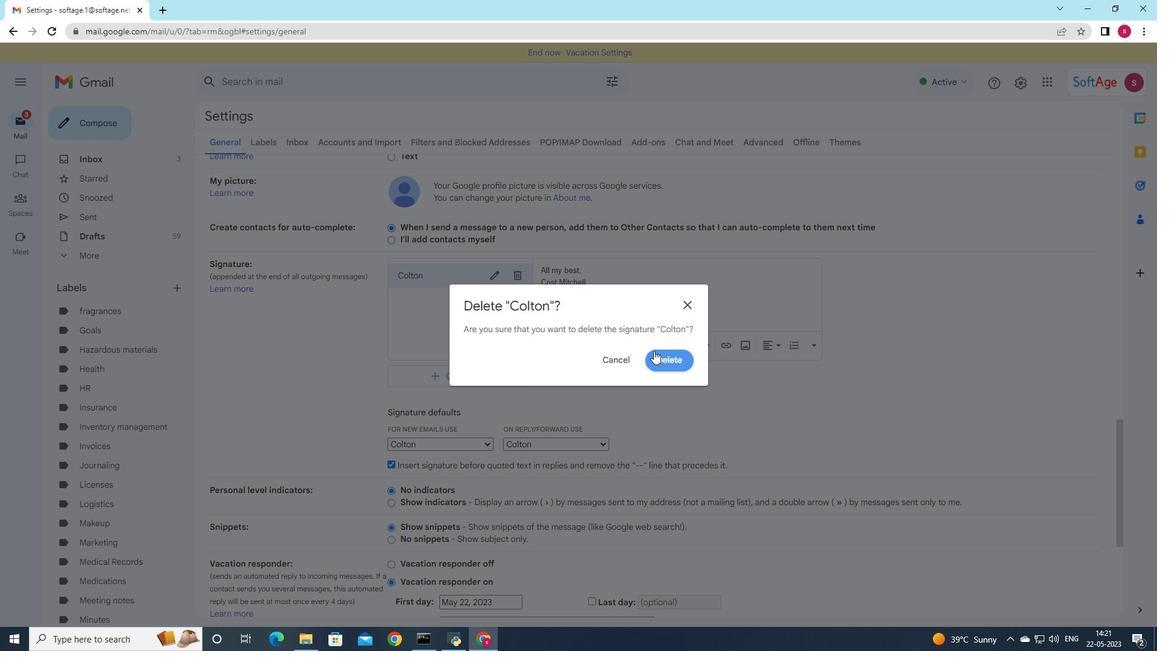 
Action: Mouse moved to (446, 291)
Screenshot: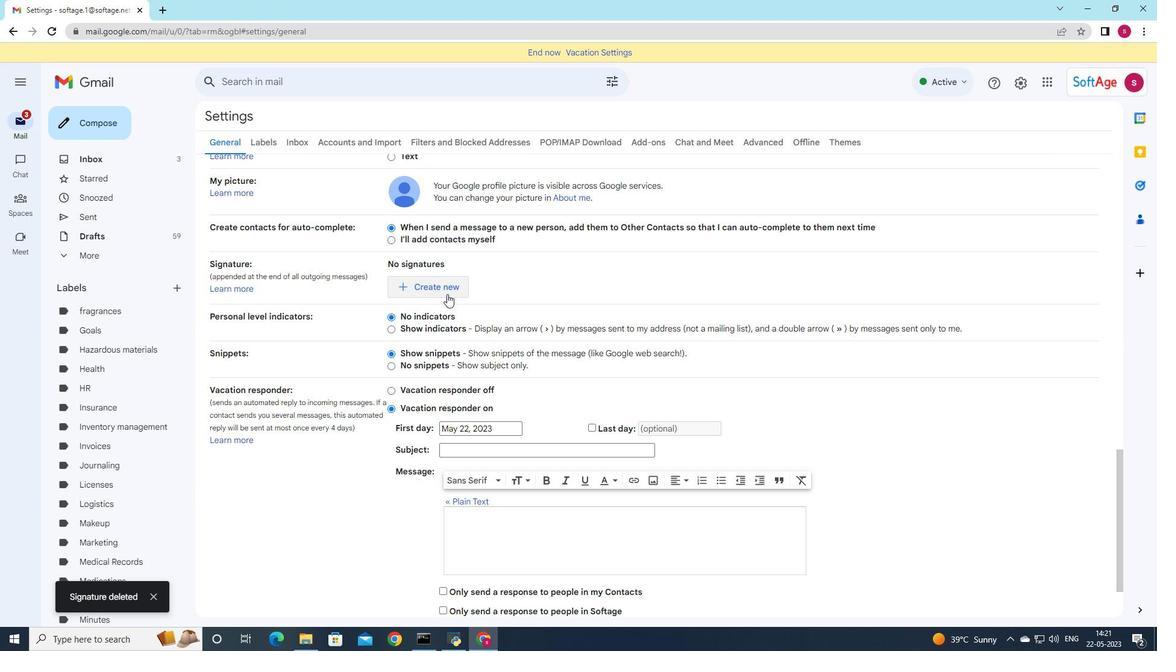 
Action: Mouse pressed left at (446, 291)
Screenshot: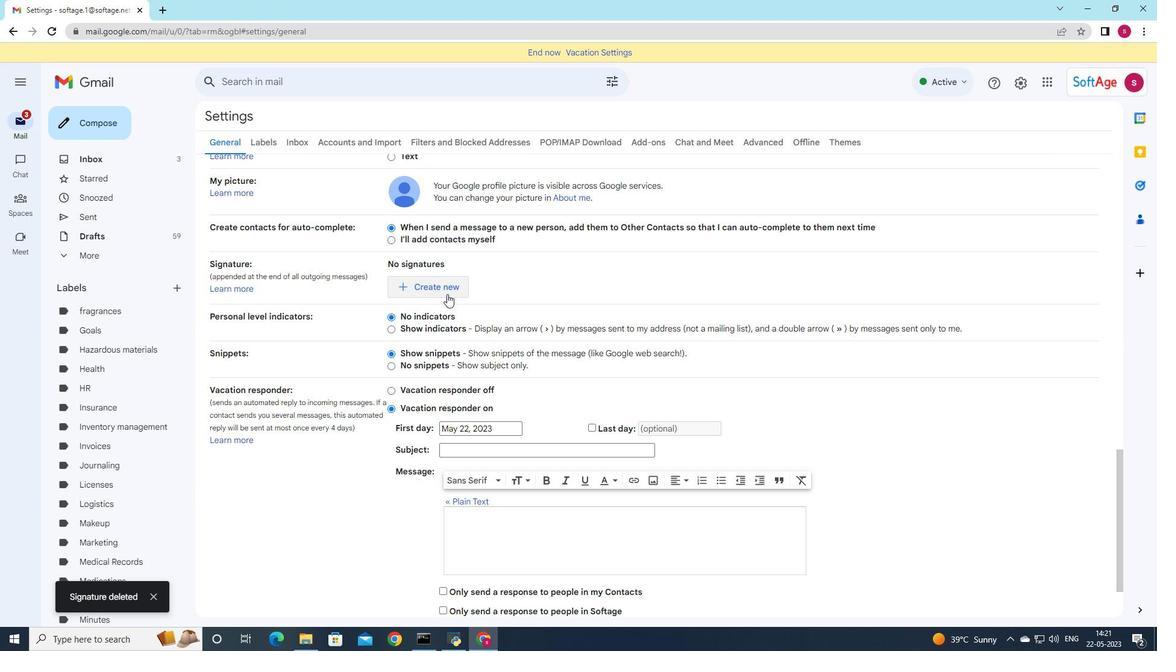 
Action: Mouse moved to (517, 314)
Screenshot: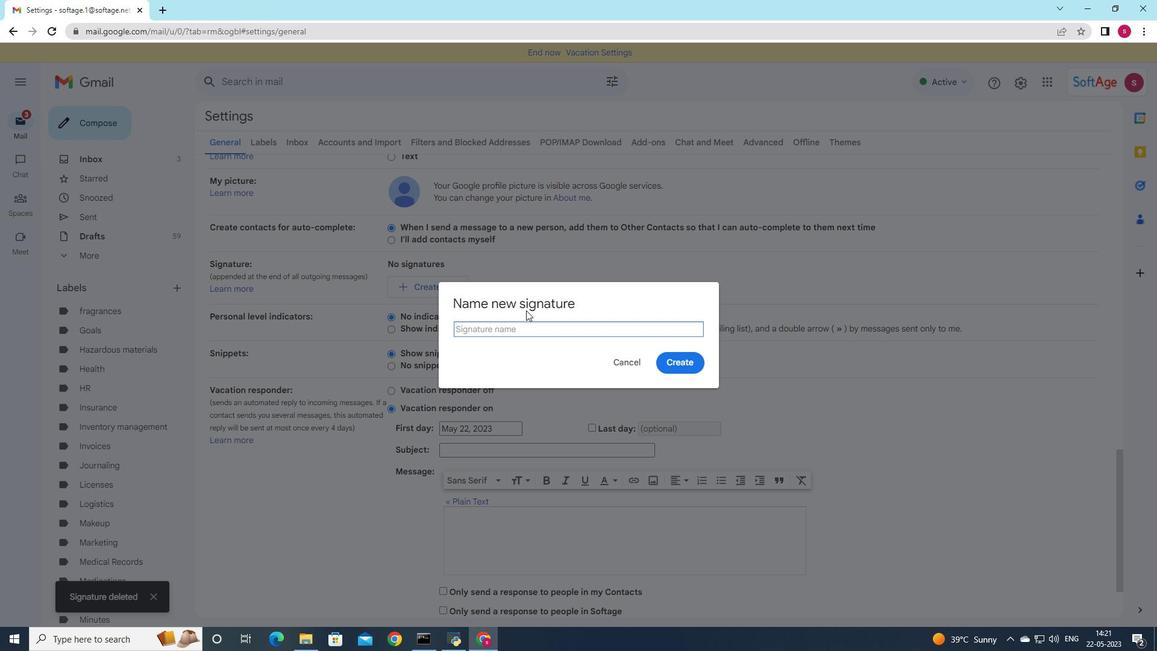 
Action: Key pressed <Key.shift>Connor
Screenshot: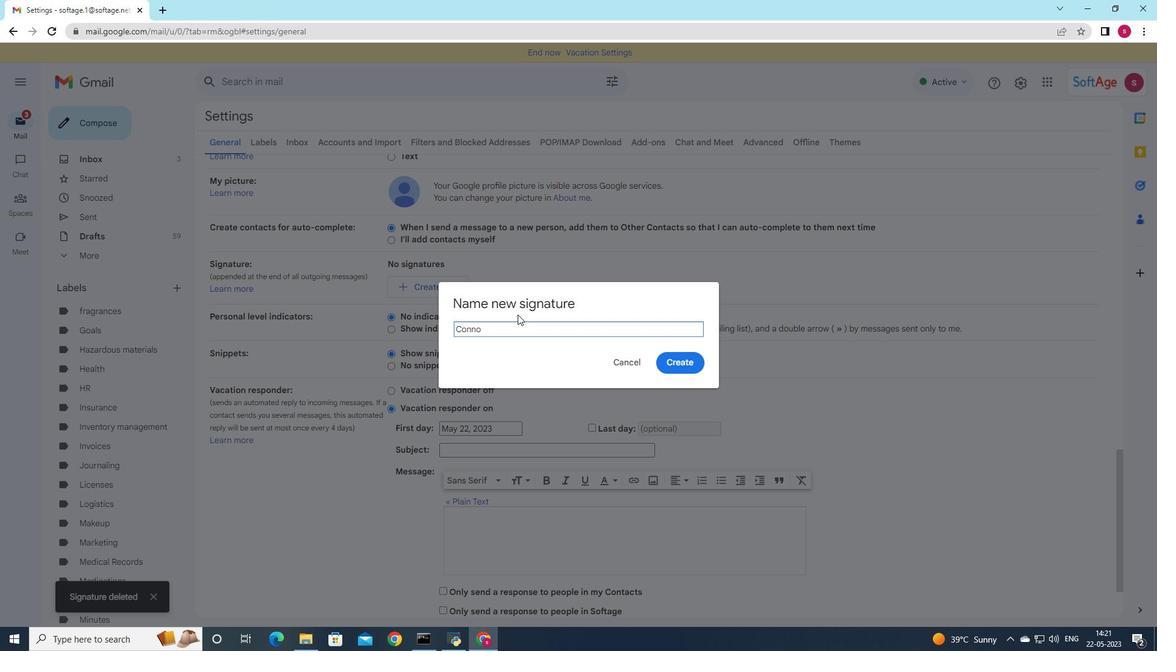 
Action: Mouse moved to (675, 359)
Screenshot: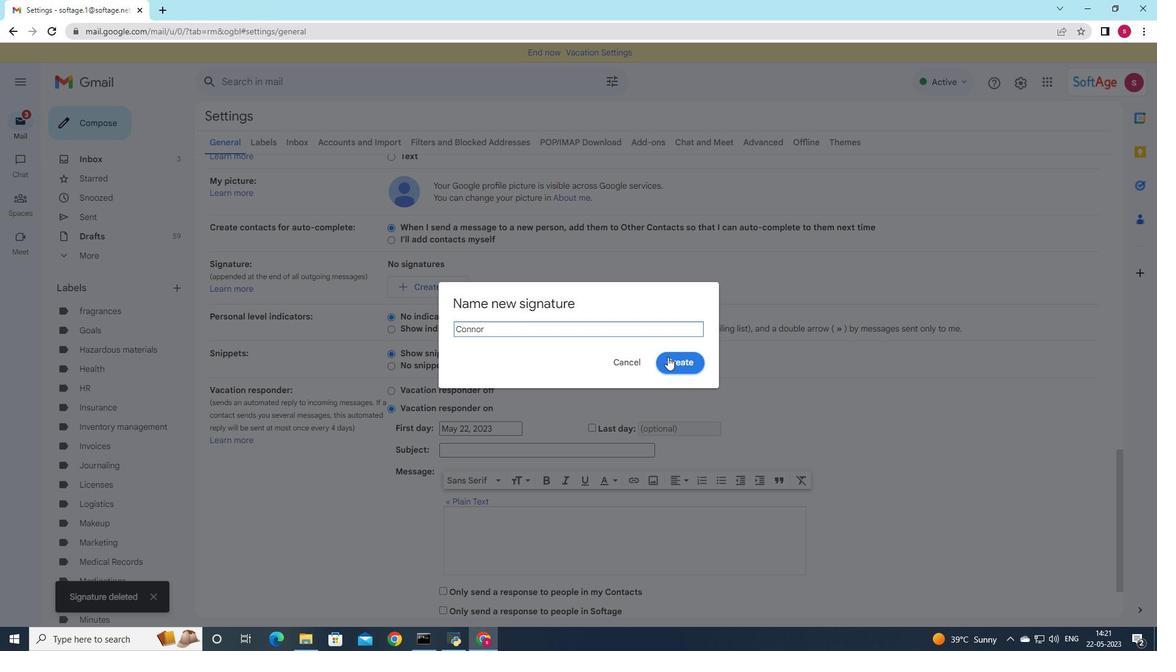 
Action: Mouse pressed left at (675, 359)
Screenshot: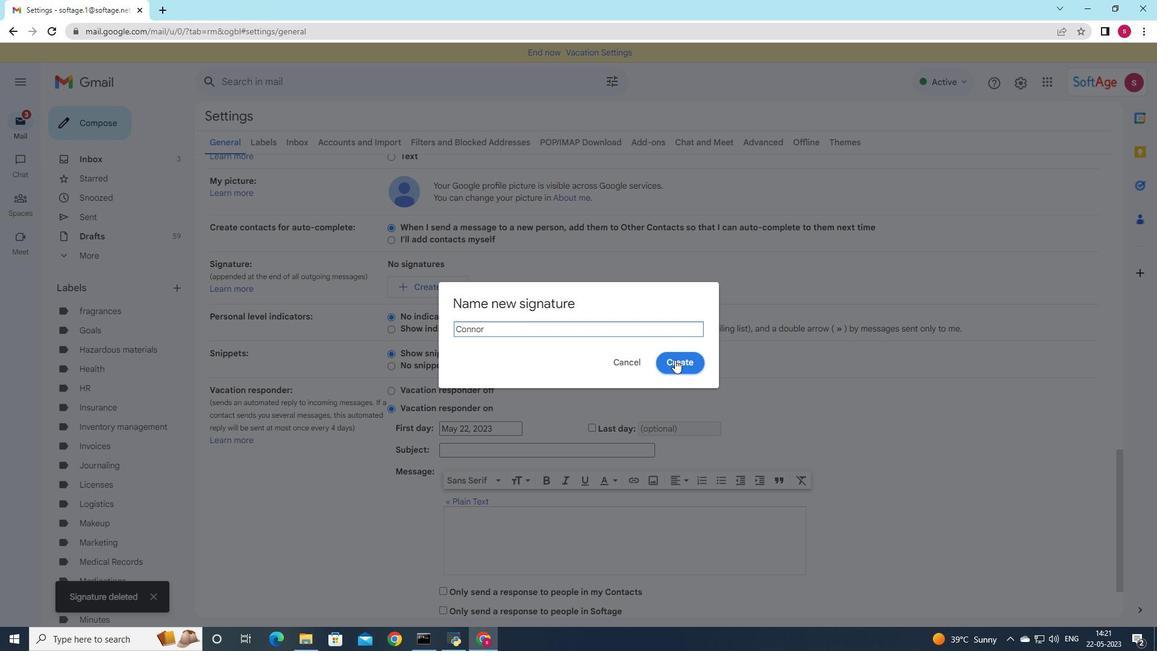 
Action: Mouse moved to (560, 290)
Screenshot: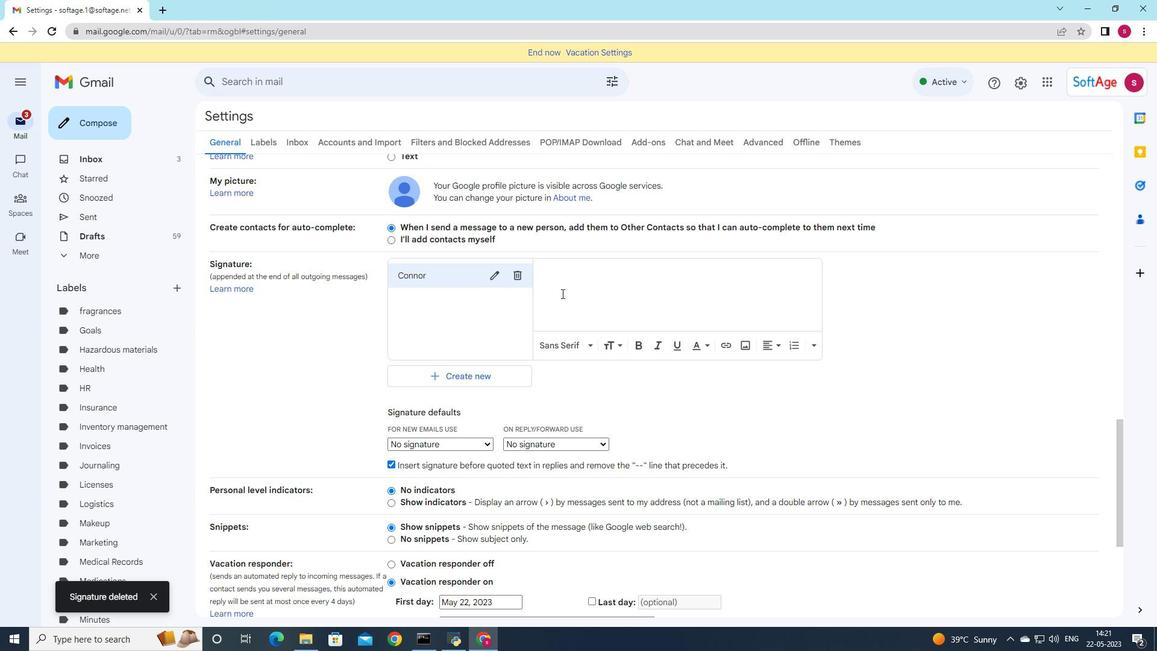 
Action: Mouse pressed left at (560, 290)
Screenshot: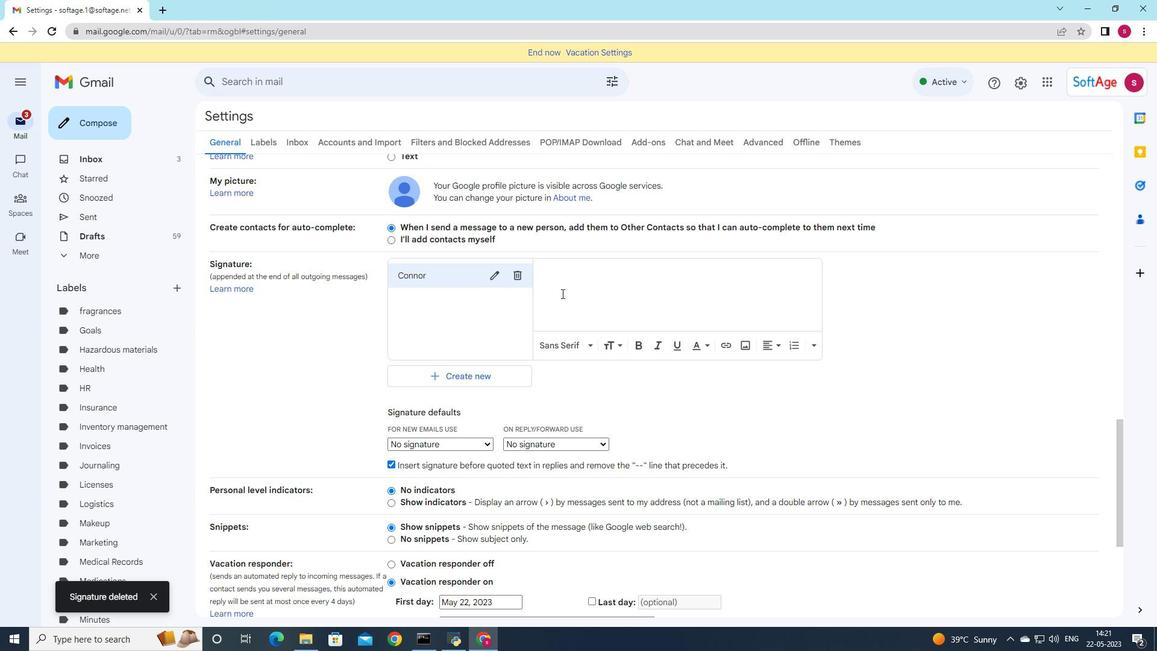 
Action: Mouse moved to (877, 283)
Screenshot: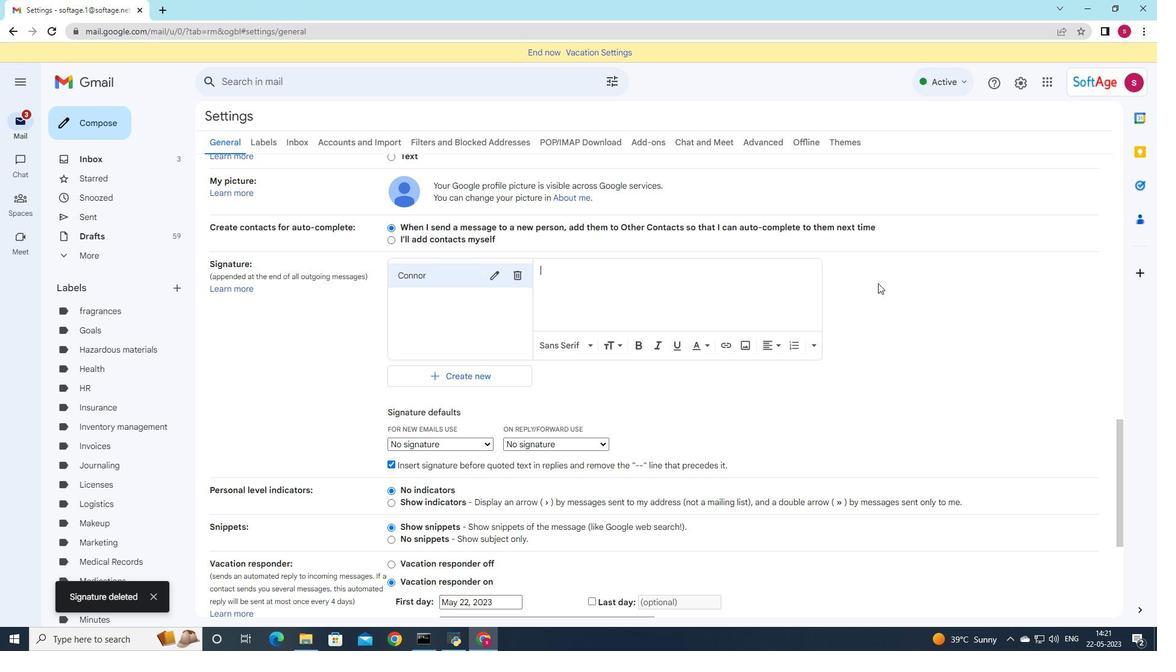 
Action: Key pressed <Key.shift>have<Key.space>a<Key.space>lovely<Key.space>day,<Key.enter><Key.shift>Connor<Key.space><Key.shift>Wood
Screenshot: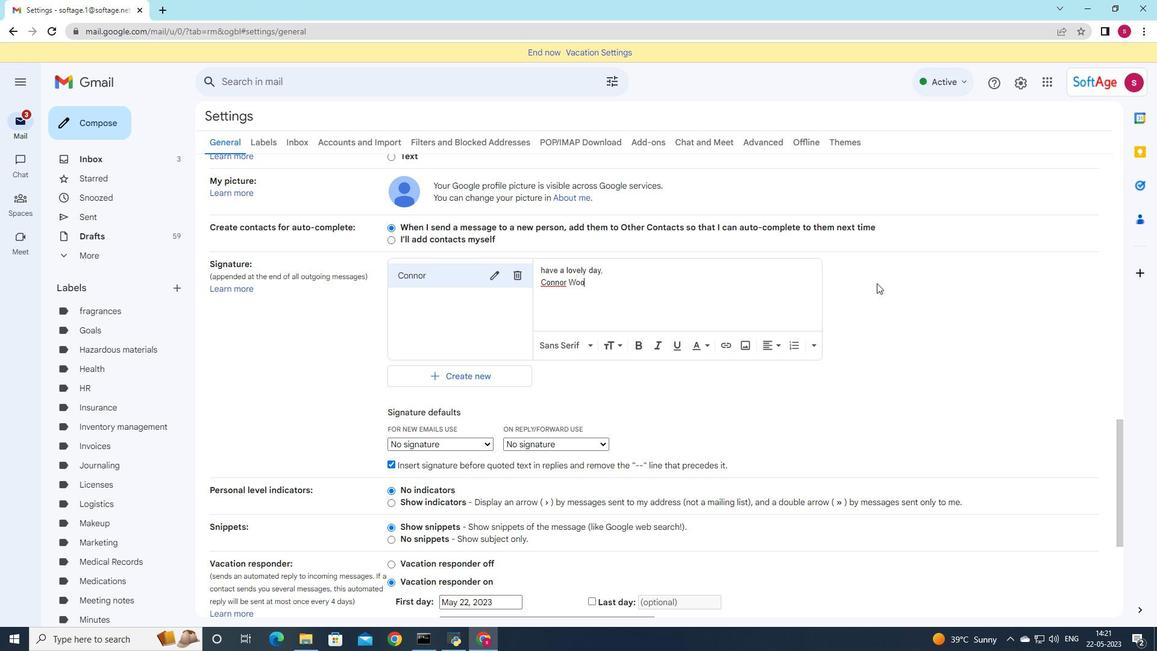 
Action: Mouse moved to (567, 290)
Screenshot: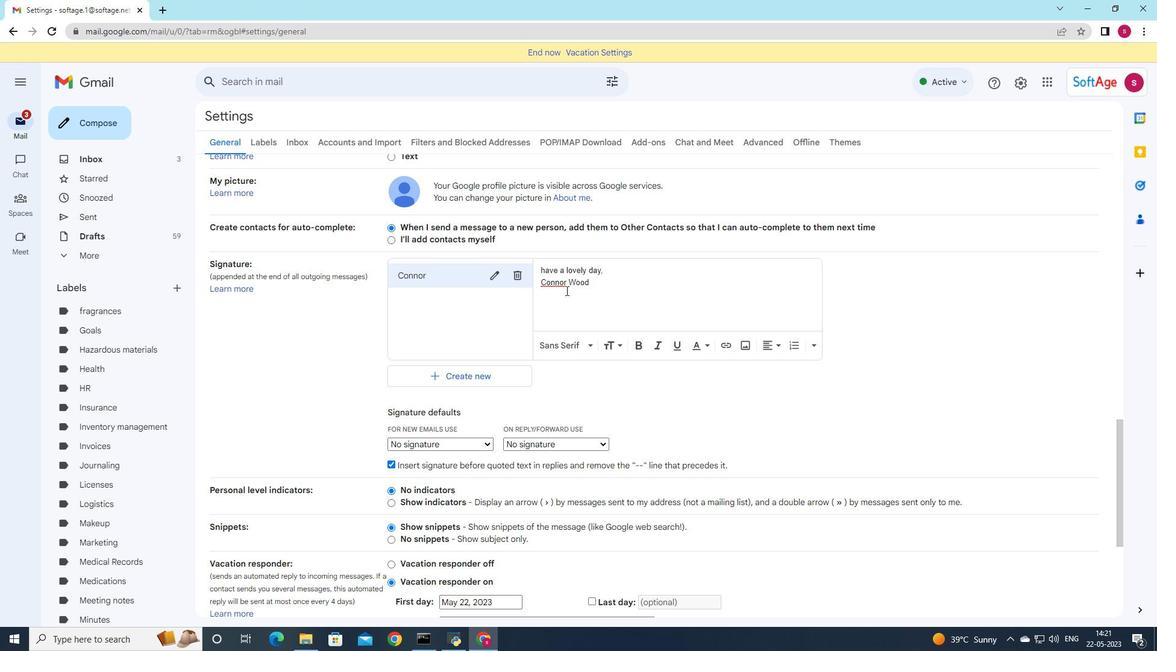 
Action: Mouse scrolled (567, 289) with delta (0, 0)
Screenshot: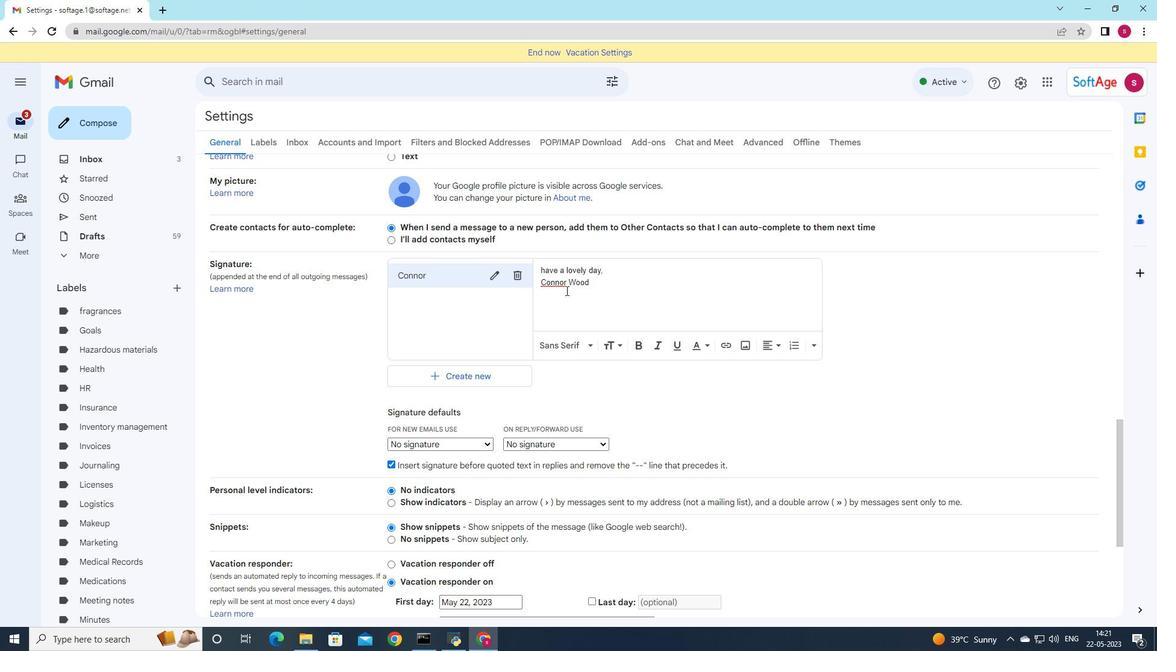 
Action: Mouse moved to (567, 290)
Screenshot: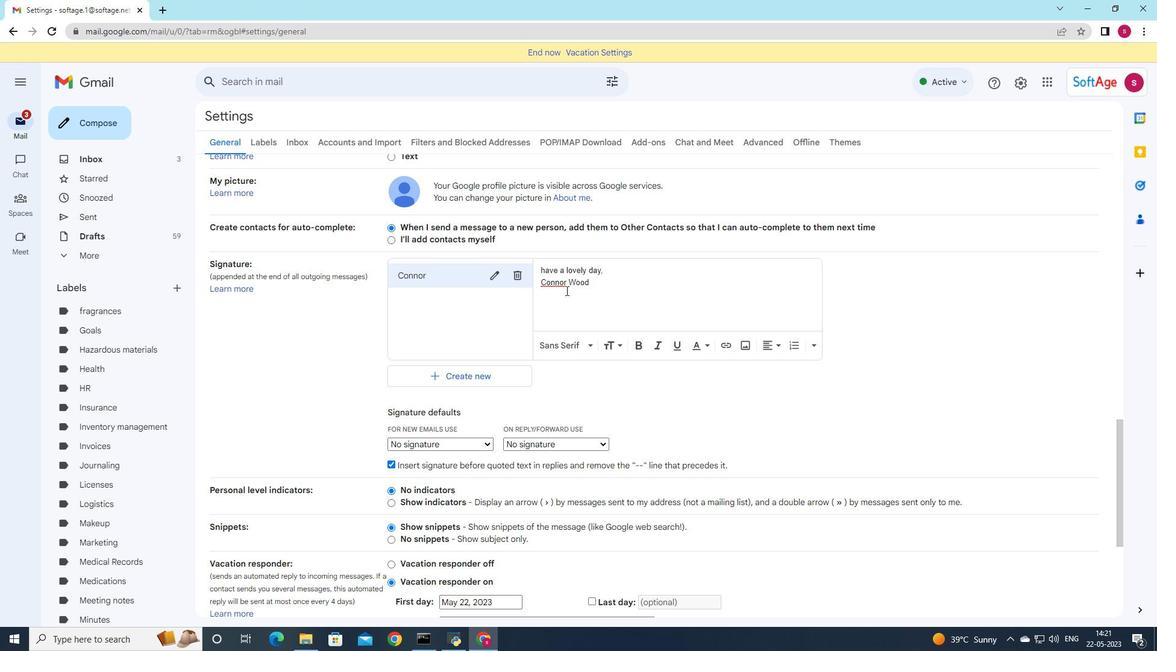 
Action: Mouse scrolled (567, 289) with delta (0, 0)
Screenshot: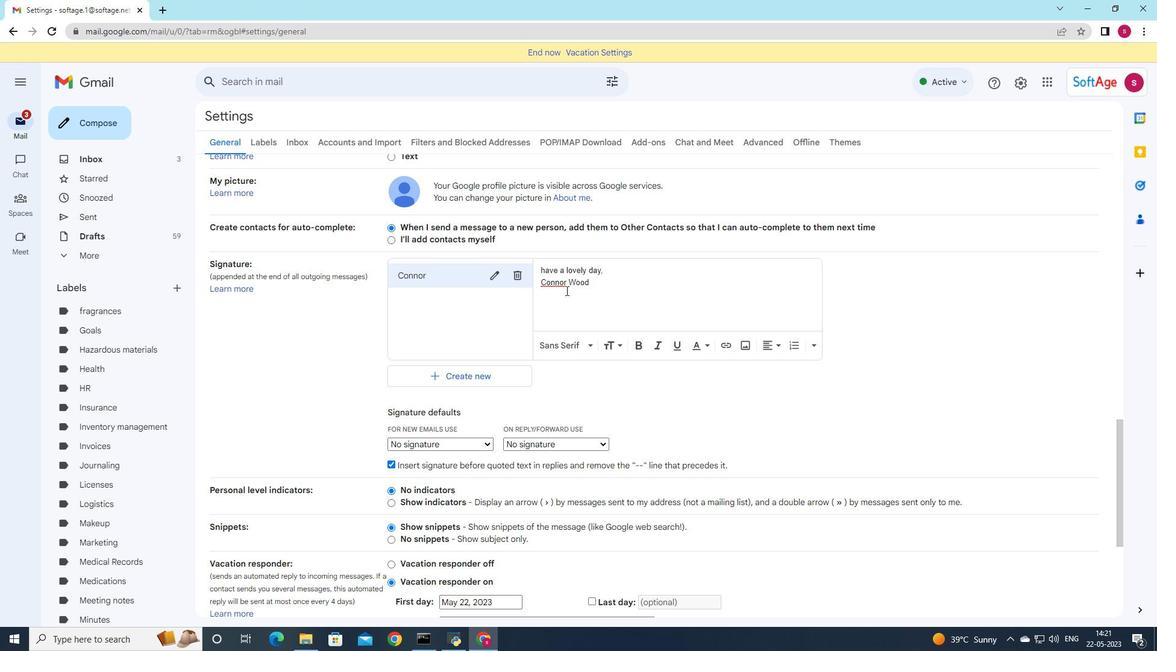 
Action: Mouse moved to (567, 290)
Screenshot: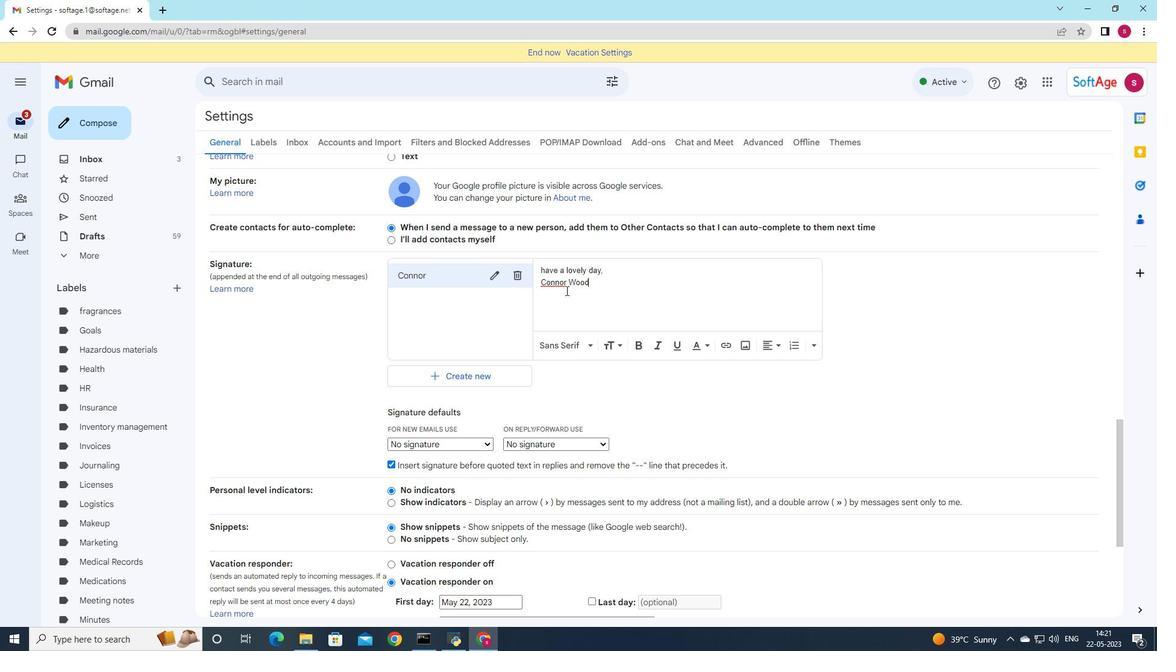 
Action: Mouse scrolled (567, 289) with delta (0, 0)
Screenshot: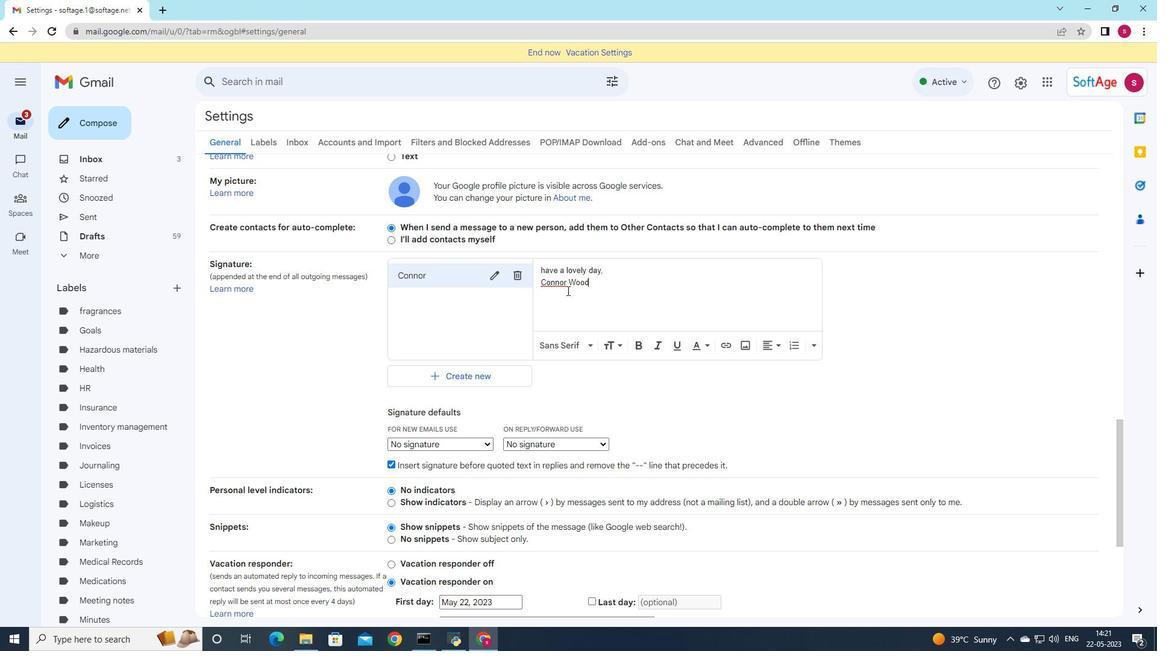 
Action: Mouse moved to (488, 260)
Screenshot: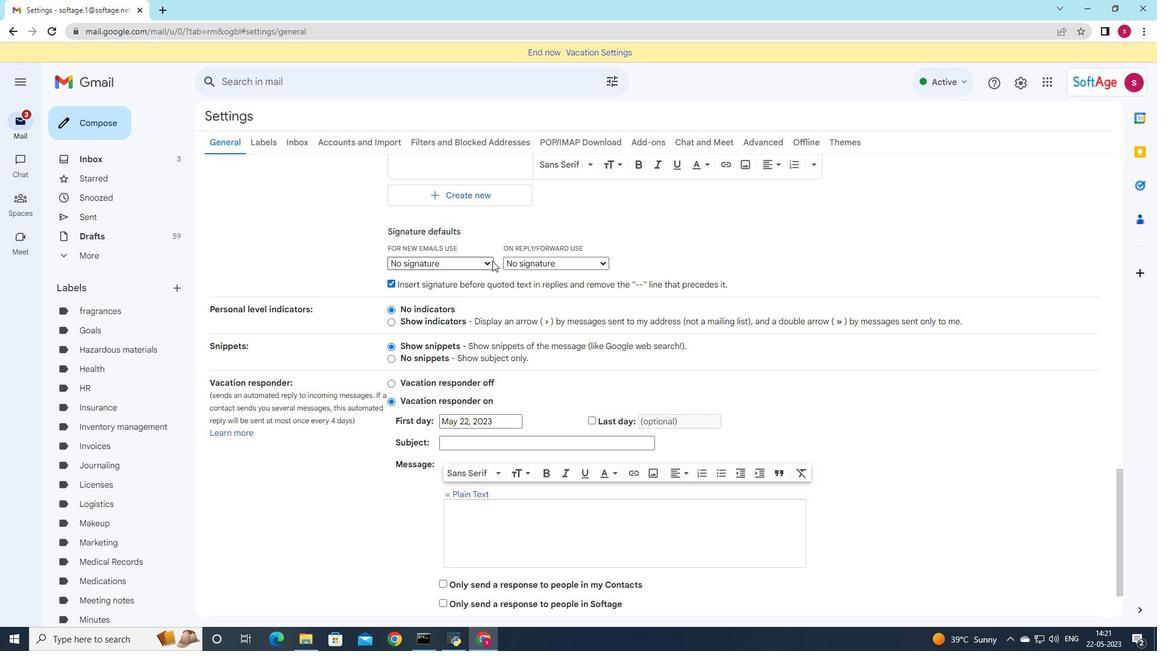 
Action: Mouse pressed left at (488, 260)
Screenshot: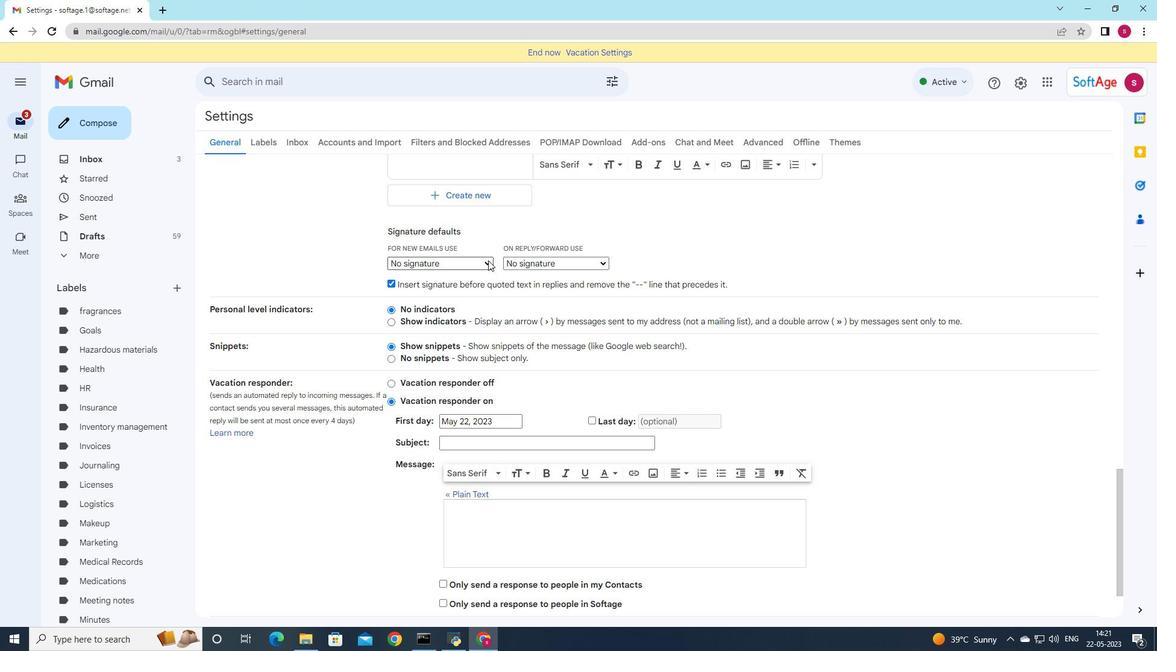 
Action: Mouse moved to (485, 294)
Screenshot: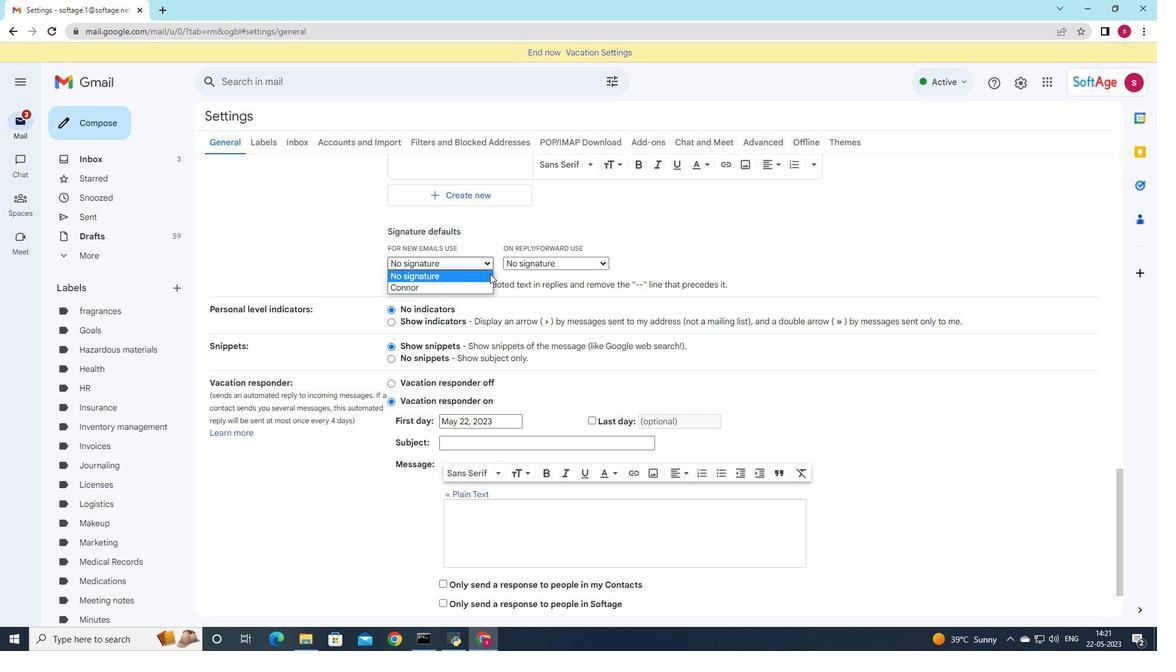 
Action: Mouse pressed left at (485, 294)
Screenshot: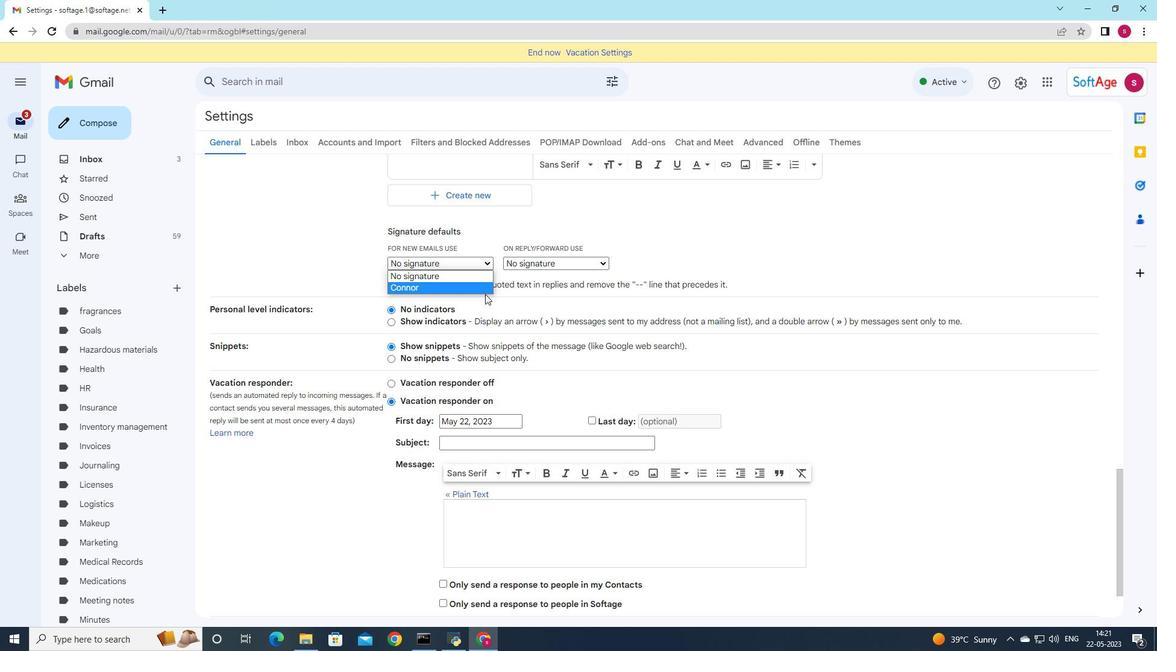
Action: Mouse moved to (488, 262)
Screenshot: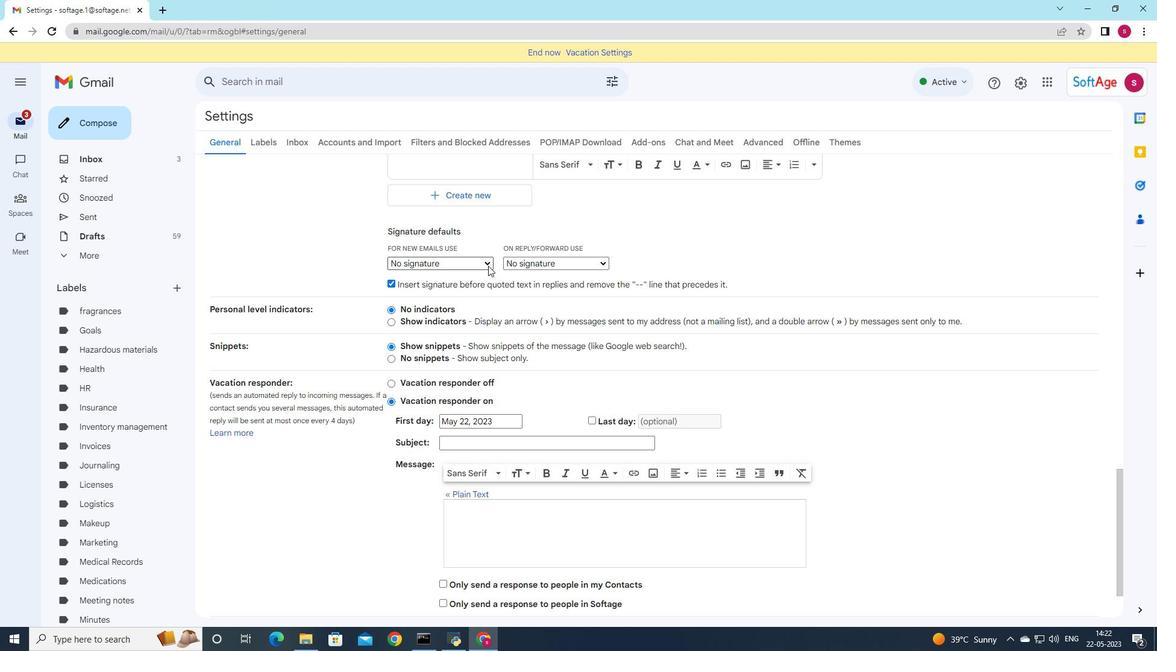 
Action: Mouse pressed left at (488, 262)
Screenshot: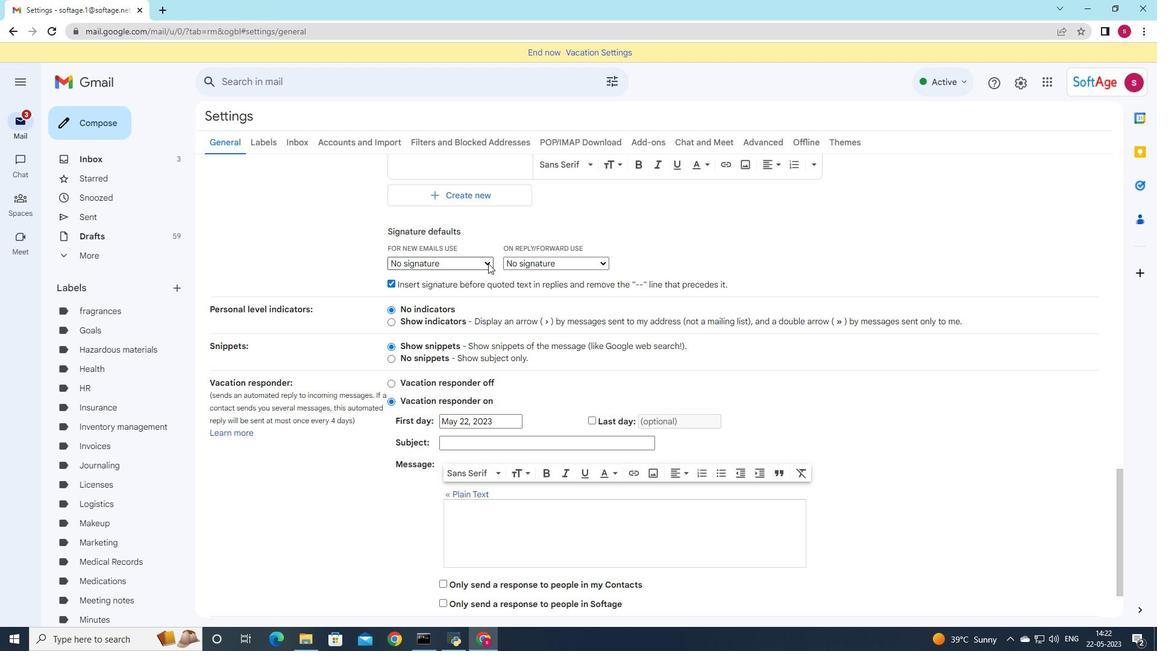 
Action: Mouse moved to (482, 287)
Screenshot: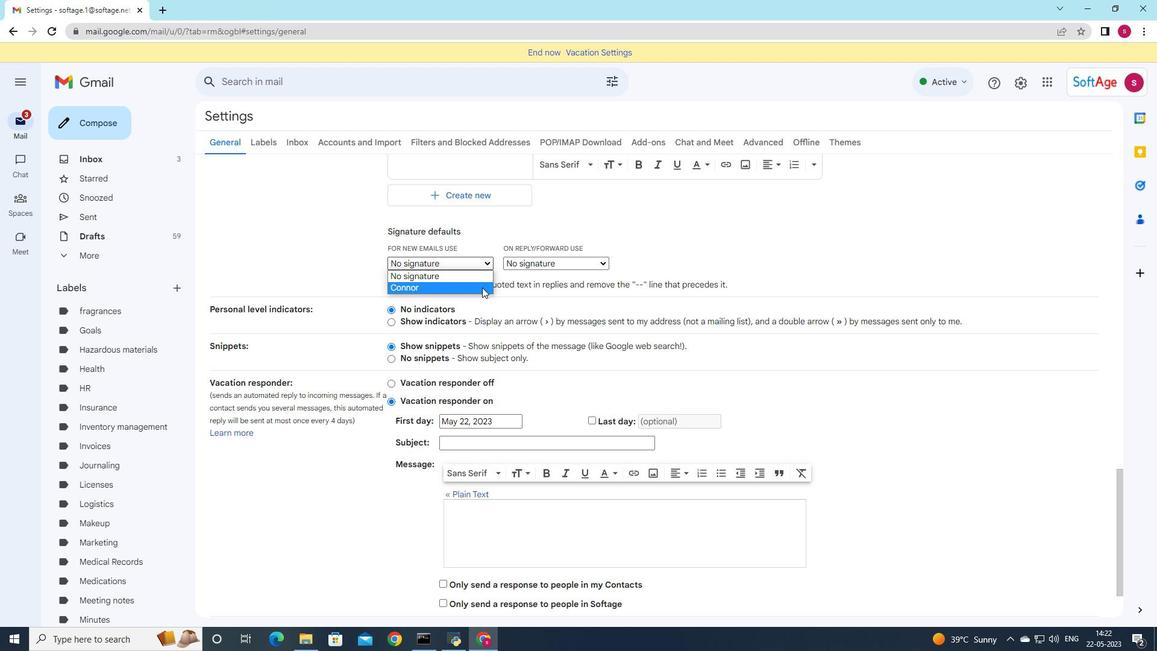 
Action: Mouse pressed left at (482, 287)
Screenshot: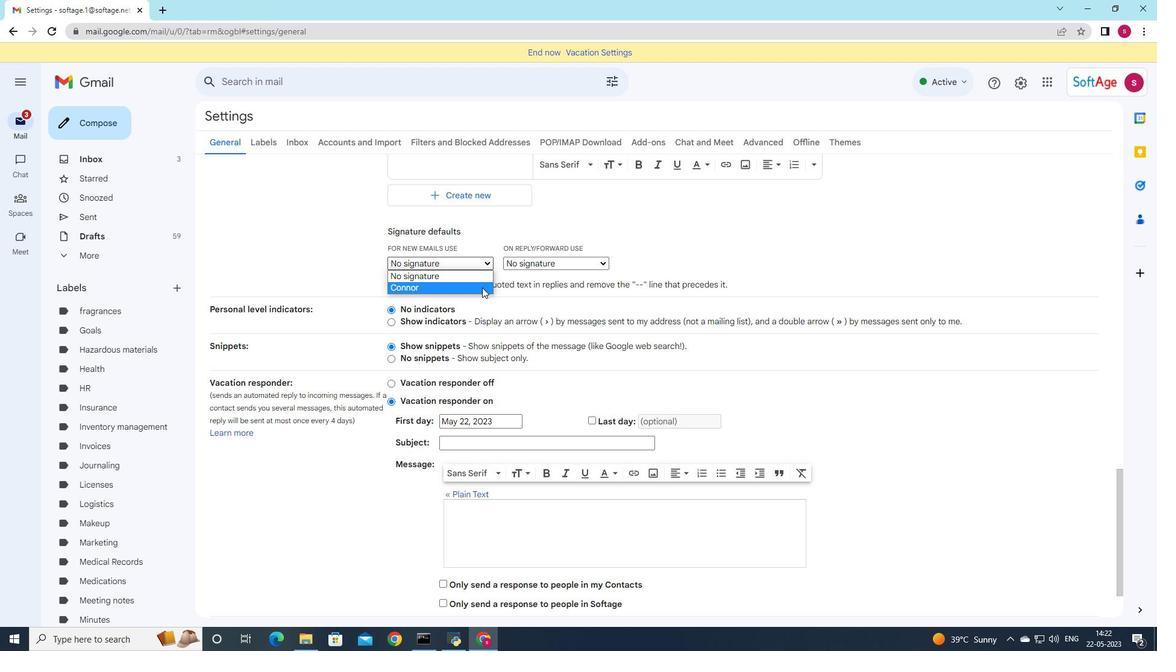 
Action: Mouse moved to (594, 264)
Screenshot: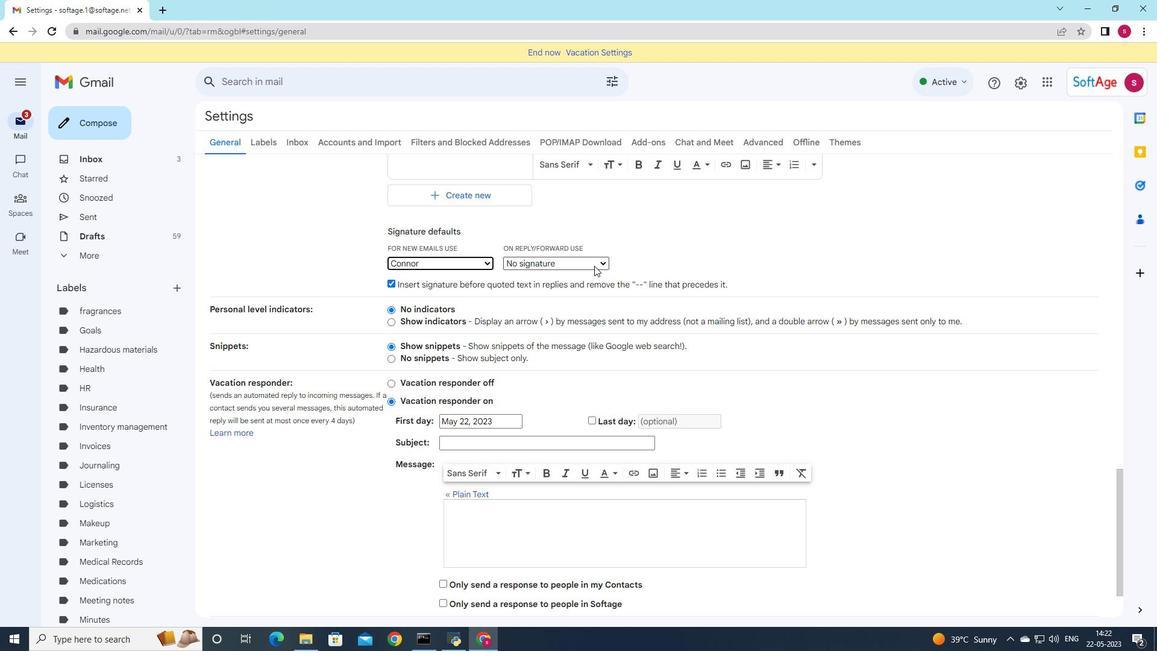 
Action: Mouse pressed left at (594, 264)
Screenshot: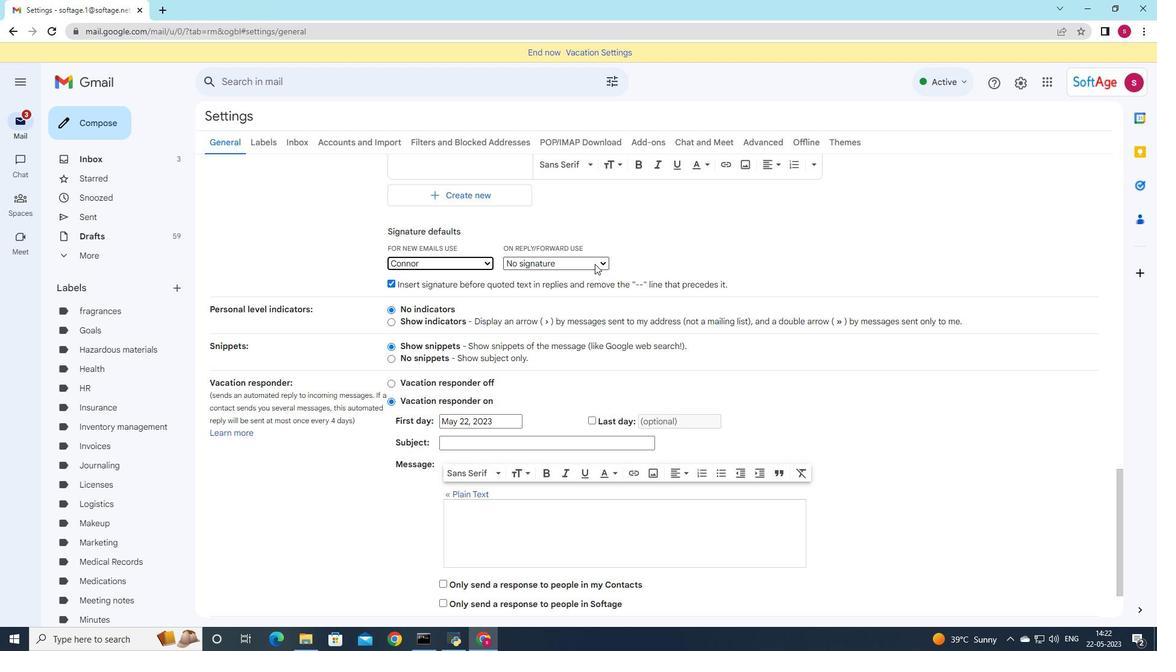 
Action: Mouse moved to (586, 283)
Screenshot: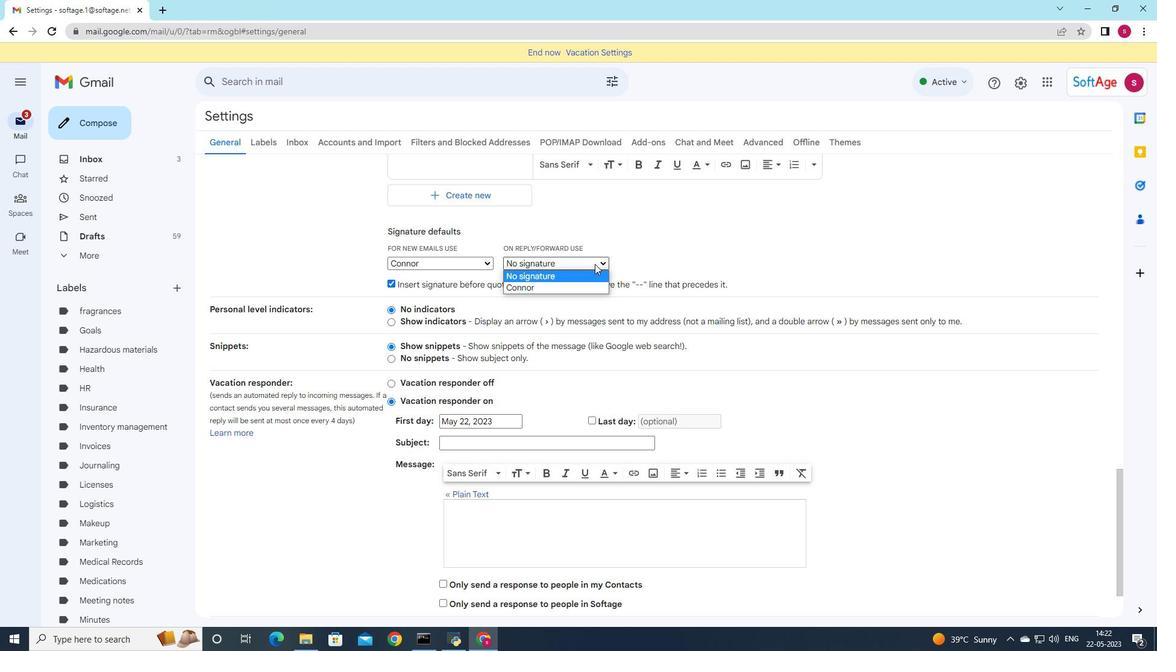 
Action: Mouse pressed left at (586, 283)
Screenshot: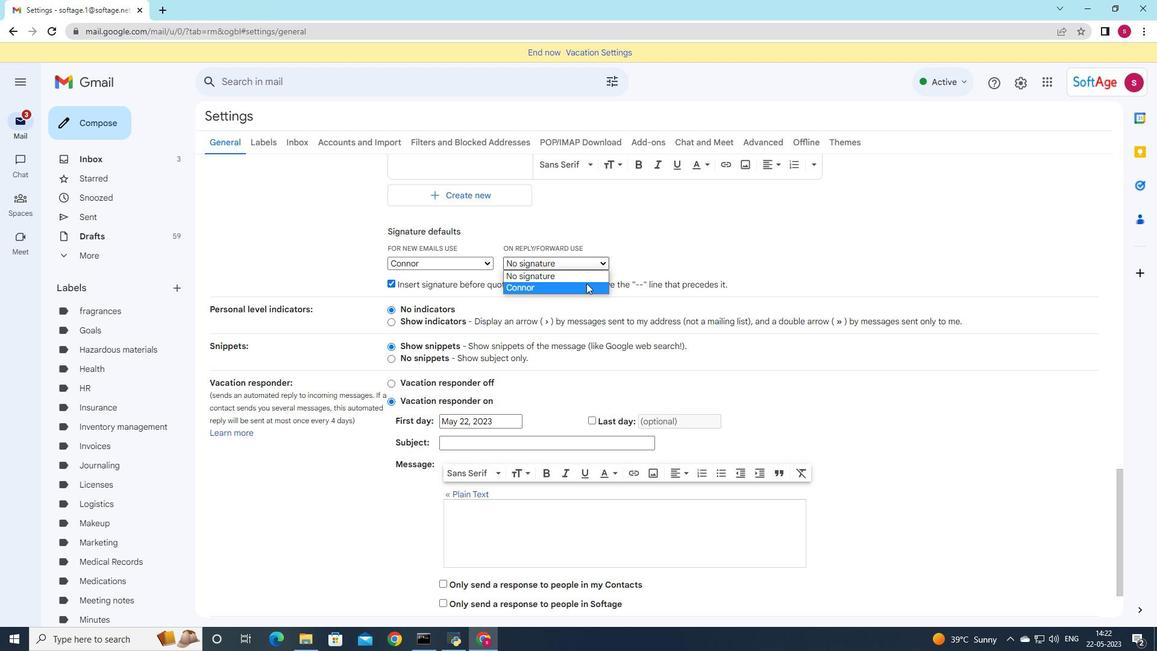 
Action: Mouse scrolled (586, 282) with delta (0, 0)
Screenshot: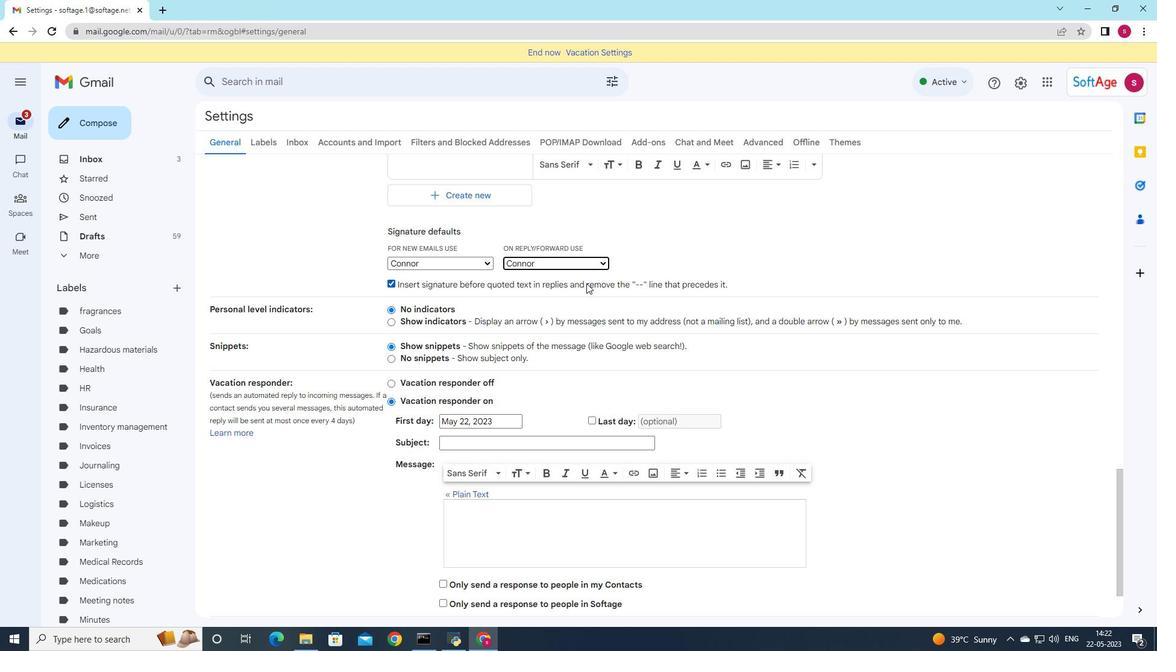 
Action: Mouse scrolled (586, 282) with delta (0, 0)
Screenshot: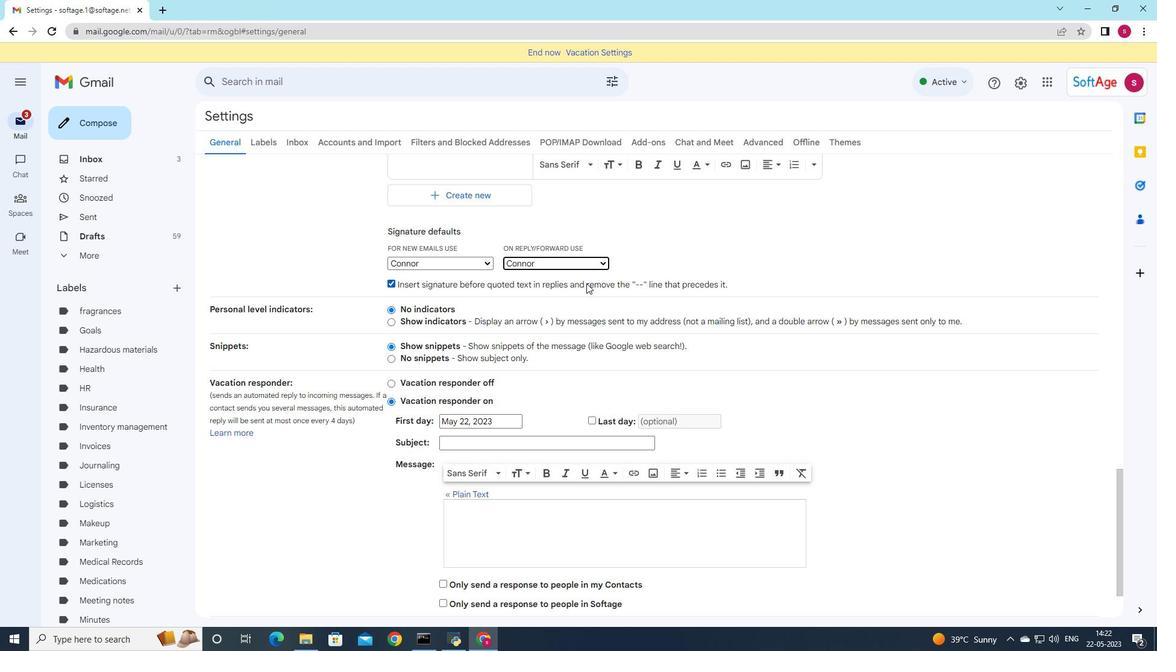 
Action: Mouse scrolled (586, 282) with delta (0, 0)
Screenshot: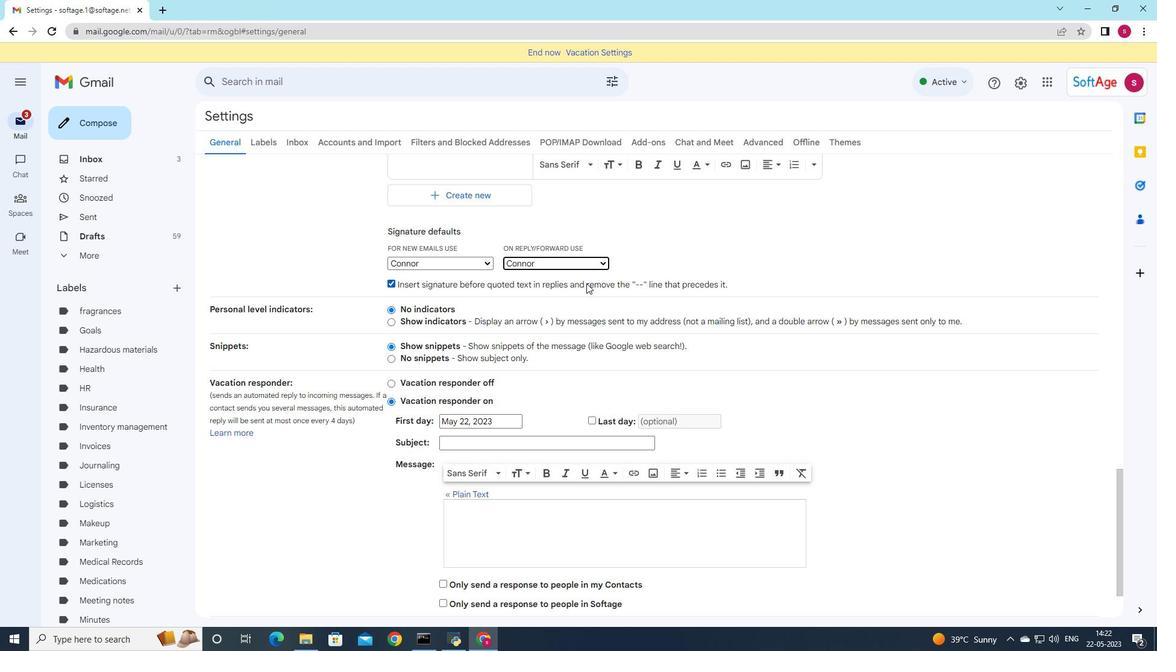 
Action: Mouse scrolled (586, 282) with delta (0, 0)
Screenshot: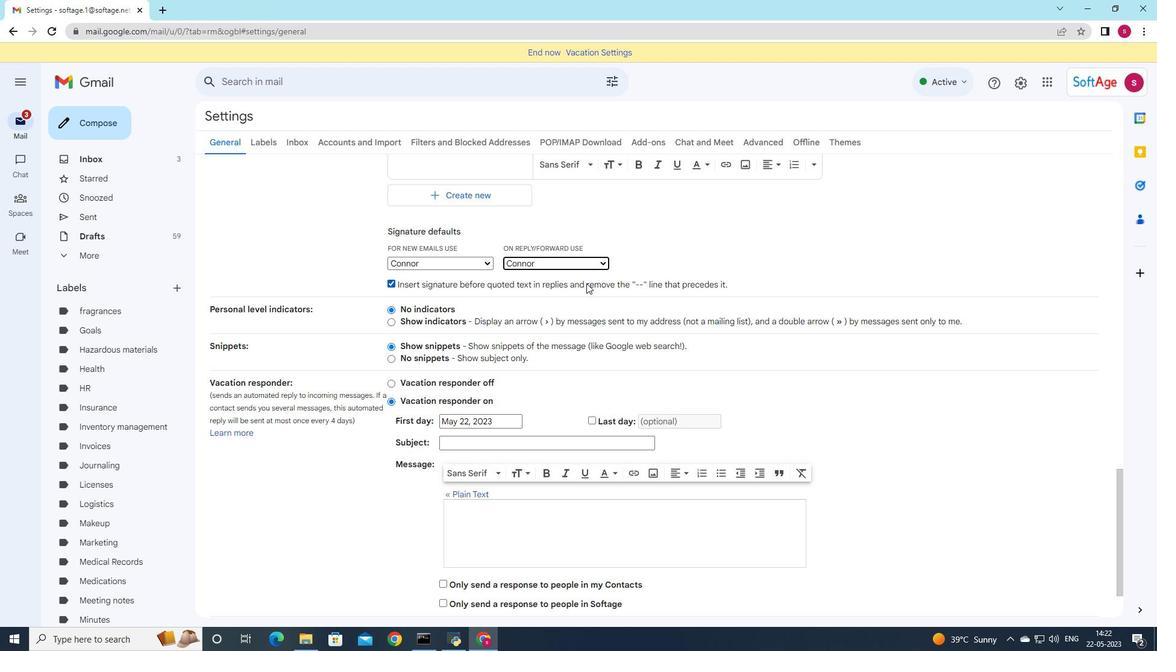 
Action: Mouse scrolled (586, 282) with delta (0, 0)
Screenshot: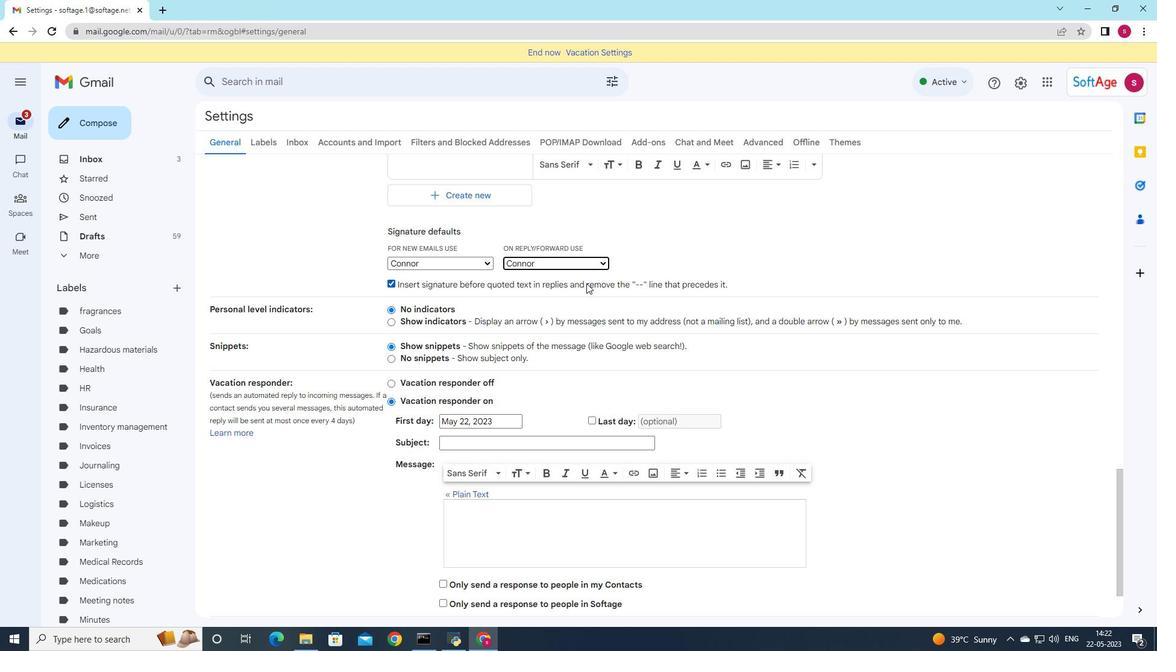 
Action: Mouse scrolled (586, 282) with delta (0, 0)
Screenshot: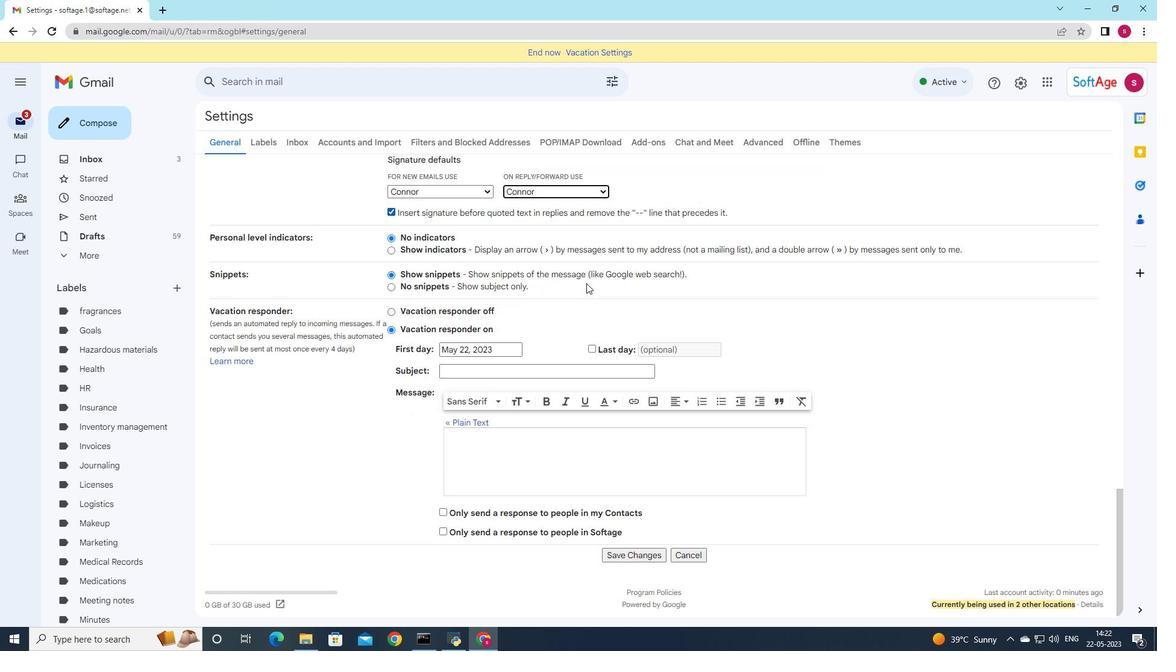 
Action: Mouse scrolled (586, 282) with delta (0, 0)
Screenshot: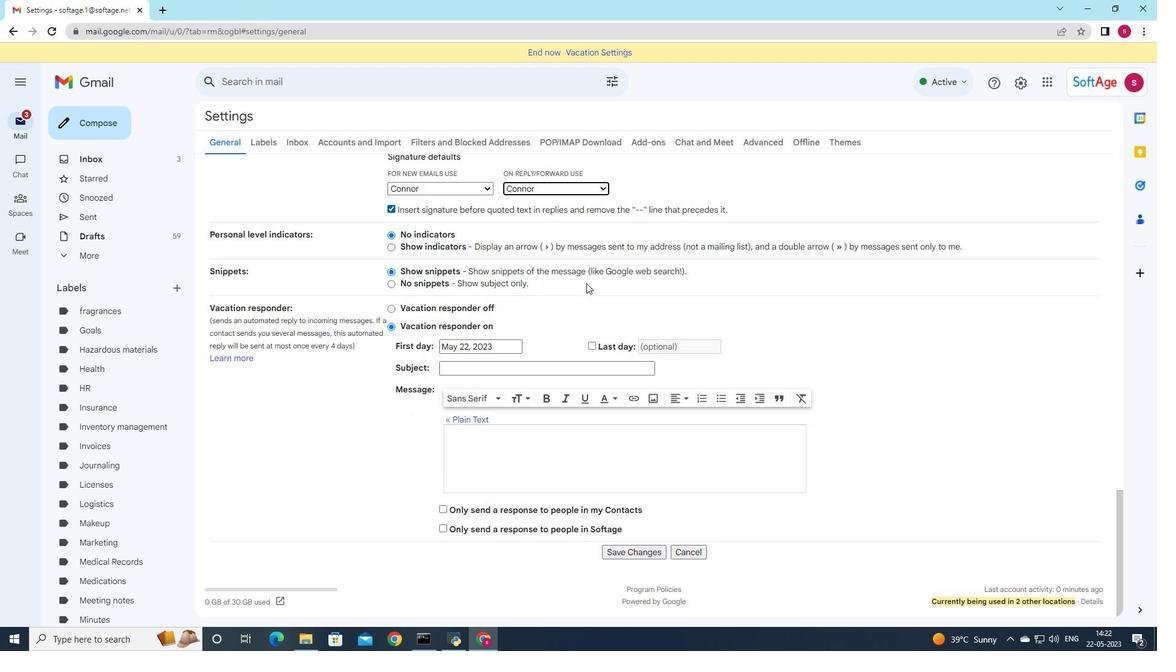 
Action: Mouse scrolled (586, 282) with delta (0, 0)
Screenshot: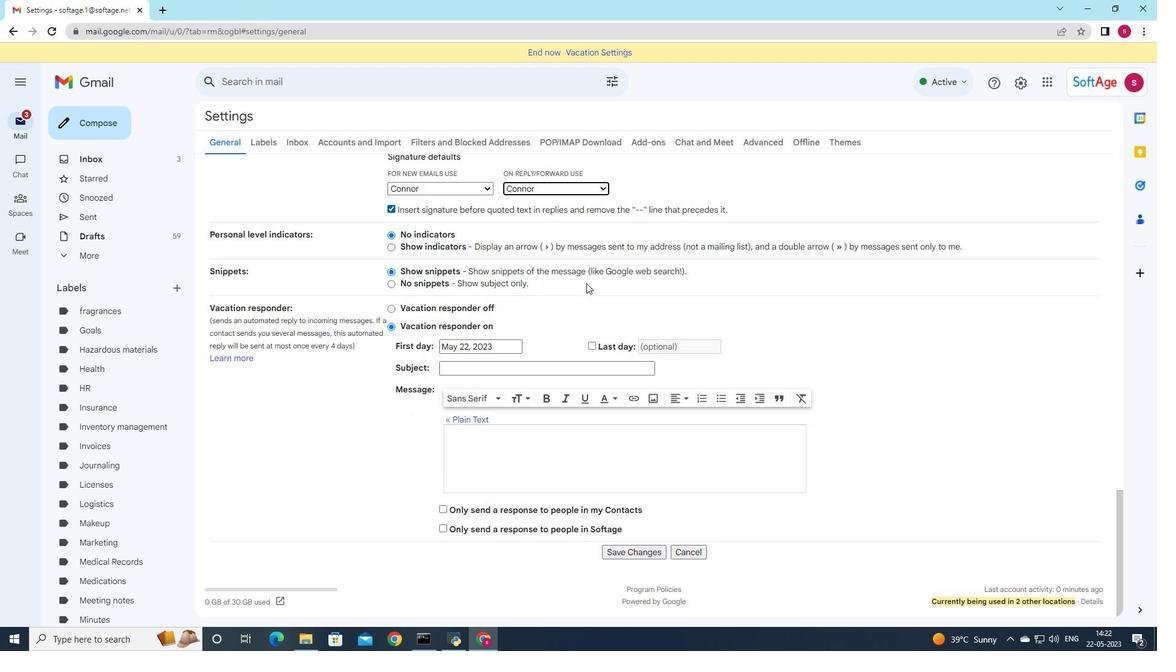 
Action: Mouse scrolled (586, 282) with delta (0, 0)
Screenshot: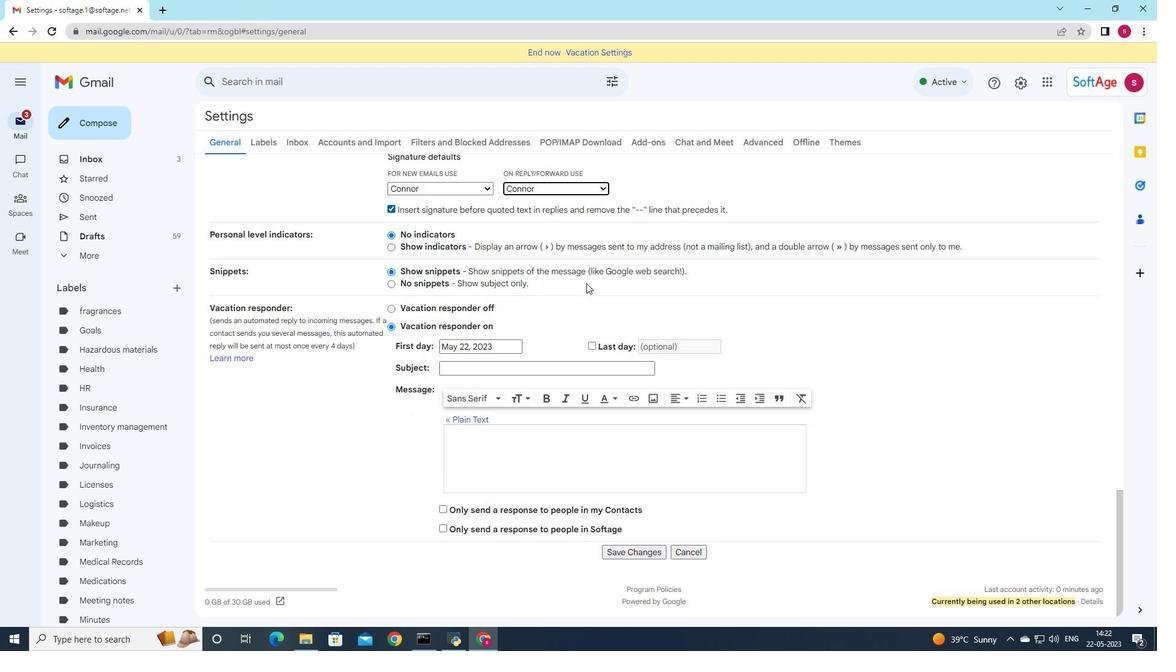 
Action: Mouse moved to (643, 551)
Screenshot: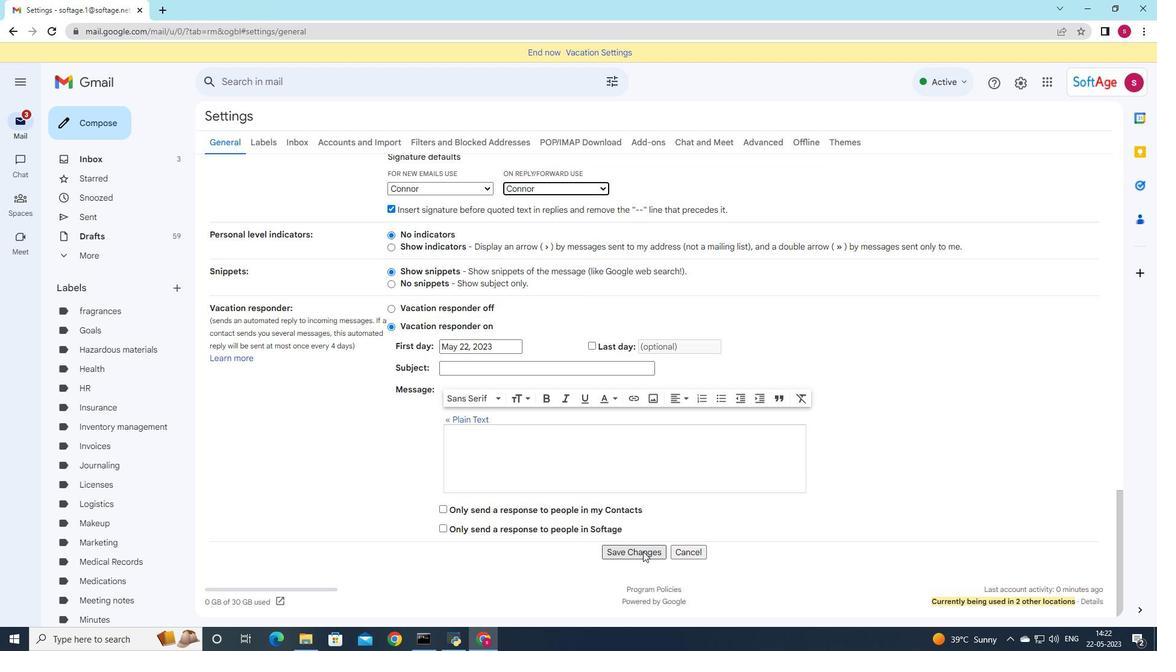 
Action: Mouse pressed left at (643, 551)
Screenshot: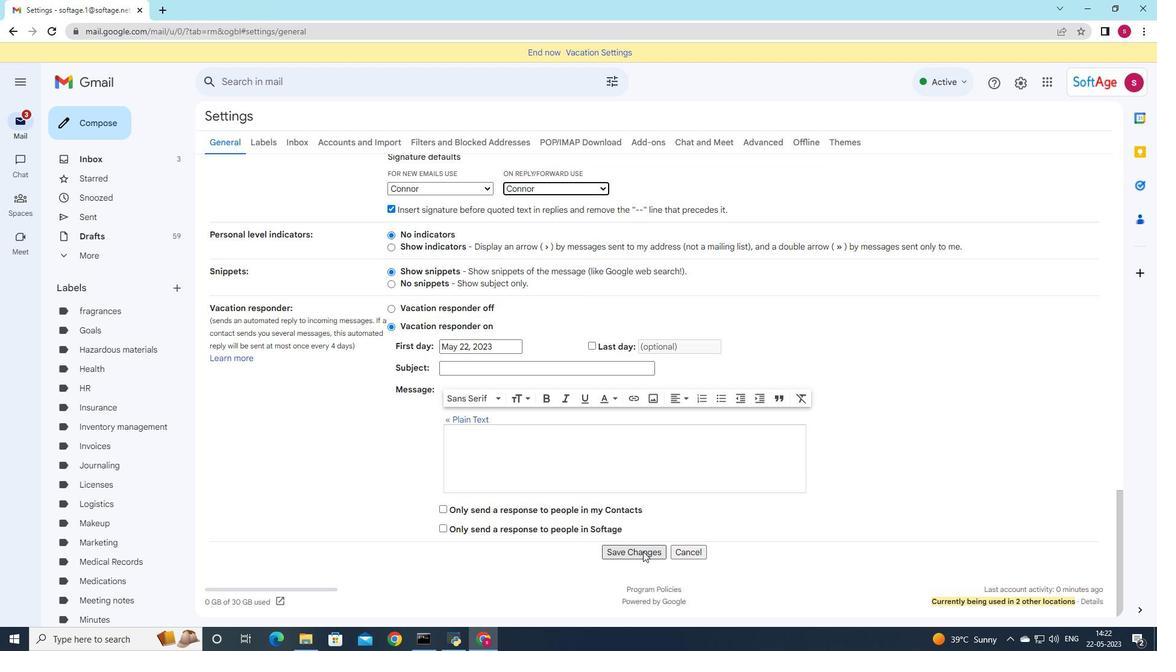 
Action: Mouse moved to (121, 124)
Screenshot: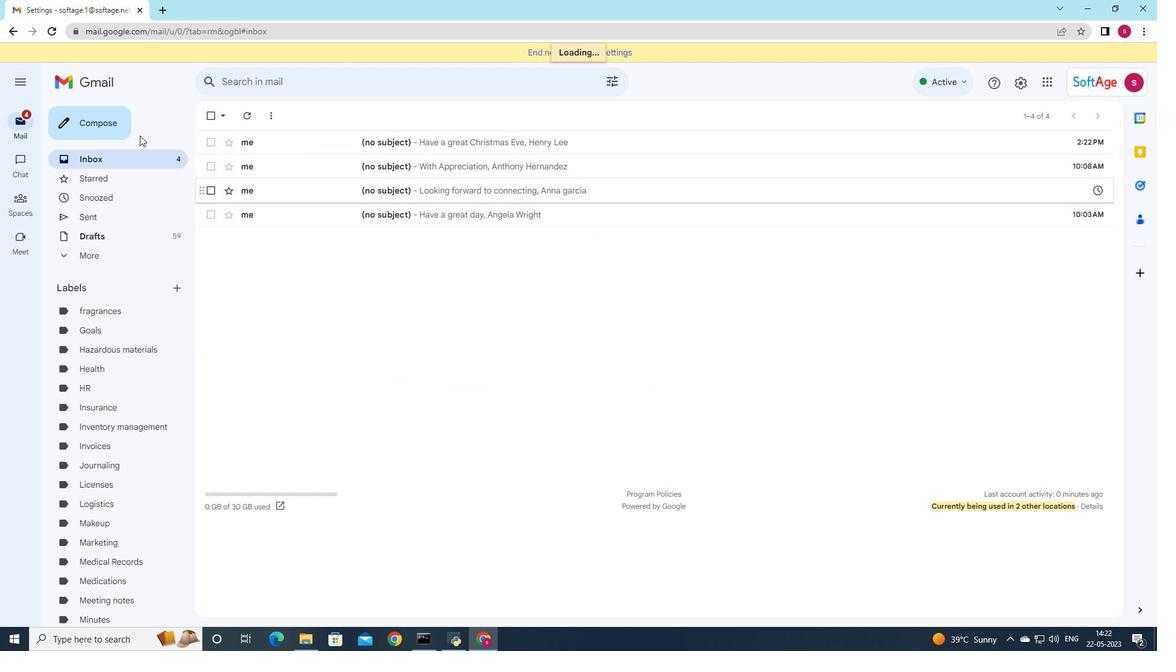 
Action: Mouse pressed left at (121, 124)
Screenshot: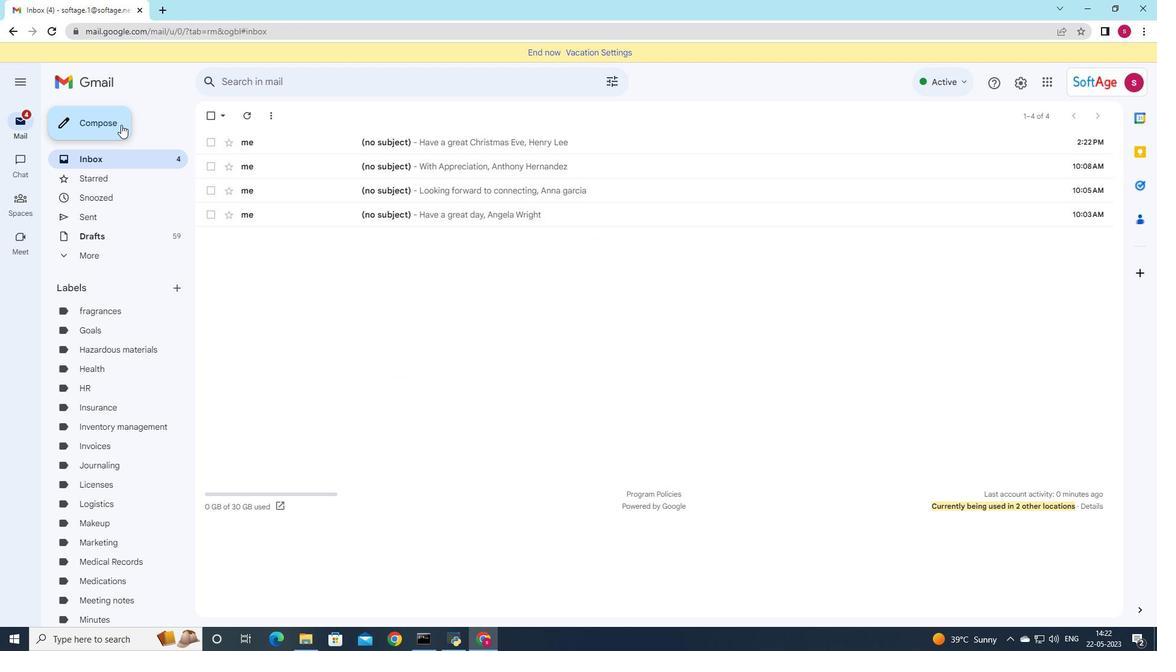 
Action: Mouse moved to (854, 303)
Screenshot: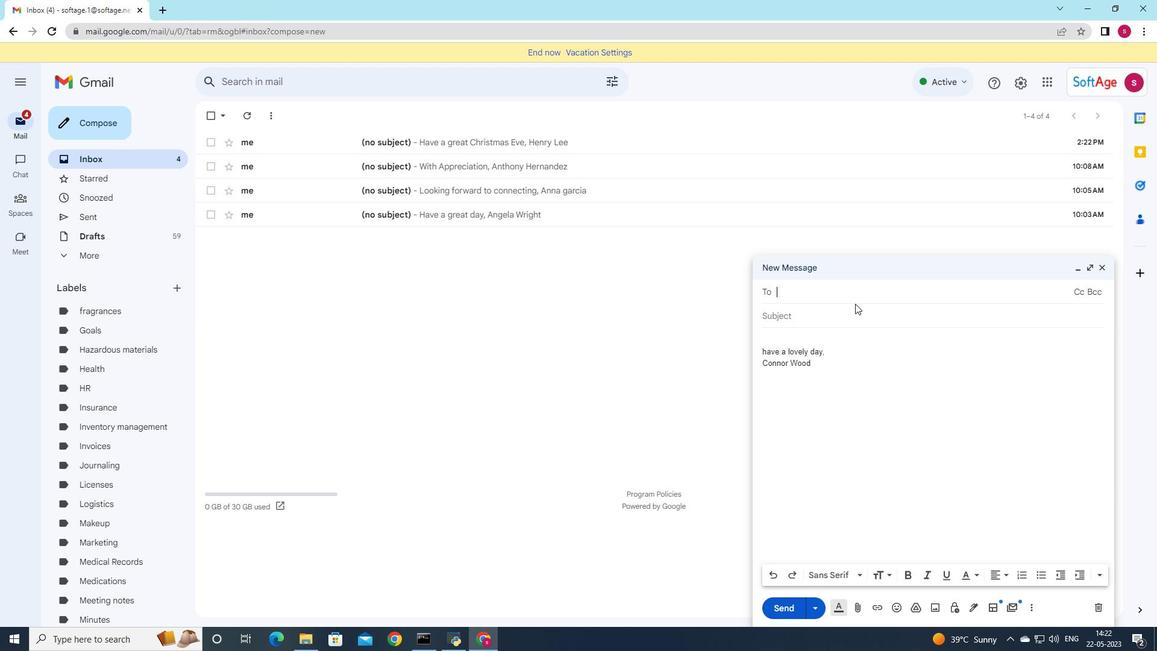 
Action: Key pressed softage
Screenshot: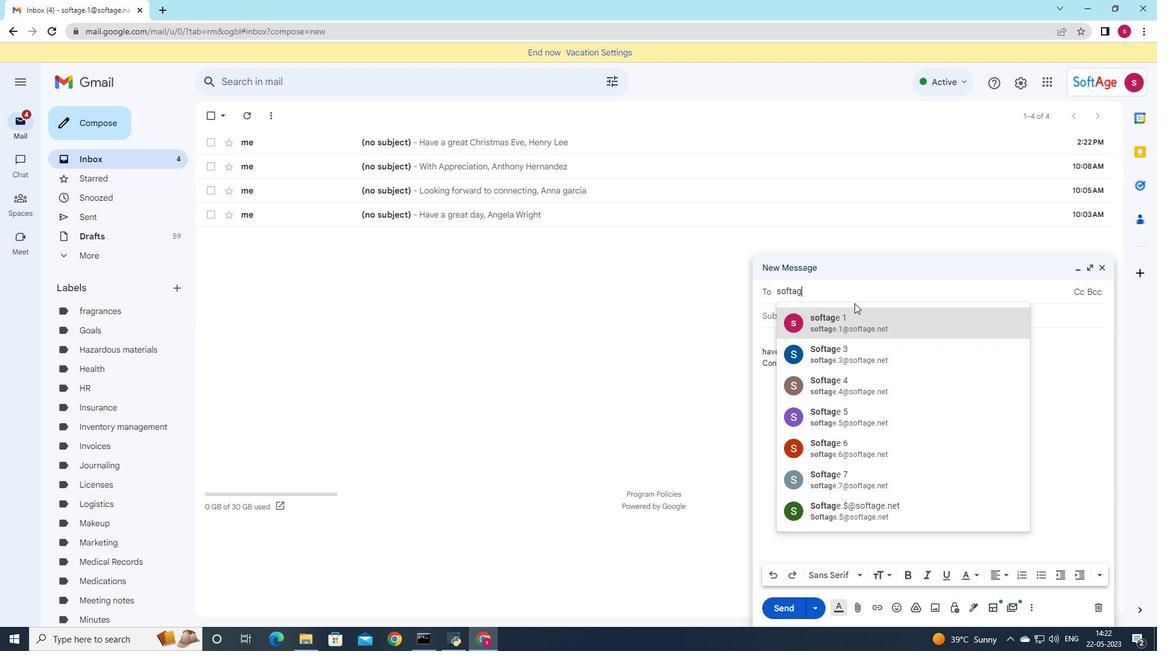 
Action: Mouse moved to (818, 323)
Screenshot: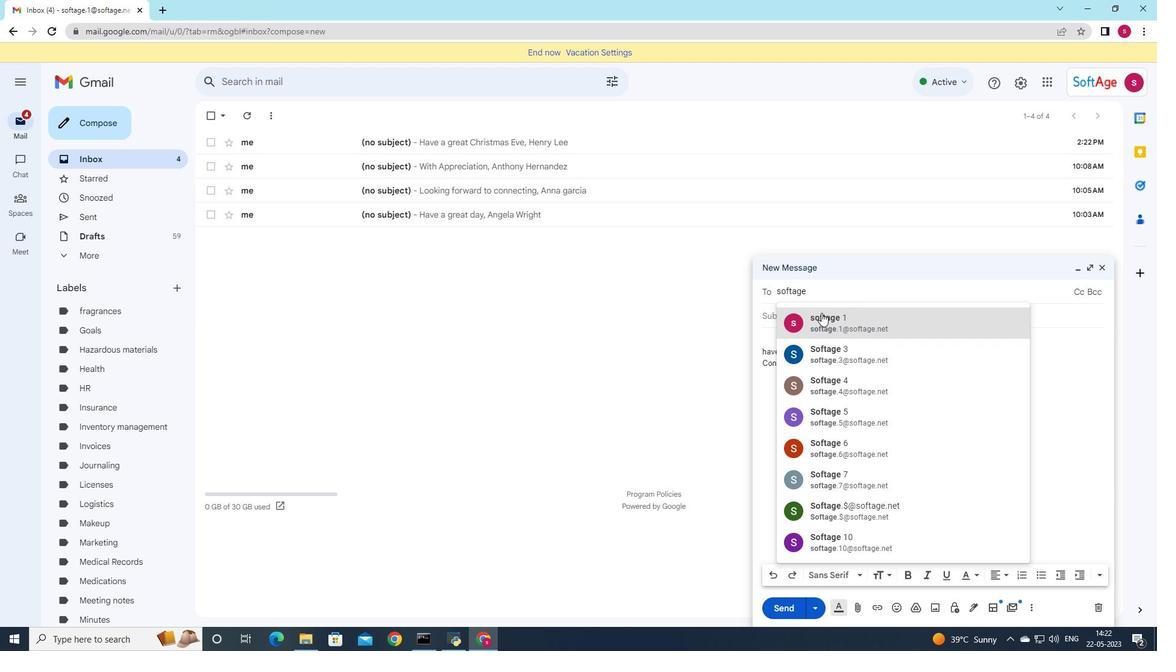 
Action: Mouse pressed left at (818, 323)
Screenshot: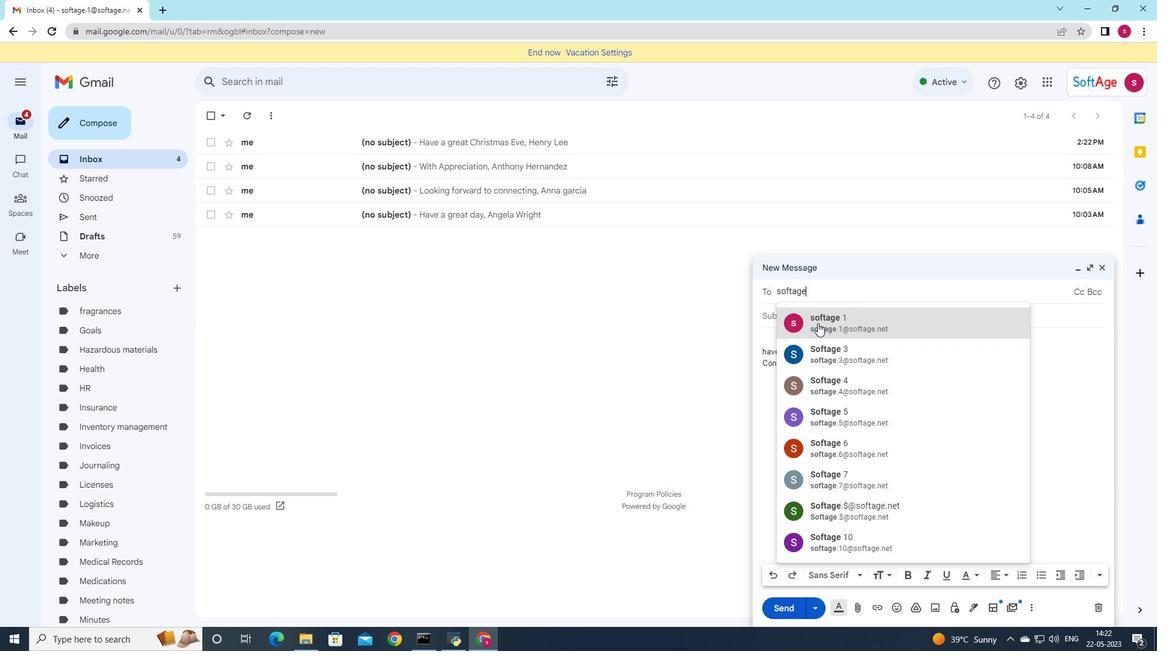 
Action: Mouse moved to (815, 540)
Screenshot: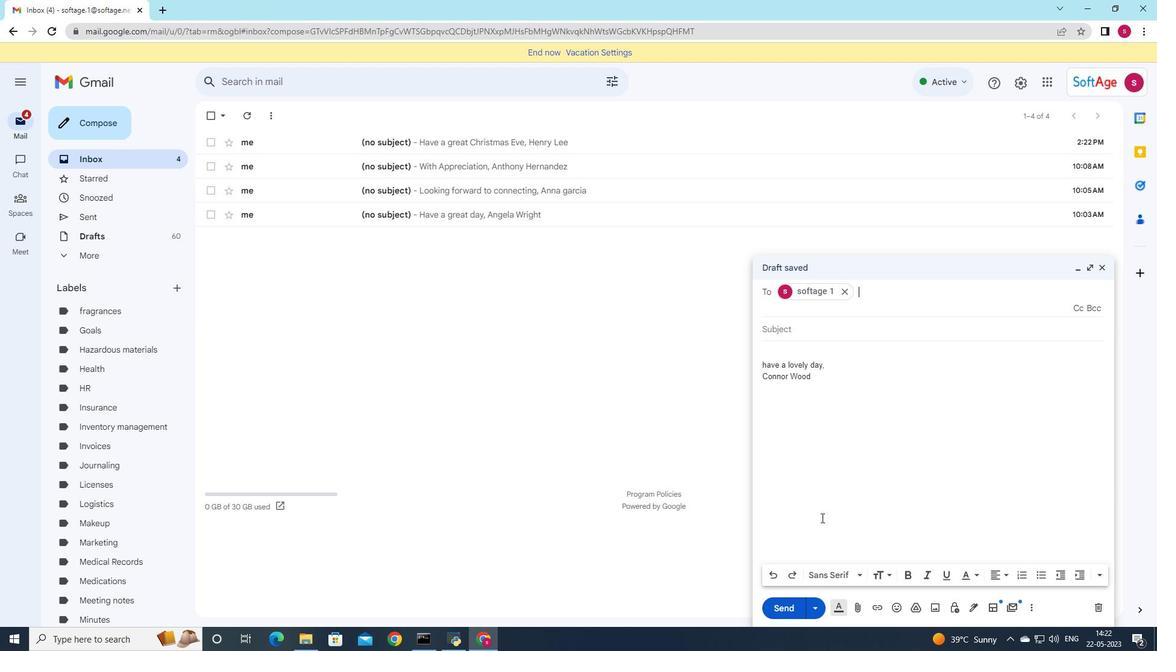 
Action: Mouse scrolled (815, 540) with delta (0, 0)
Screenshot: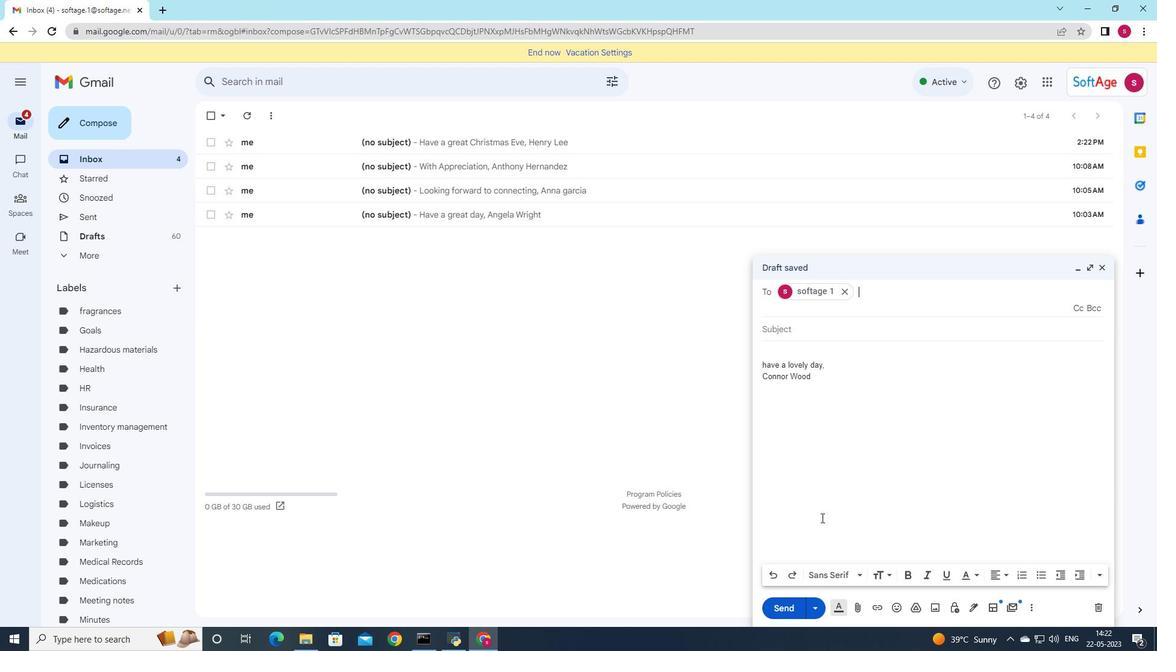 
Action: Mouse moved to (179, 292)
Screenshot: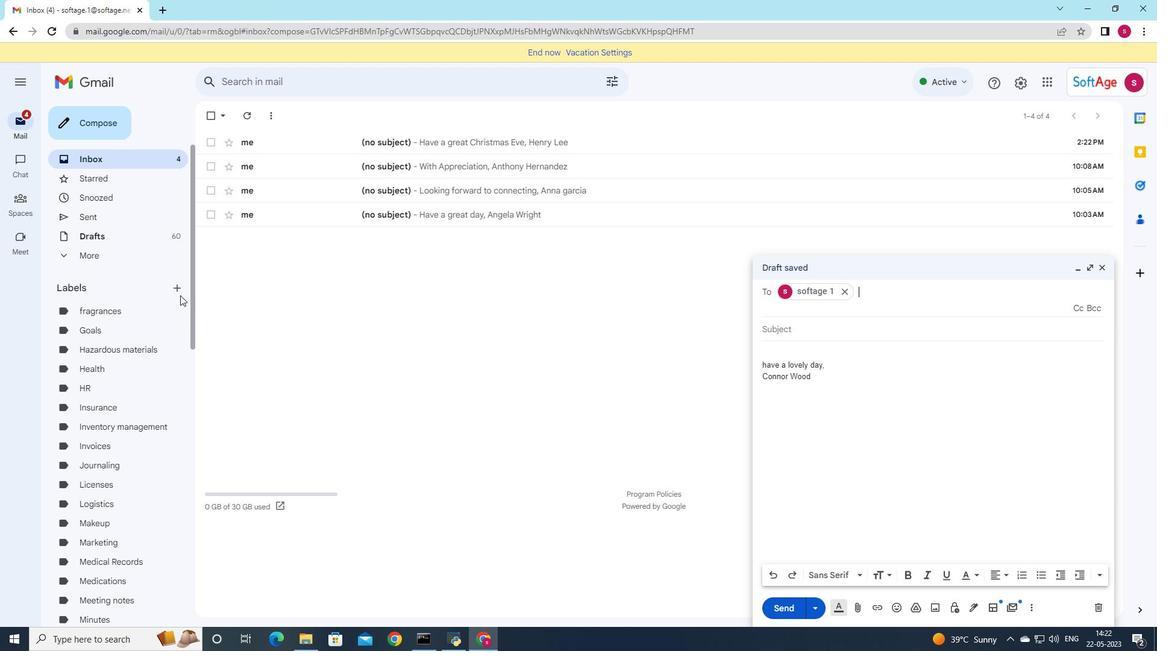 
Action: Mouse pressed left at (179, 292)
Screenshot: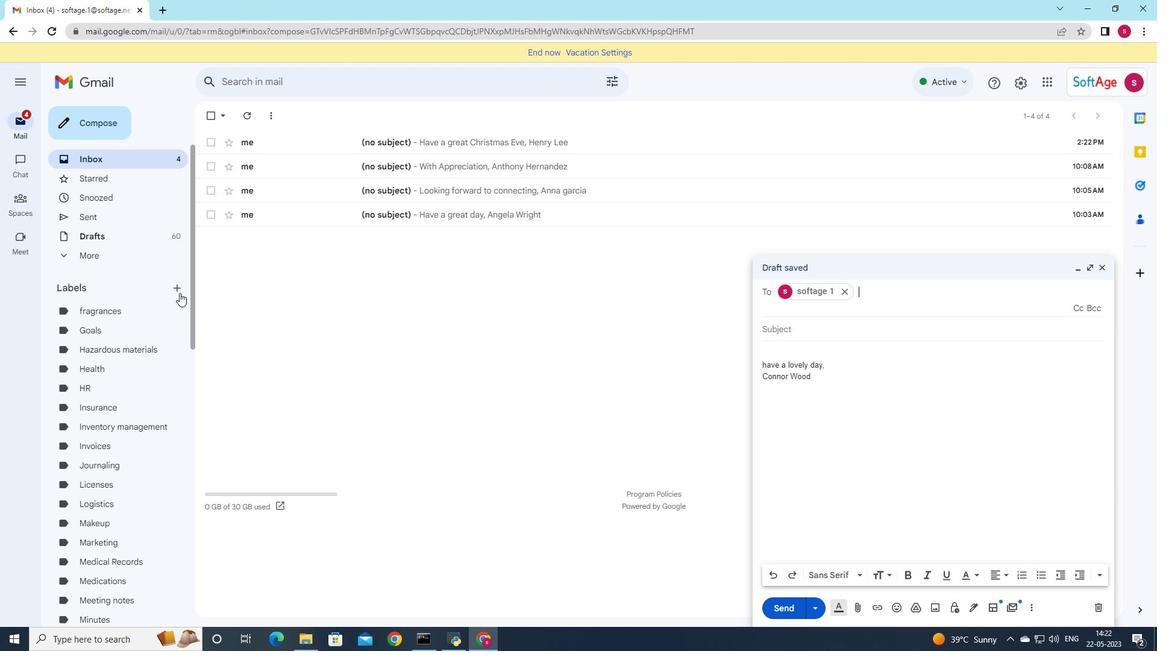 
Action: Mouse moved to (588, 212)
Screenshot: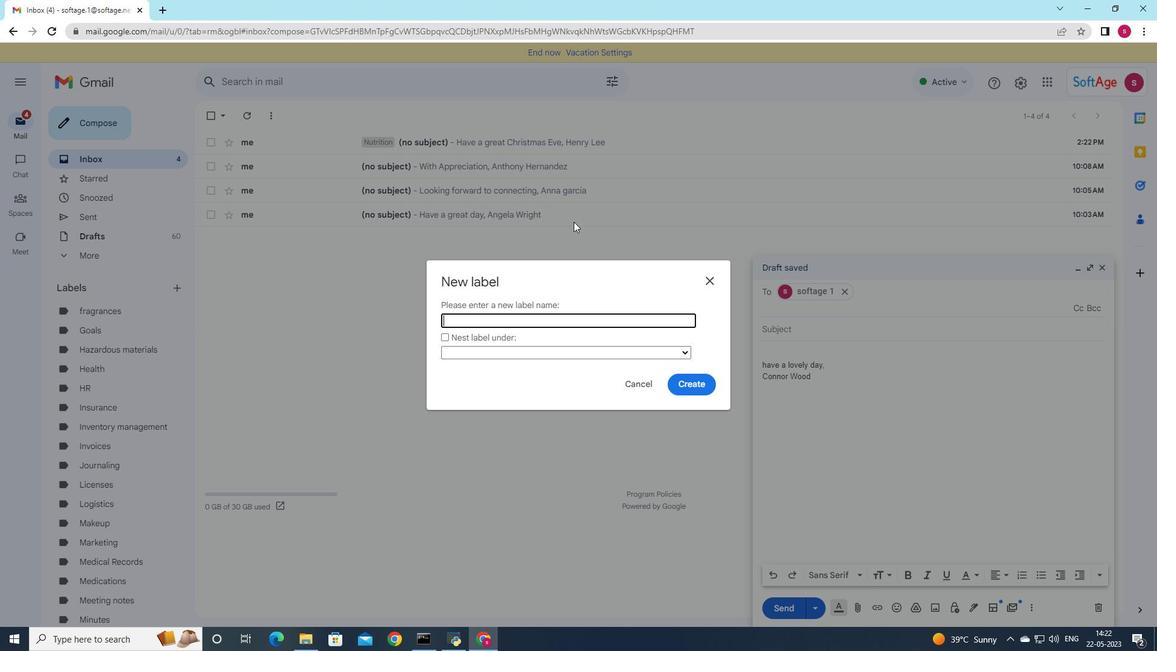 
Action: Key pressed <Key.shift>Benefits
Screenshot: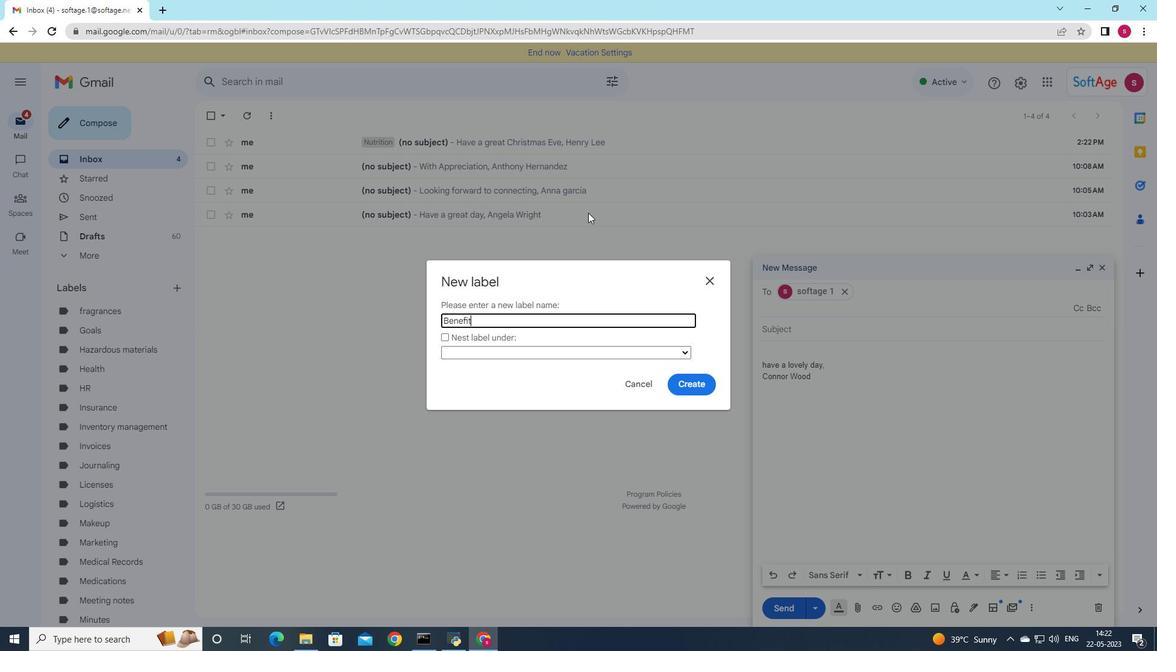 
Action: Mouse moved to (700, 380)
Screenshot: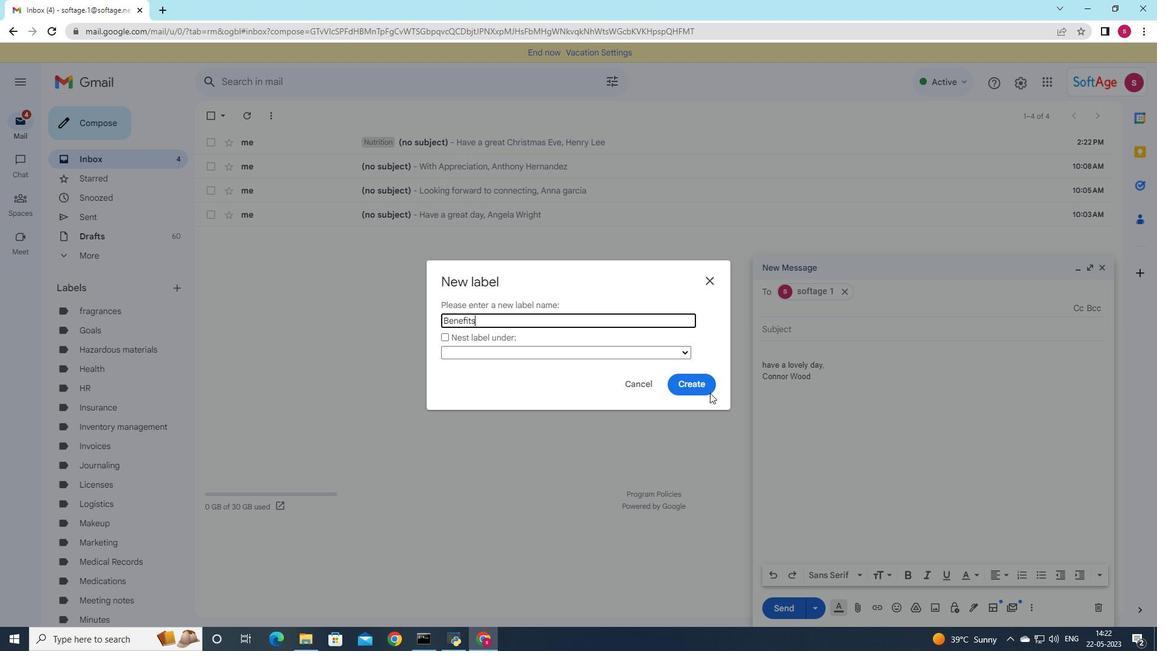 
Action: Mouse pressed left at (700, 380)
Screenshot: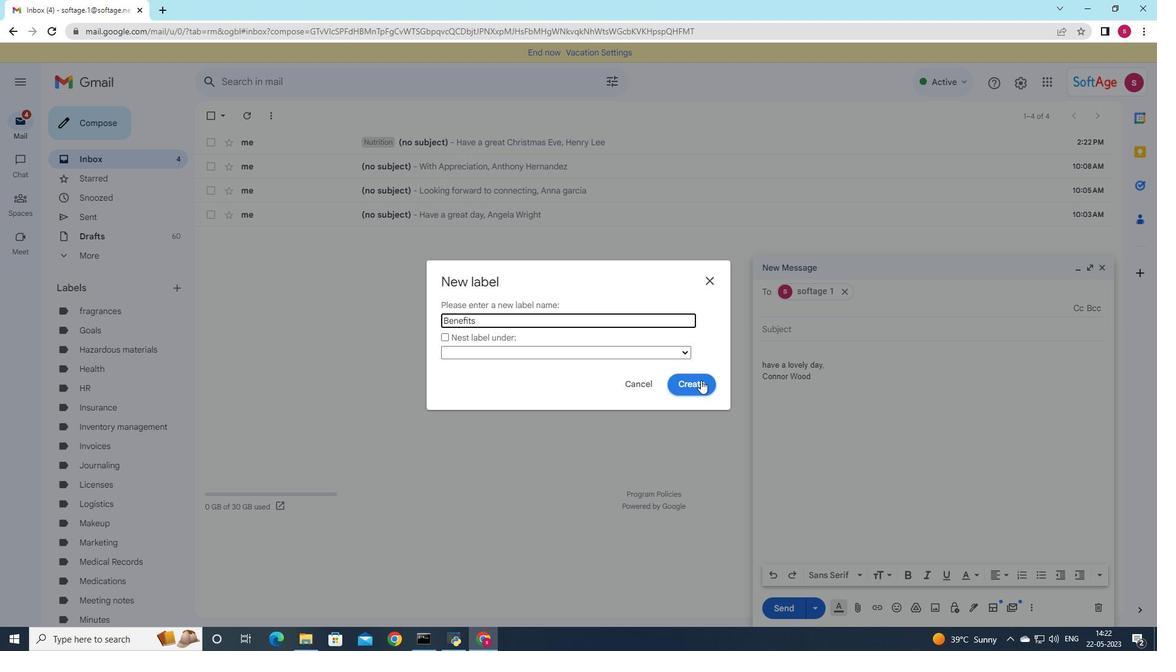 
